 Task: Explore Airbnb accommodation in Samborondón, Ecuador from 6th December, 2023 to 15th December, 2023 for 6 adults.6 bedrooms having 6 beds and 6 bathrooms. Property type can be house. Amenities needed are: wifi, TV, free parkinig on premises, gym, breakfast. Booking option can be shelf check-in. Look for 3 properties as per requirement.
Action: Mouse moved to (575, 81)
Screenshot: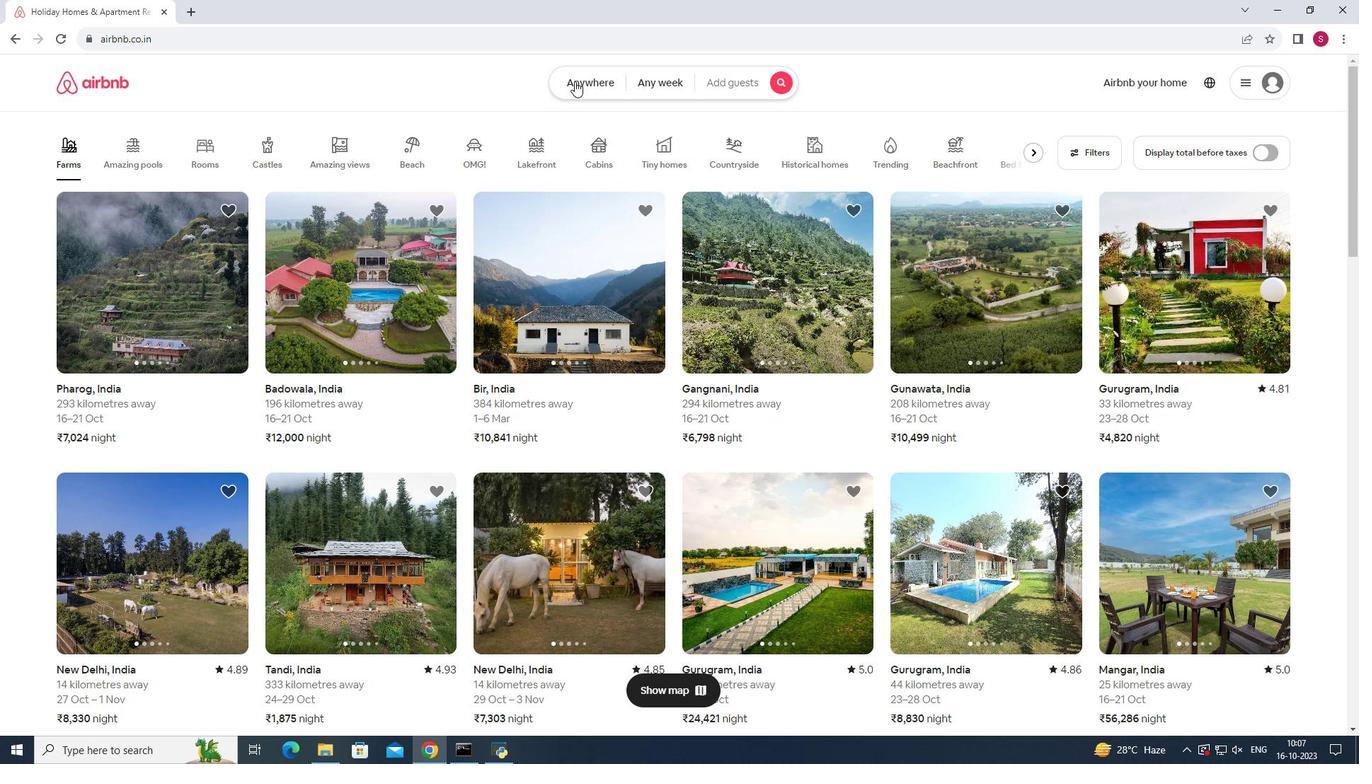 
Action: Mouse pressed left at (575, 81)
Screenshot: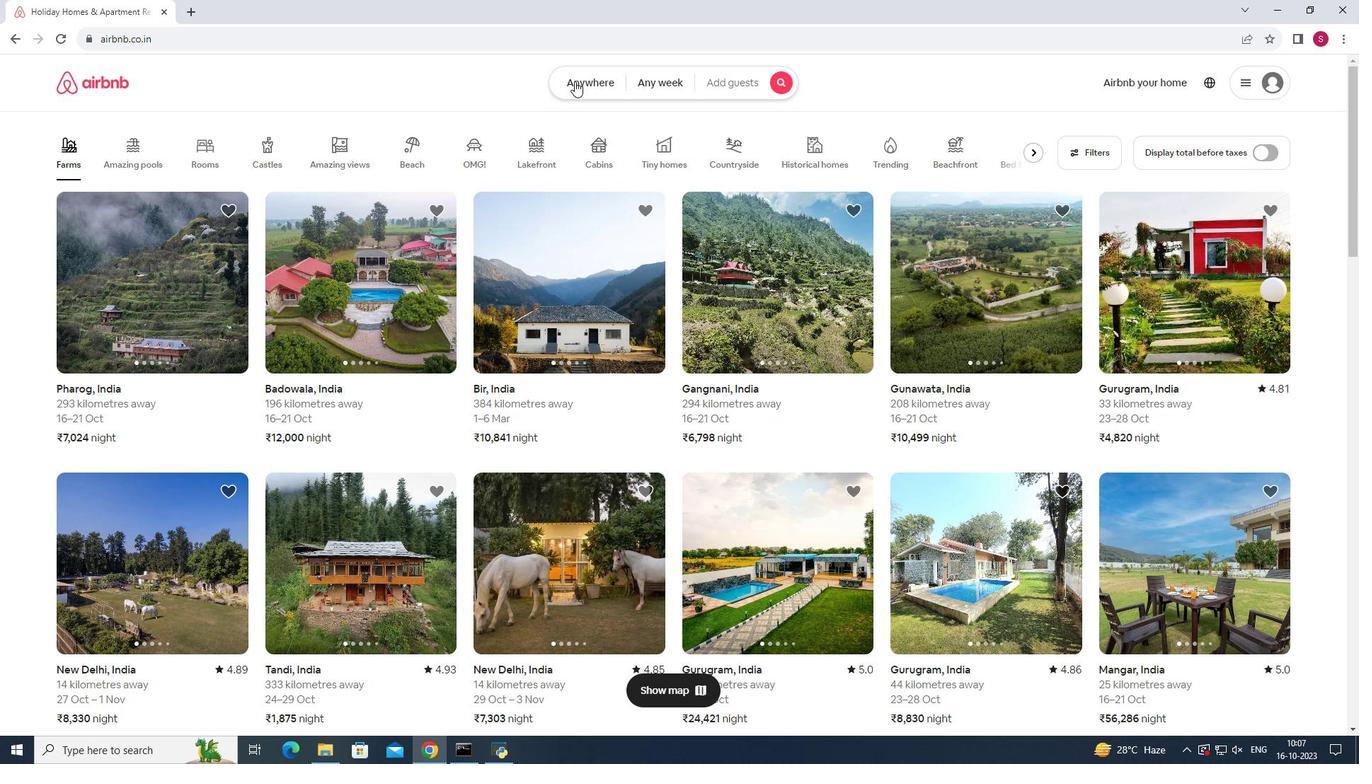 
Action: Mouse moved to (495, 135)
Screenshot: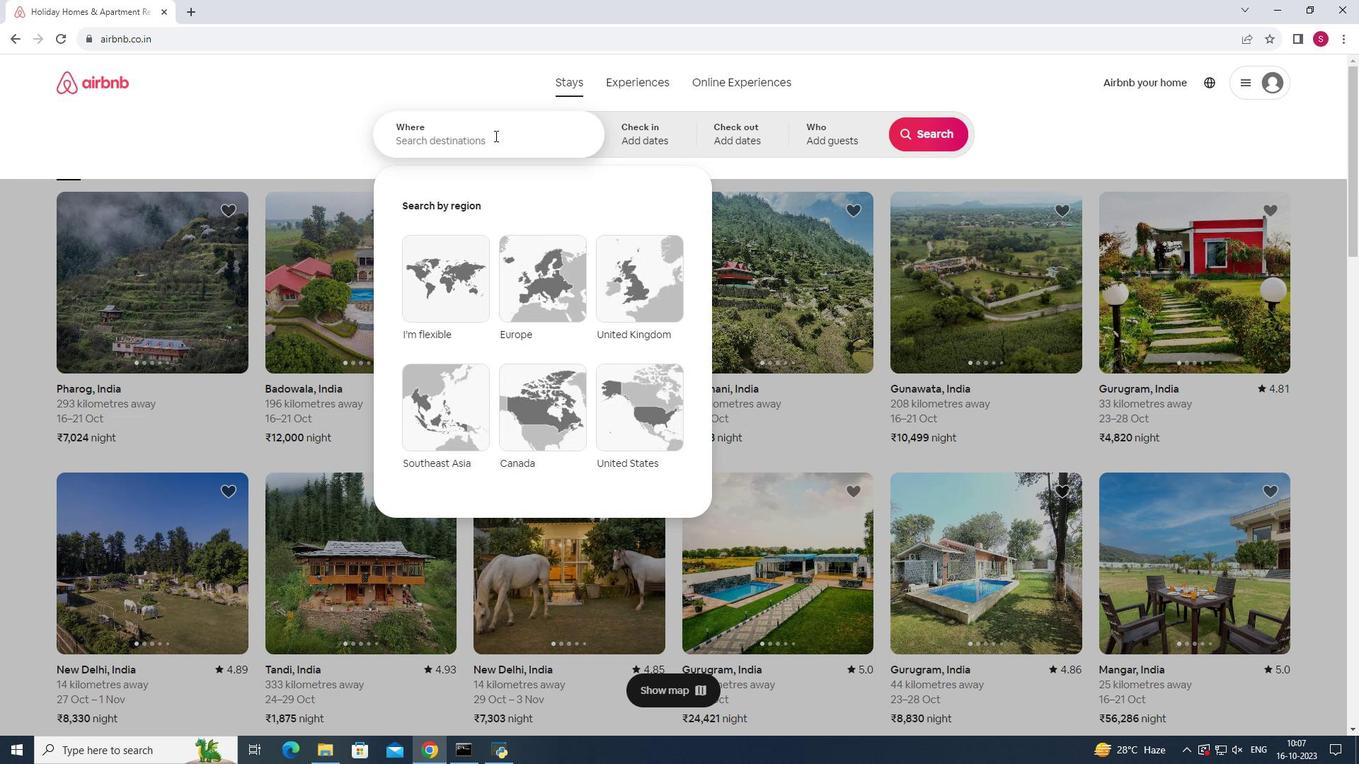 
Action: Mouse pressed left at (495, 135)
Screenshot: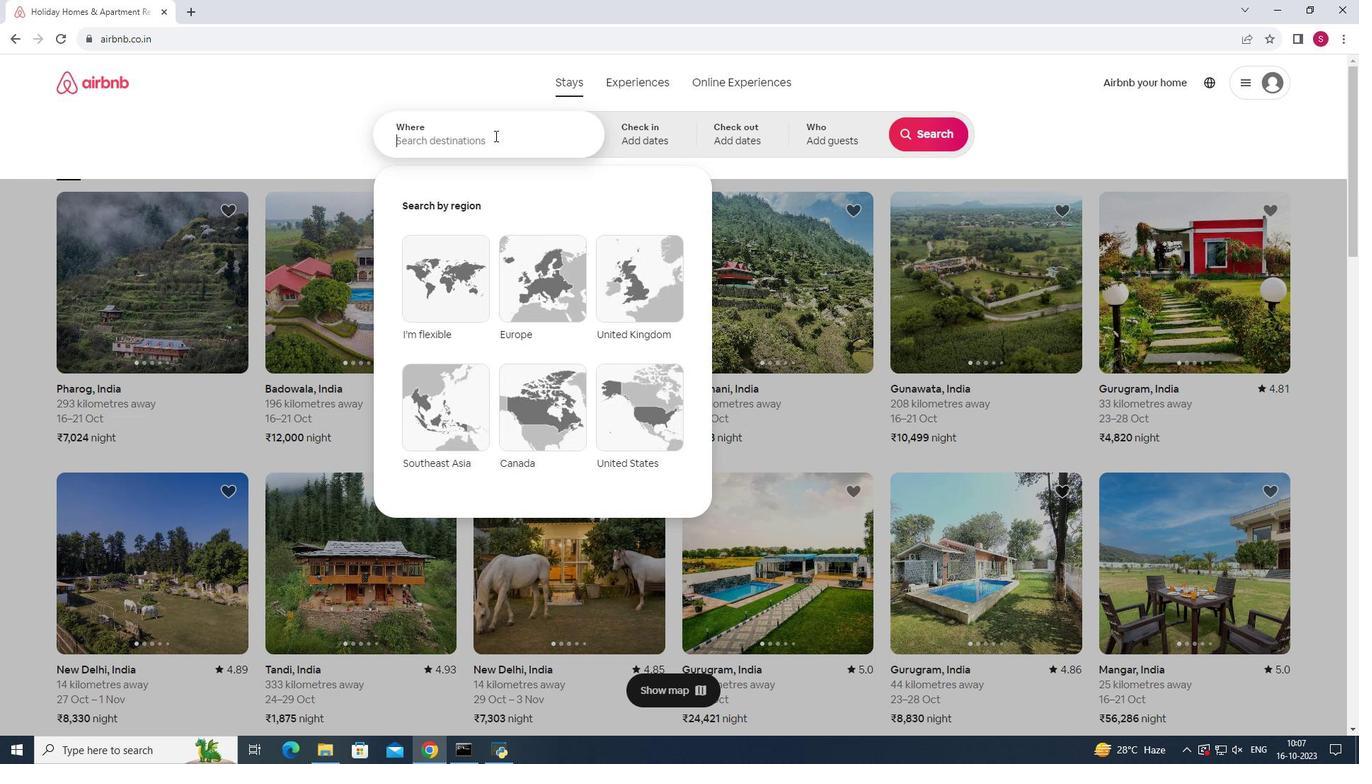
Action: Mouse moved to (494, 136)
Screenshot: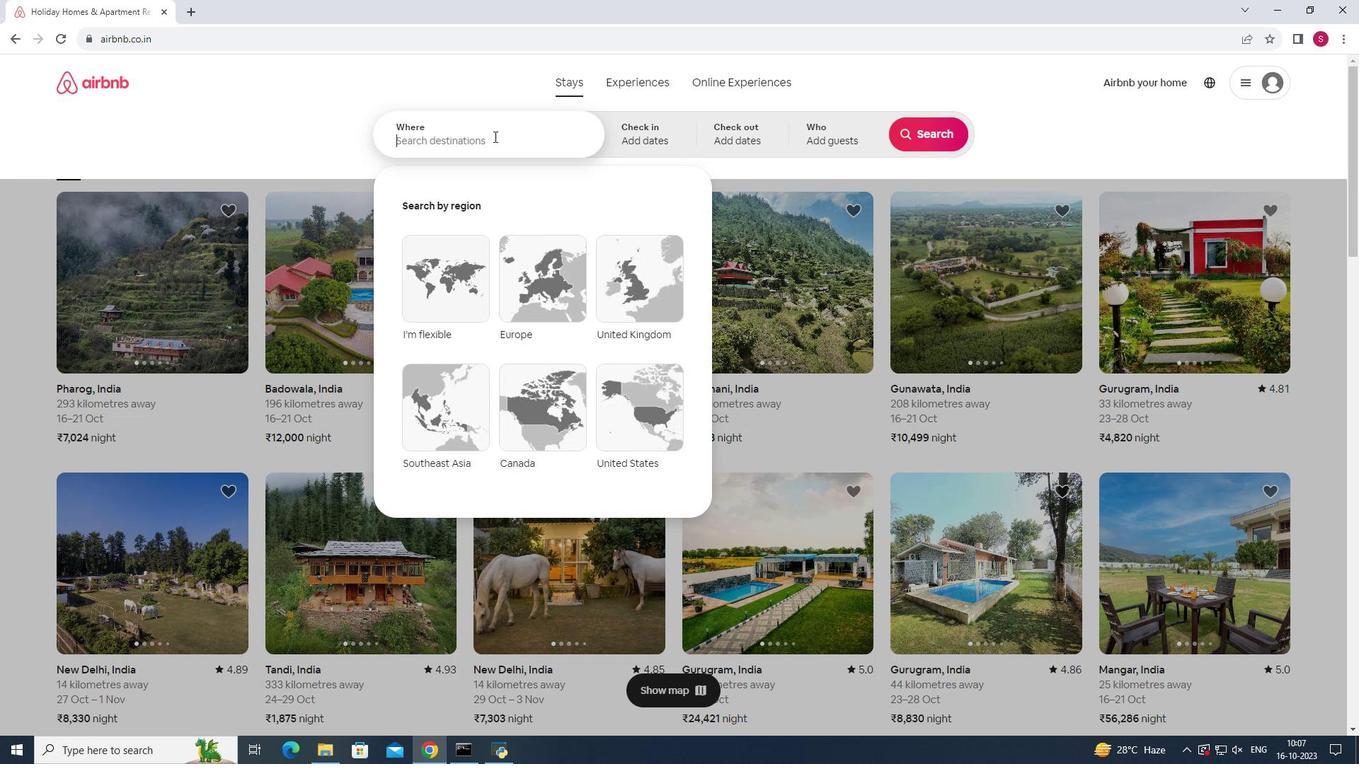 
Action: Key pressed <Key.shift>Samborondon,<Key.space><Key.shift>Ecuador
Screenshot: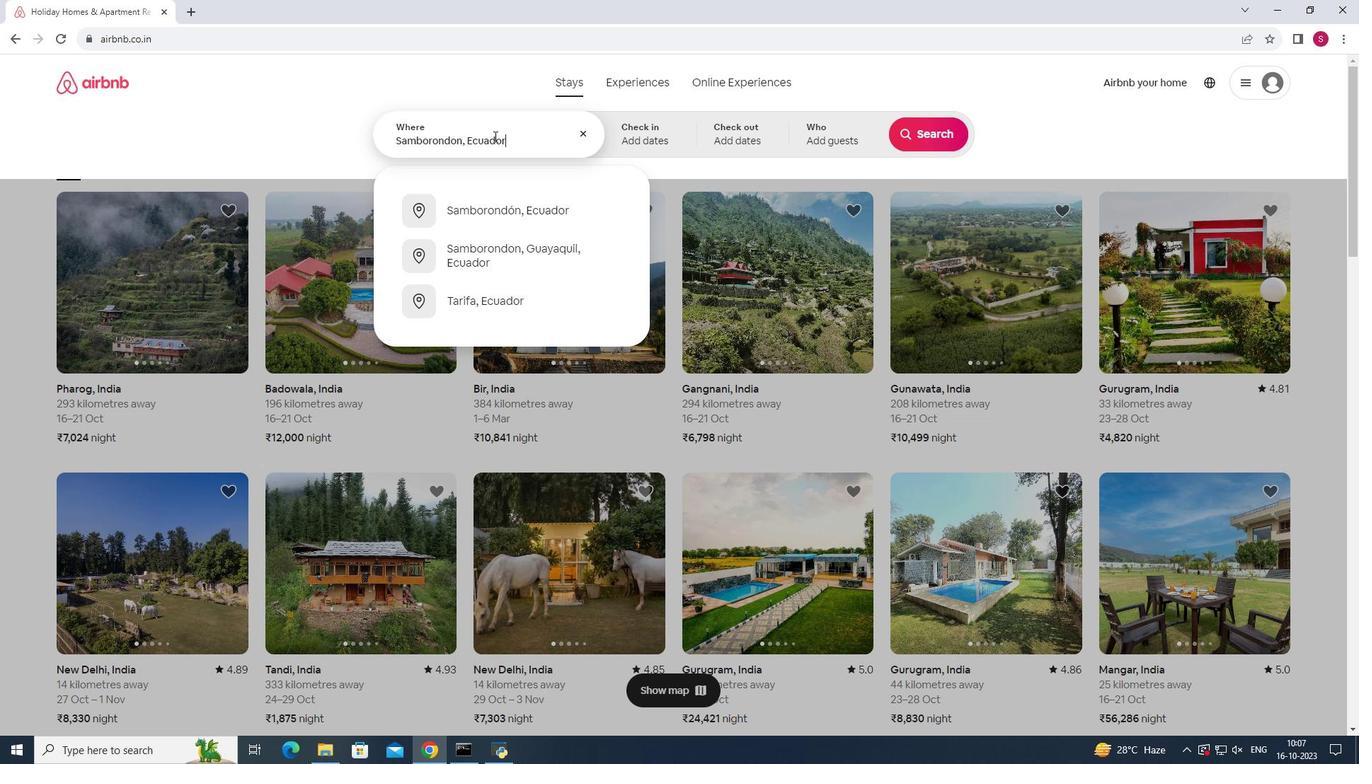 
Action: Mouse moved to (529, 205)
Screenshot: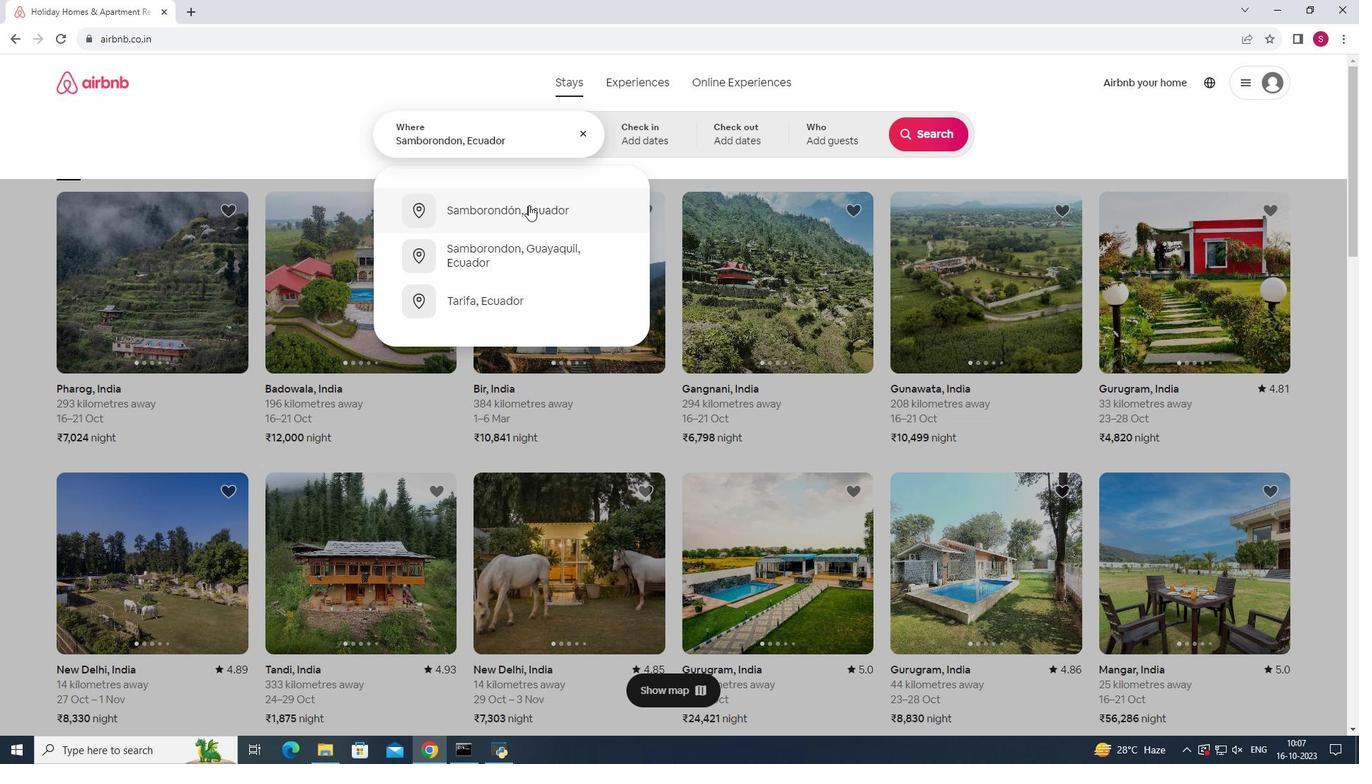
Action: Mouse pressed left at (529, 205)
Screenshot: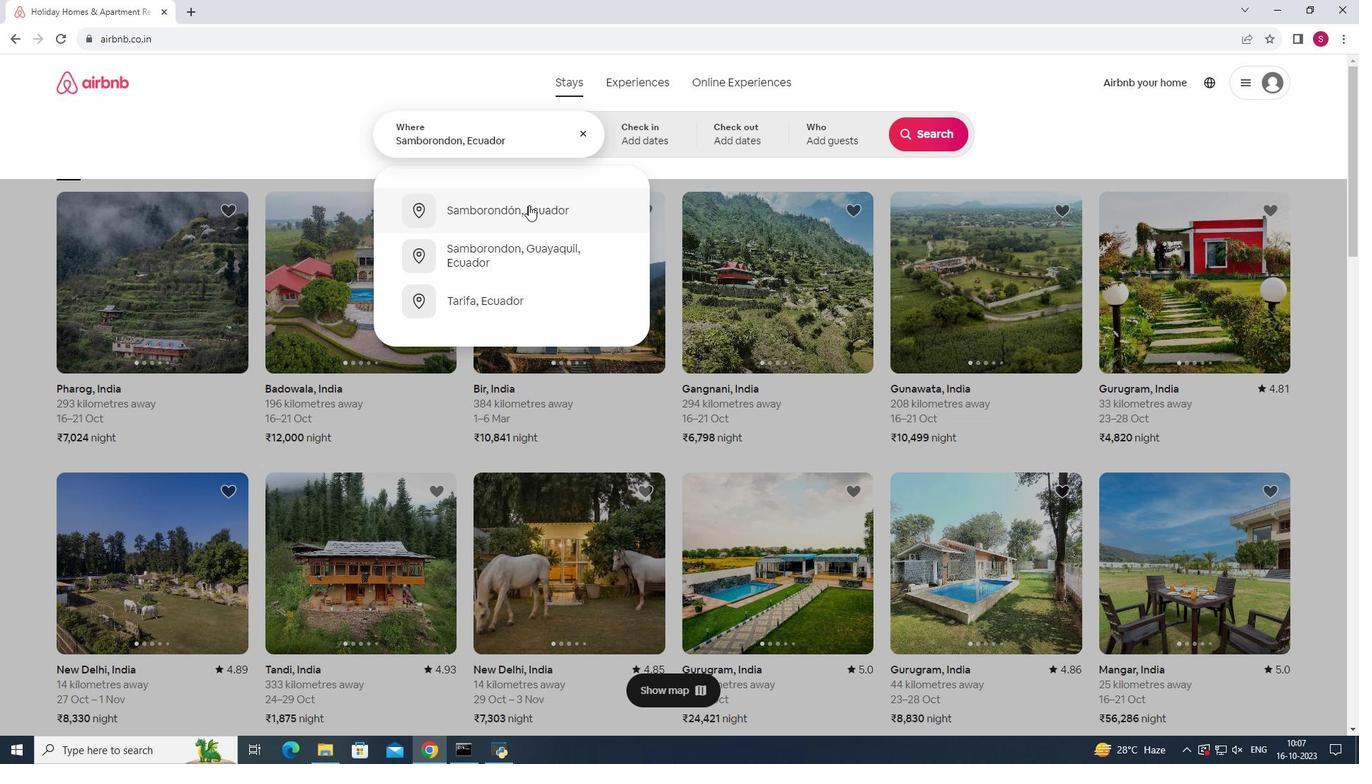 
Action: Mouse moved to (921, 247)
Screenshot: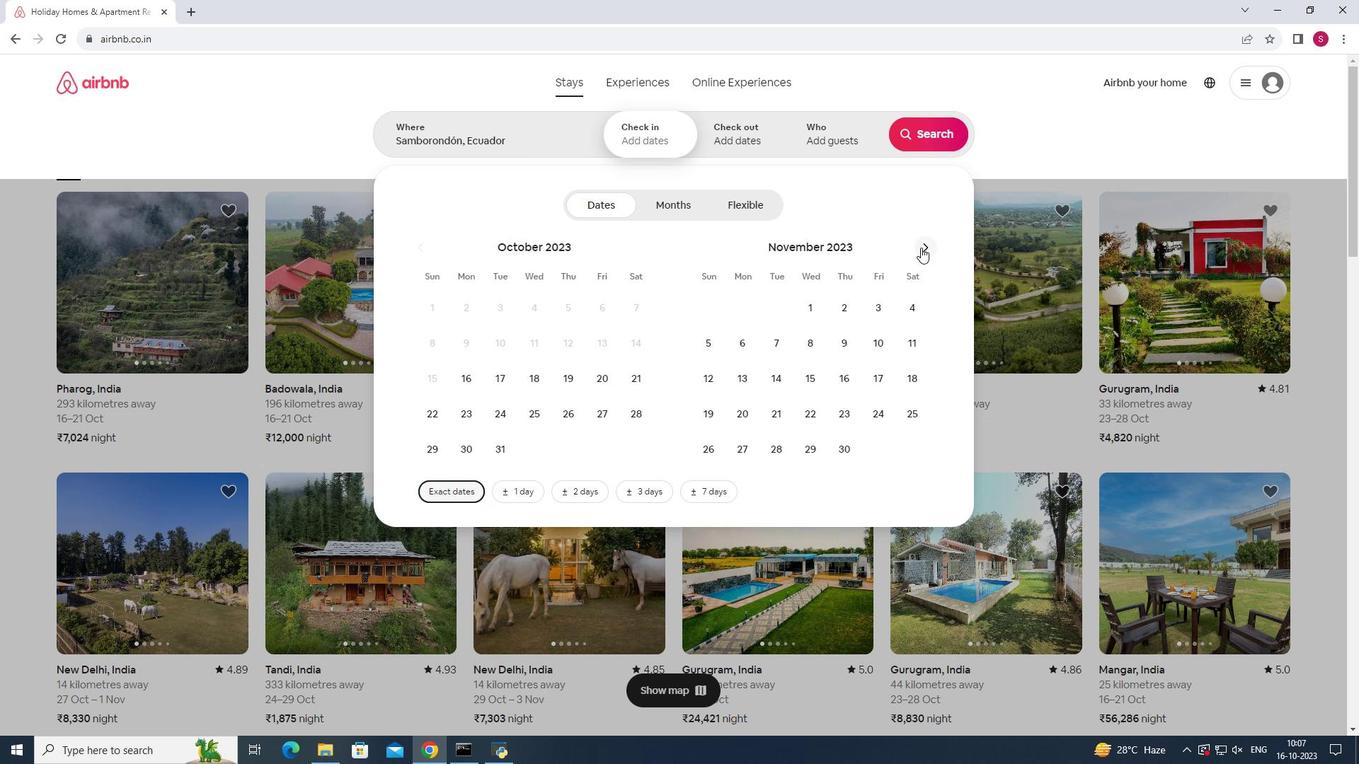 
Action: Mouse pressed left at (921, 247)
Screenshot: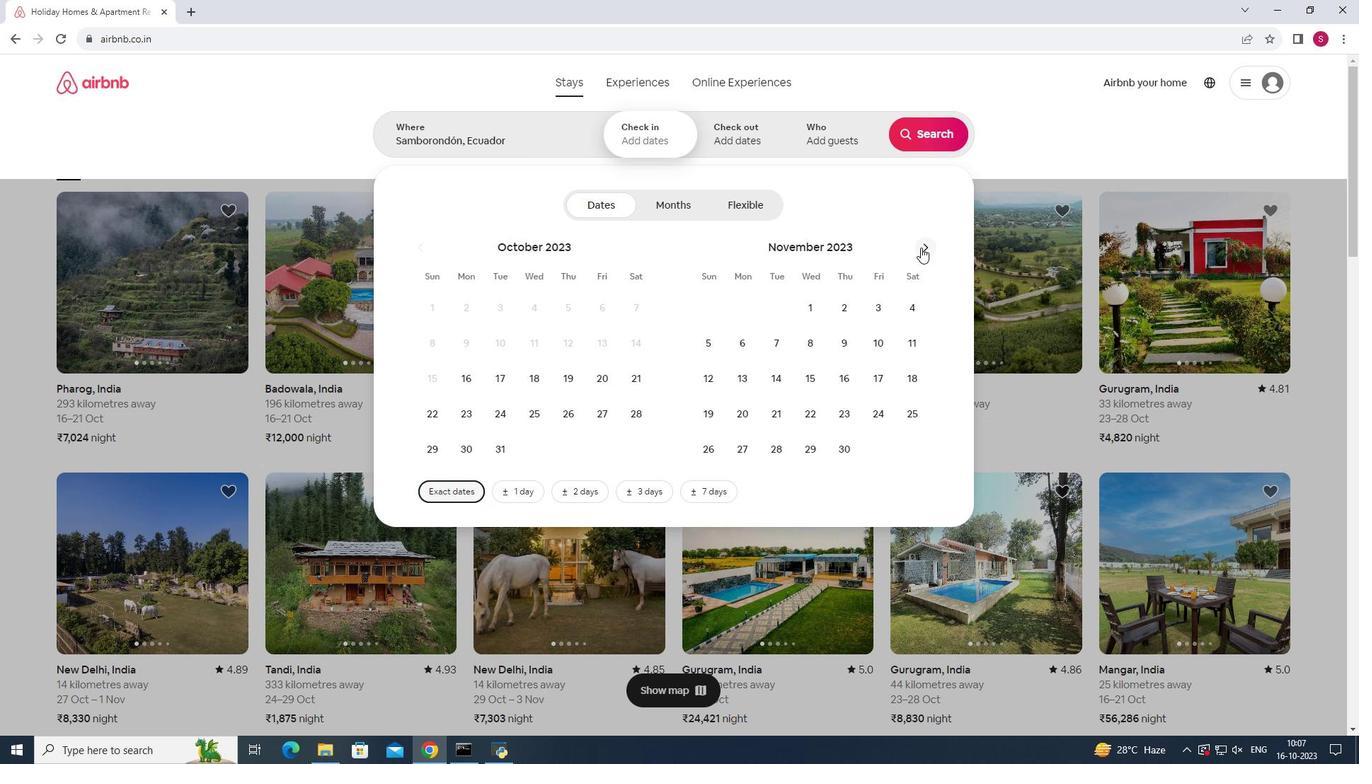 
Action: Mouse moved to (818, 339)
Screenshot: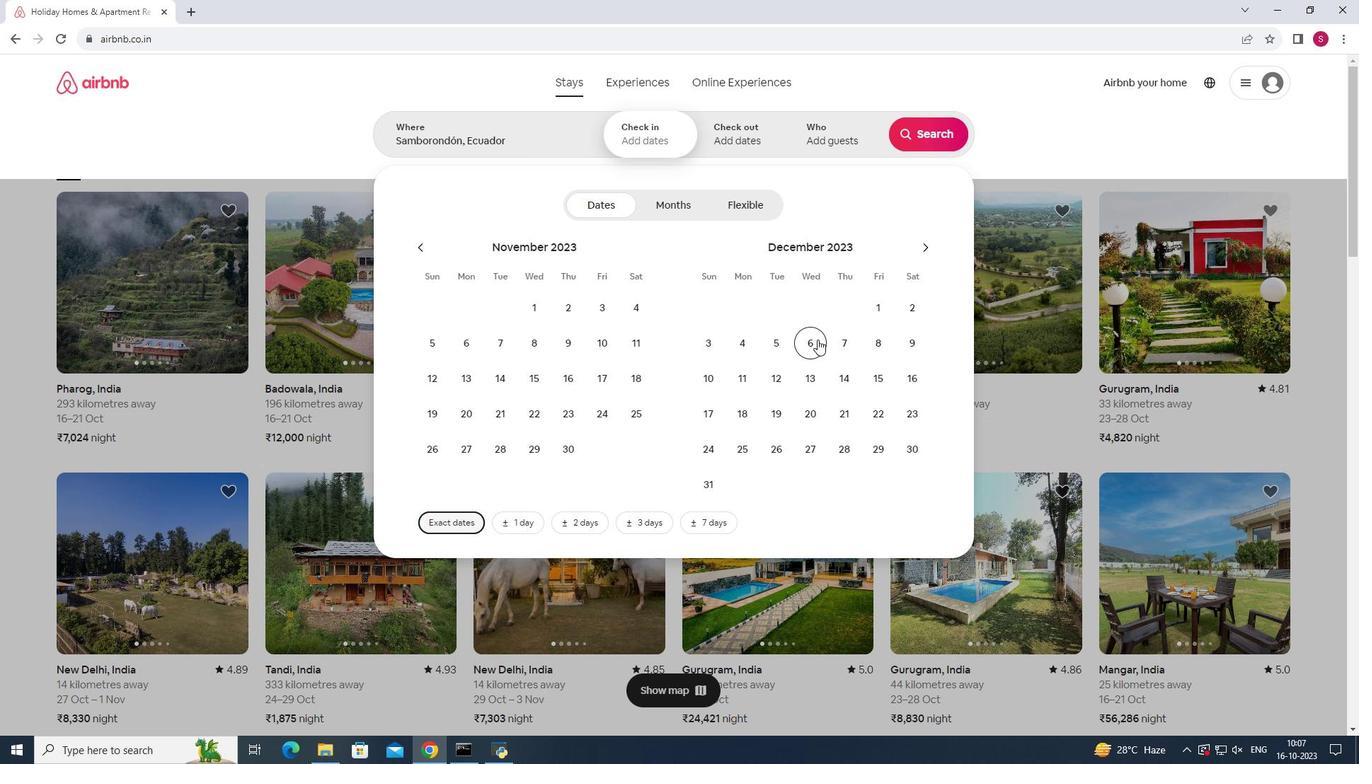 
Action: Mouse pressed left at (818, 339)
Screenshot: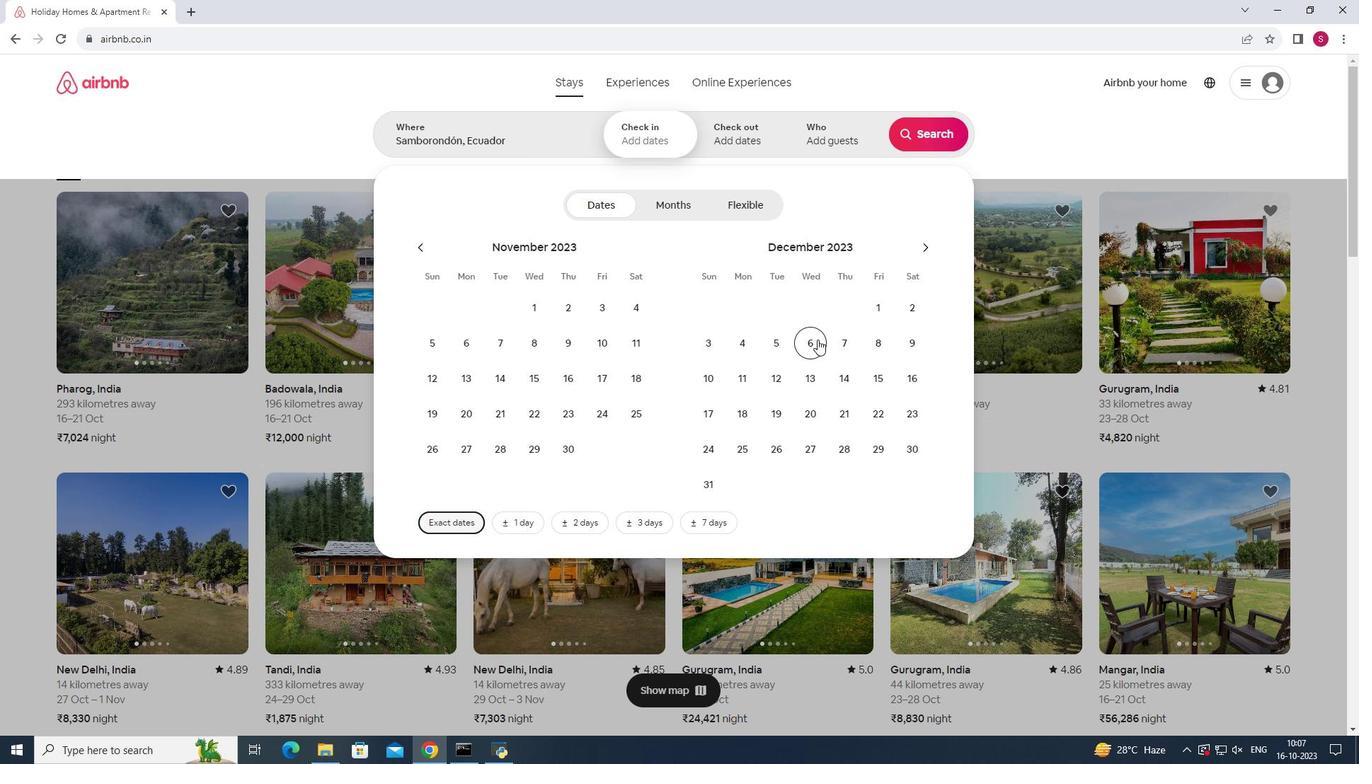
Action: Mouse moved to (876, 382)
Screenshot: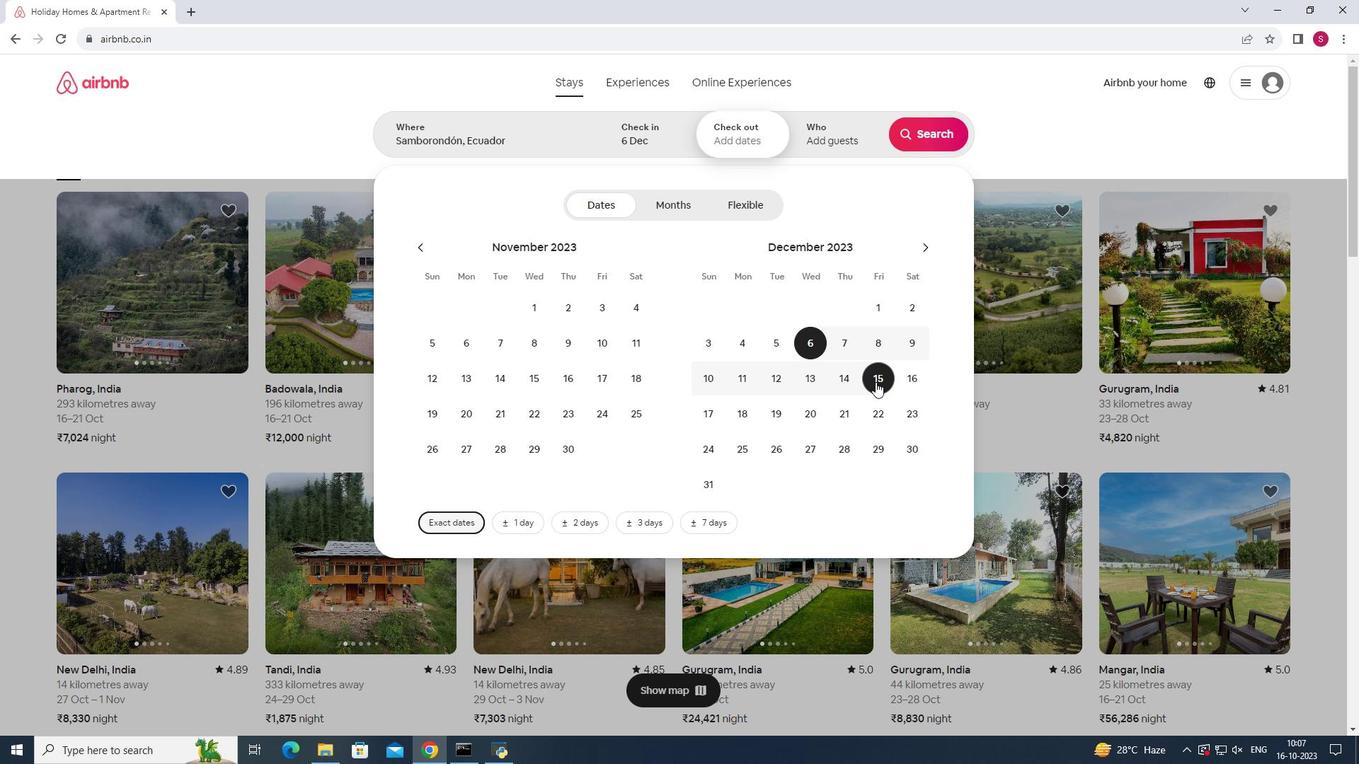 
Action: Mouse pressed left at (876, 382)
Screenshot: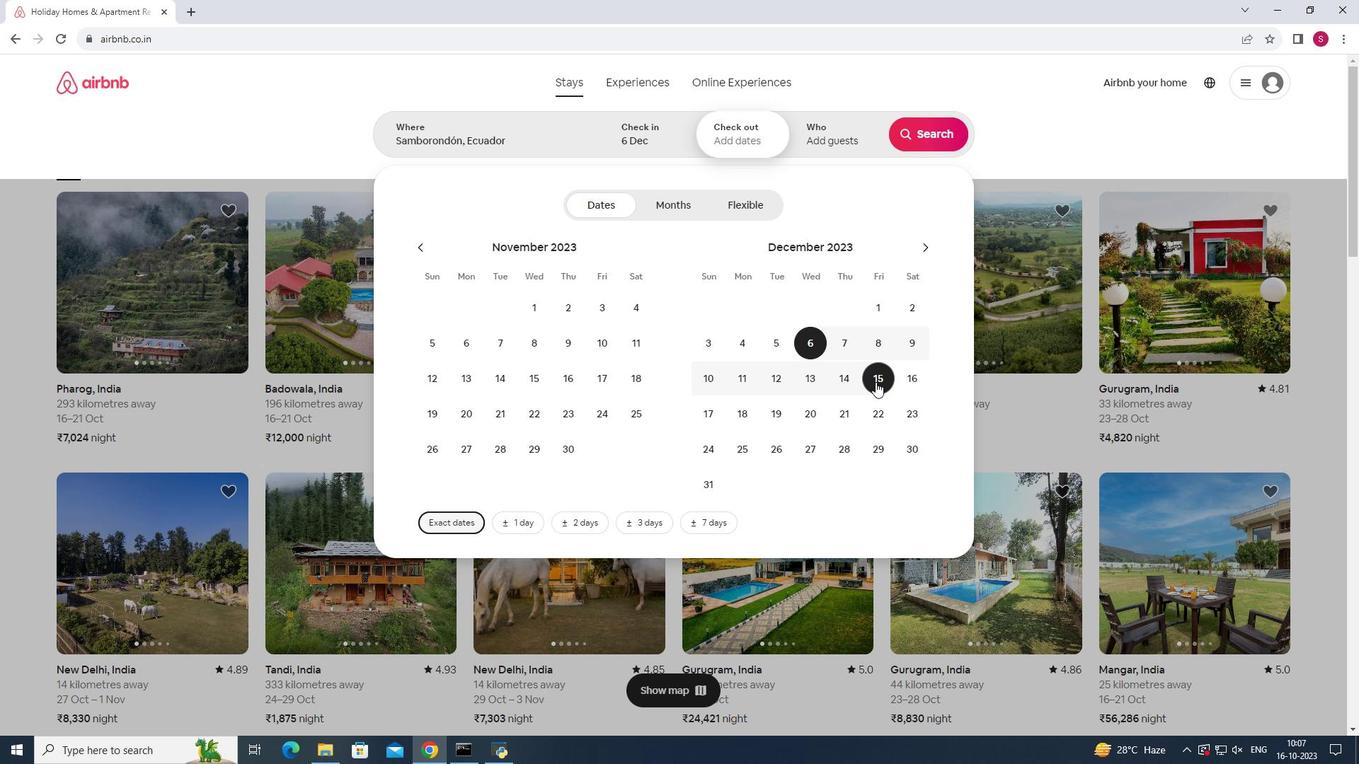 
Action: Mouse moved to (842, 126)
Screenshot: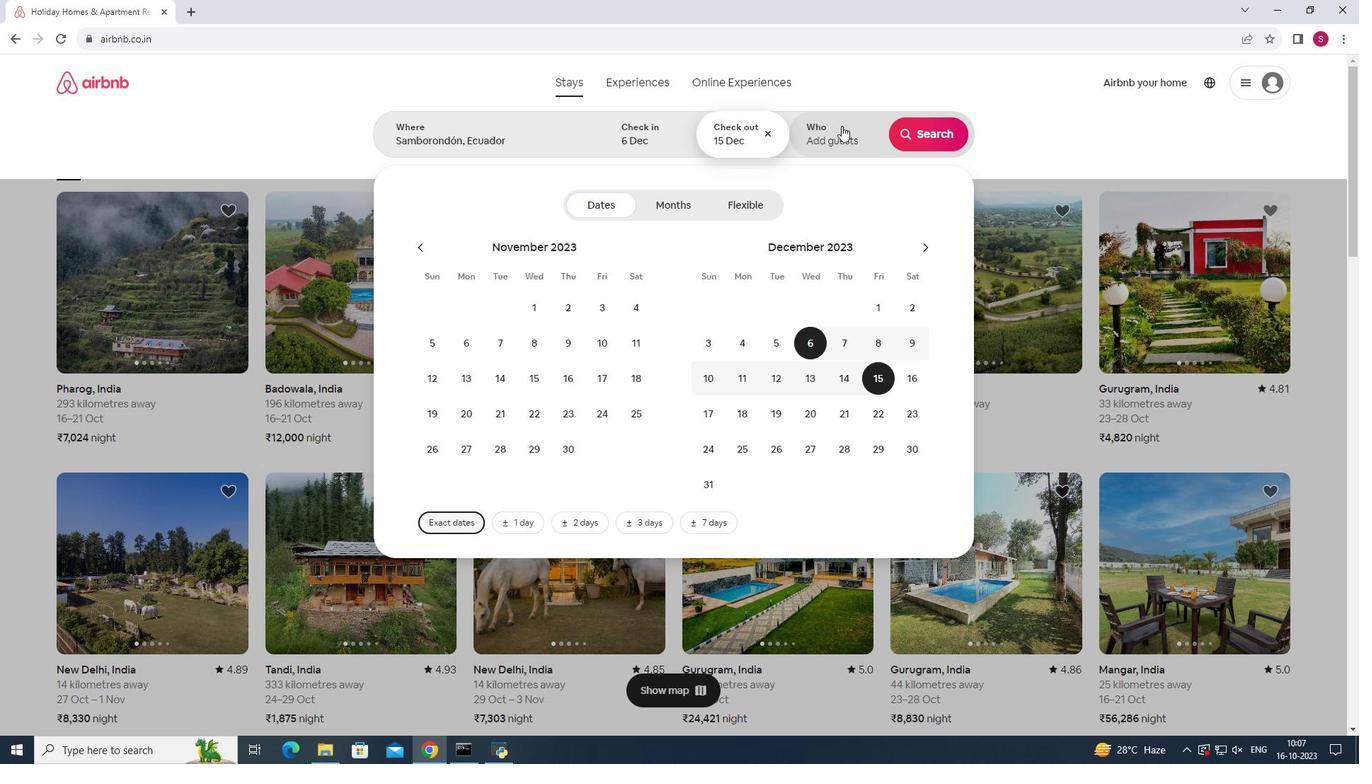 
Action: Mouse pressed left at (842, 126)
Screenshot: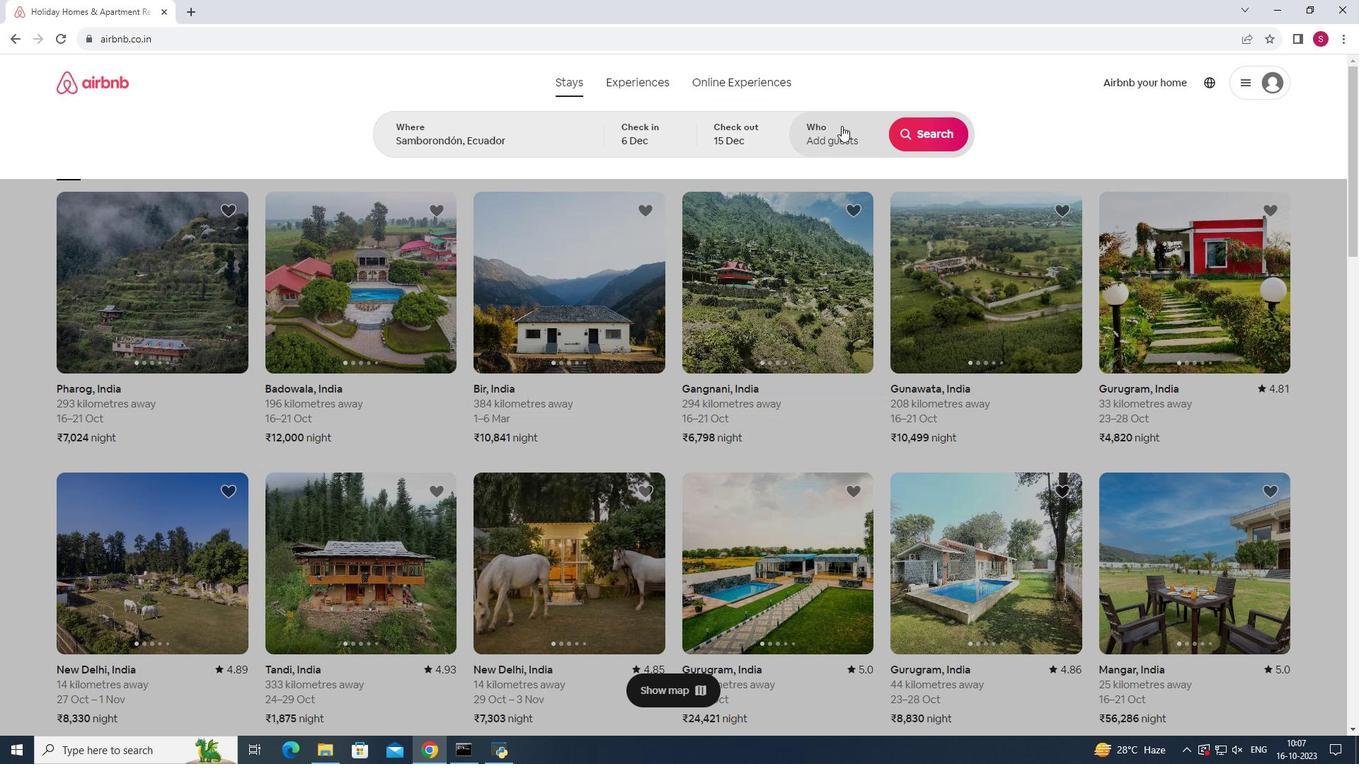 
Action: Mouse moved to (929, 208)
Screenshot: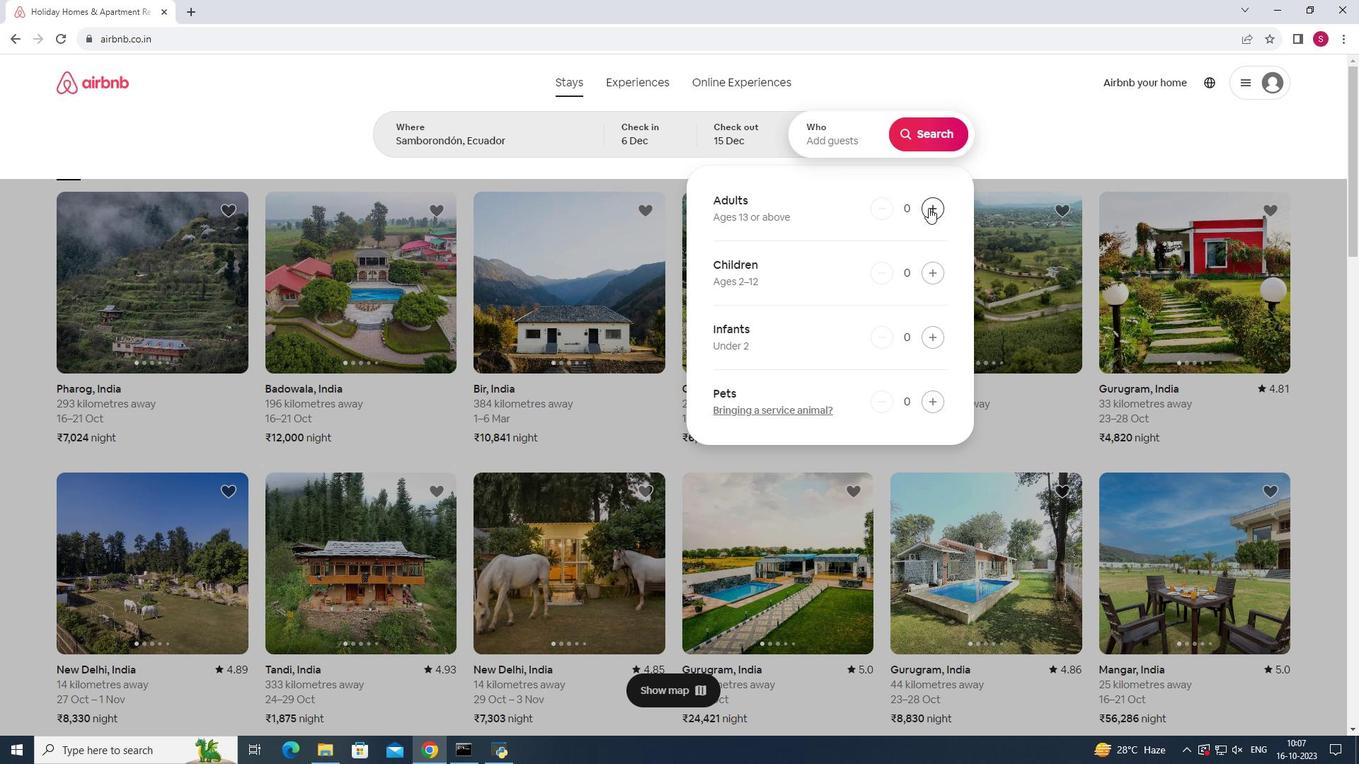 
Action: Mouse pressed left at (929, 208)
Screenshot: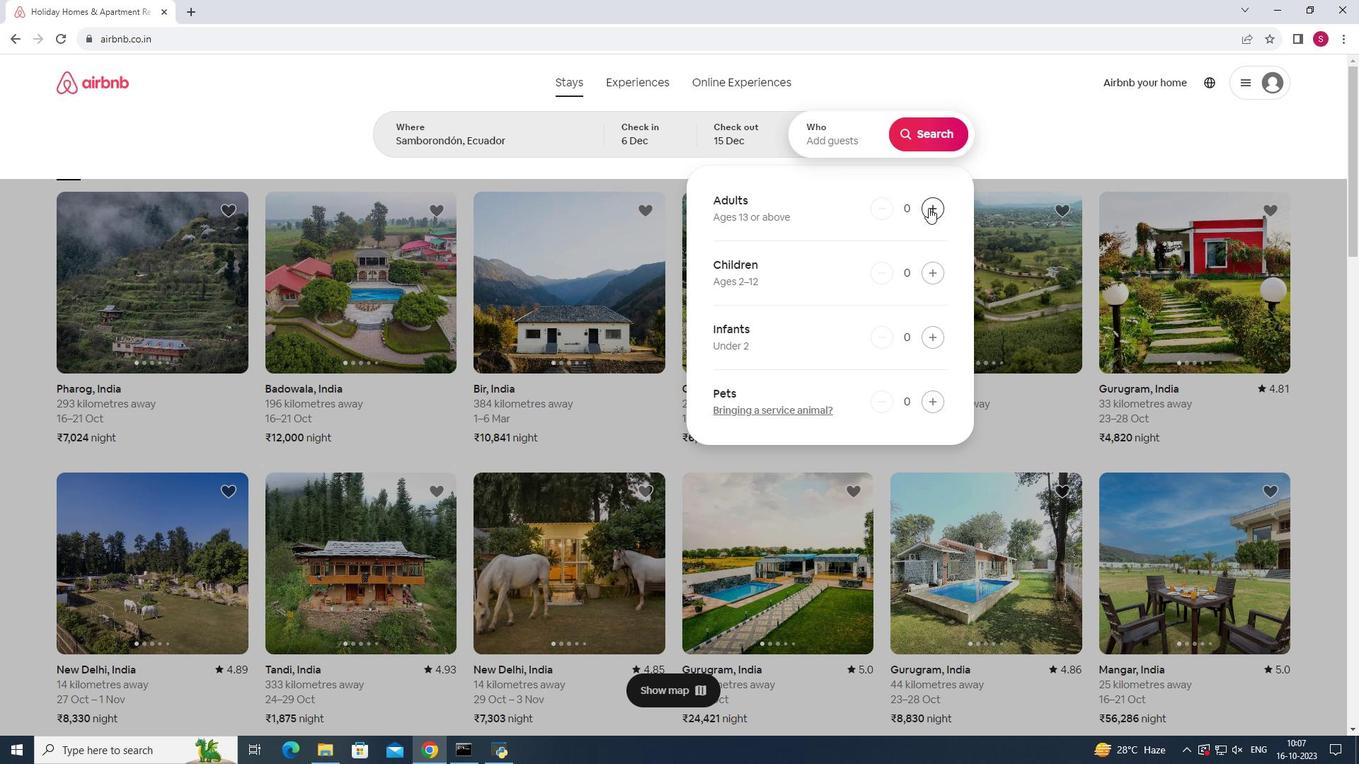 
Action: Mouse moved to (936, 213)
Screenshot: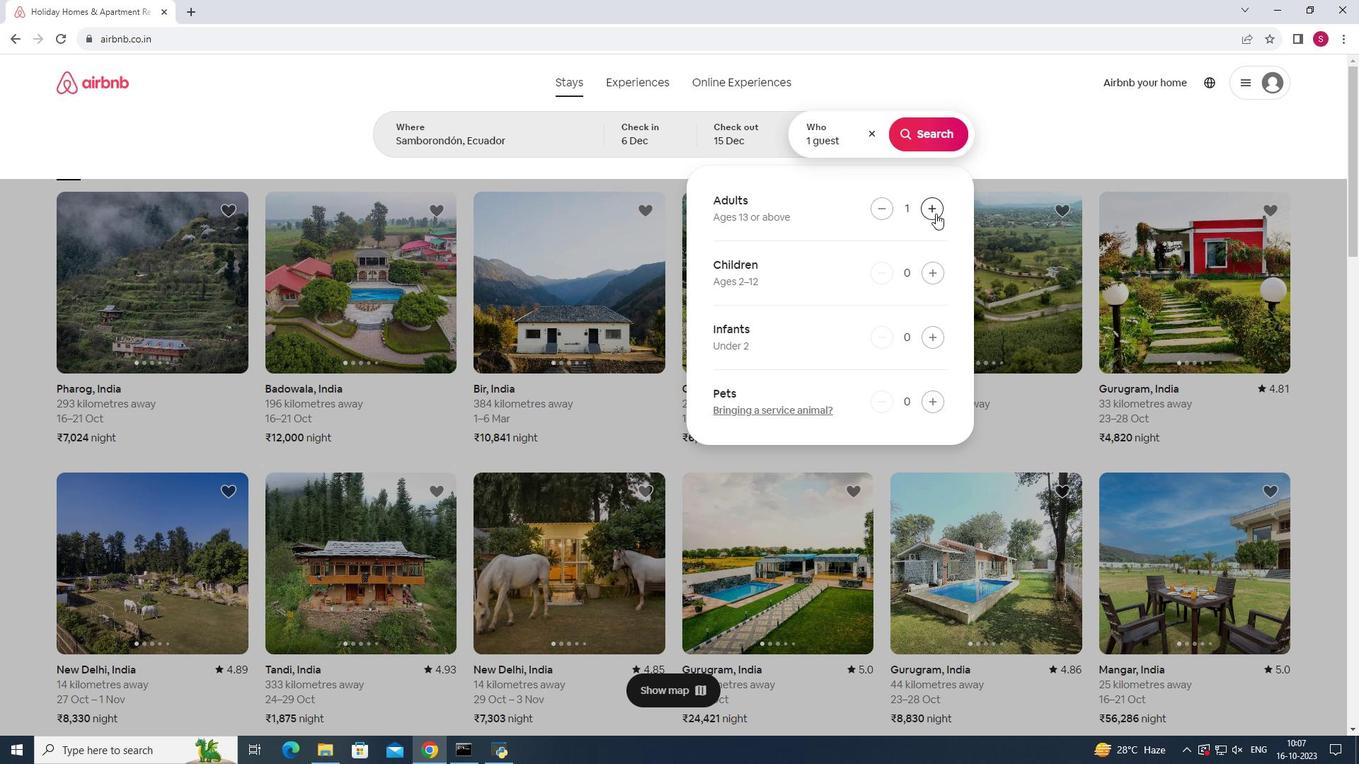 
Action: Mouse pressed left at (936, 213)
Screenshot: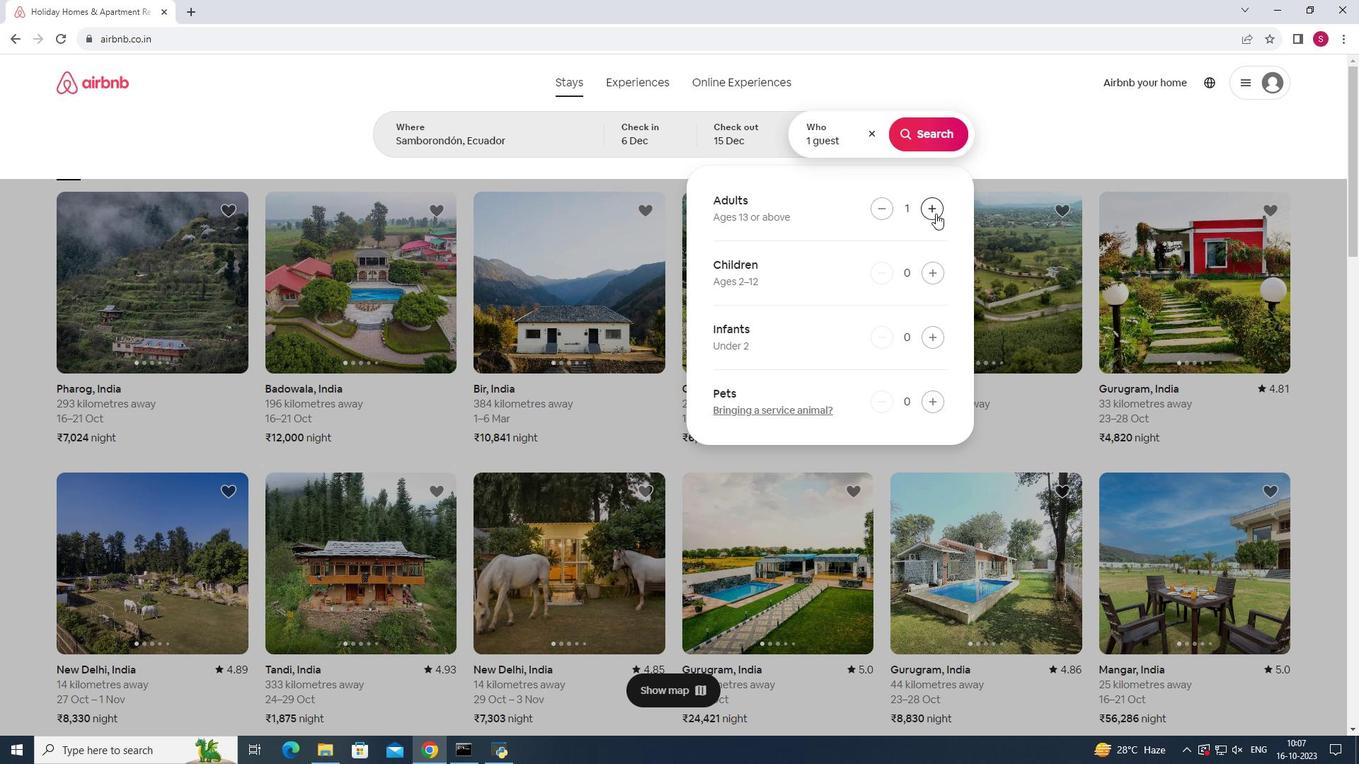
Action: Mouse pressed left at (936, 213)
Screenshot: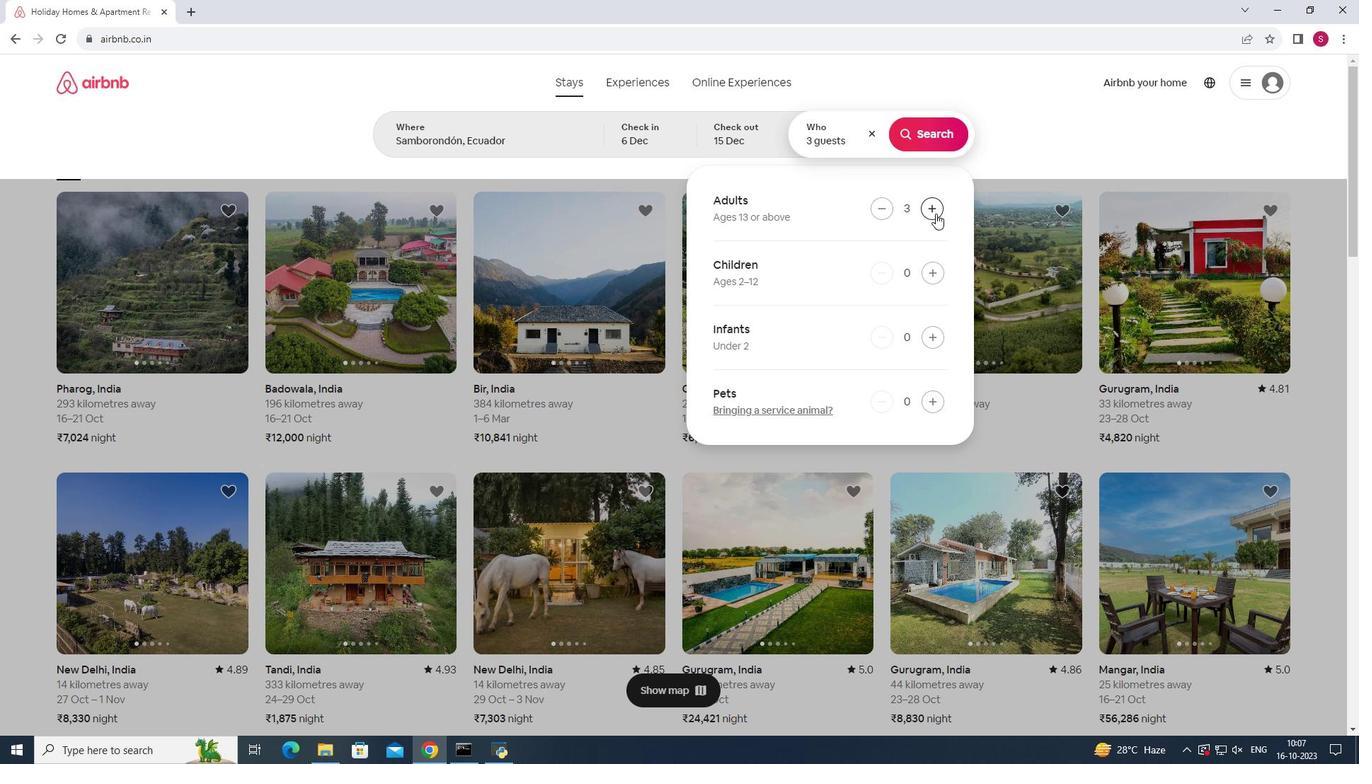 
Action: Mouse pressed left at (936, 213)
Screenshot: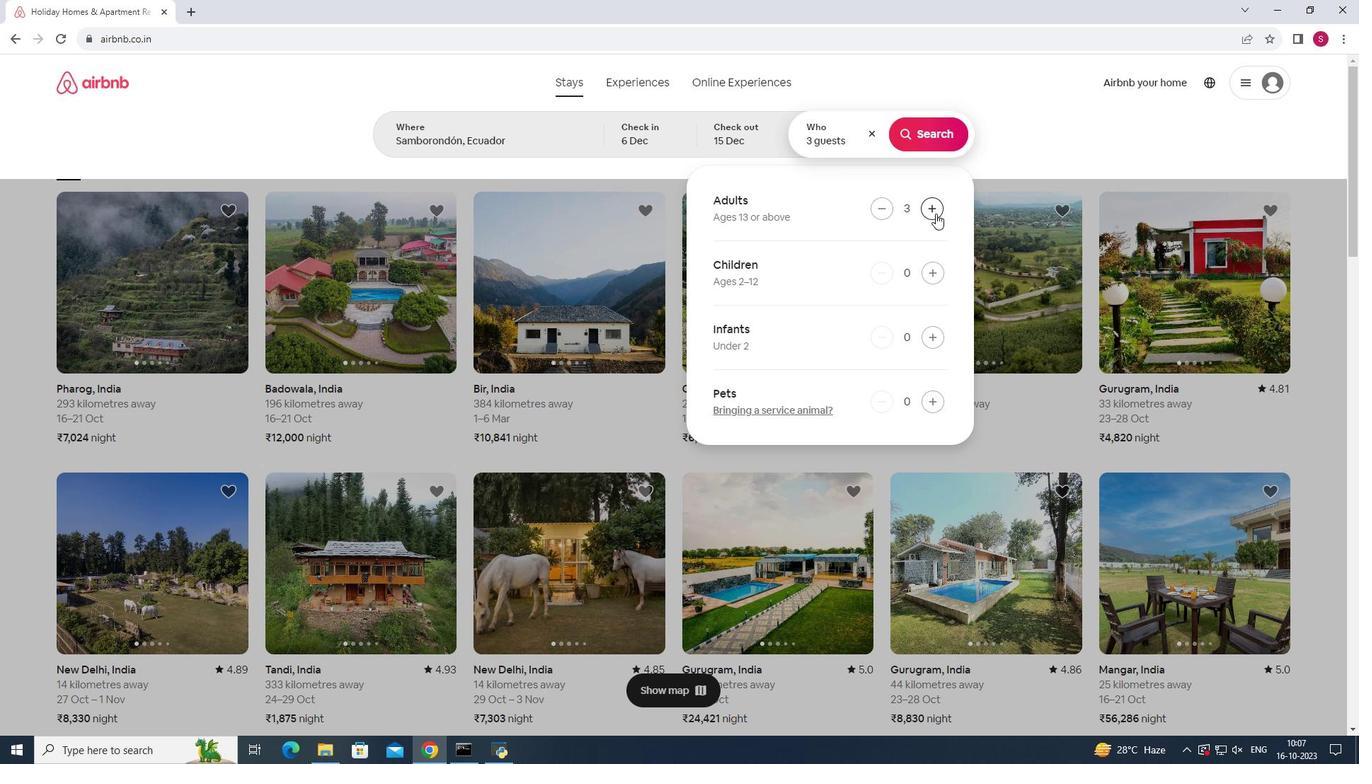 
Action: Mouse pressed left at (936, 213)
Screenshot: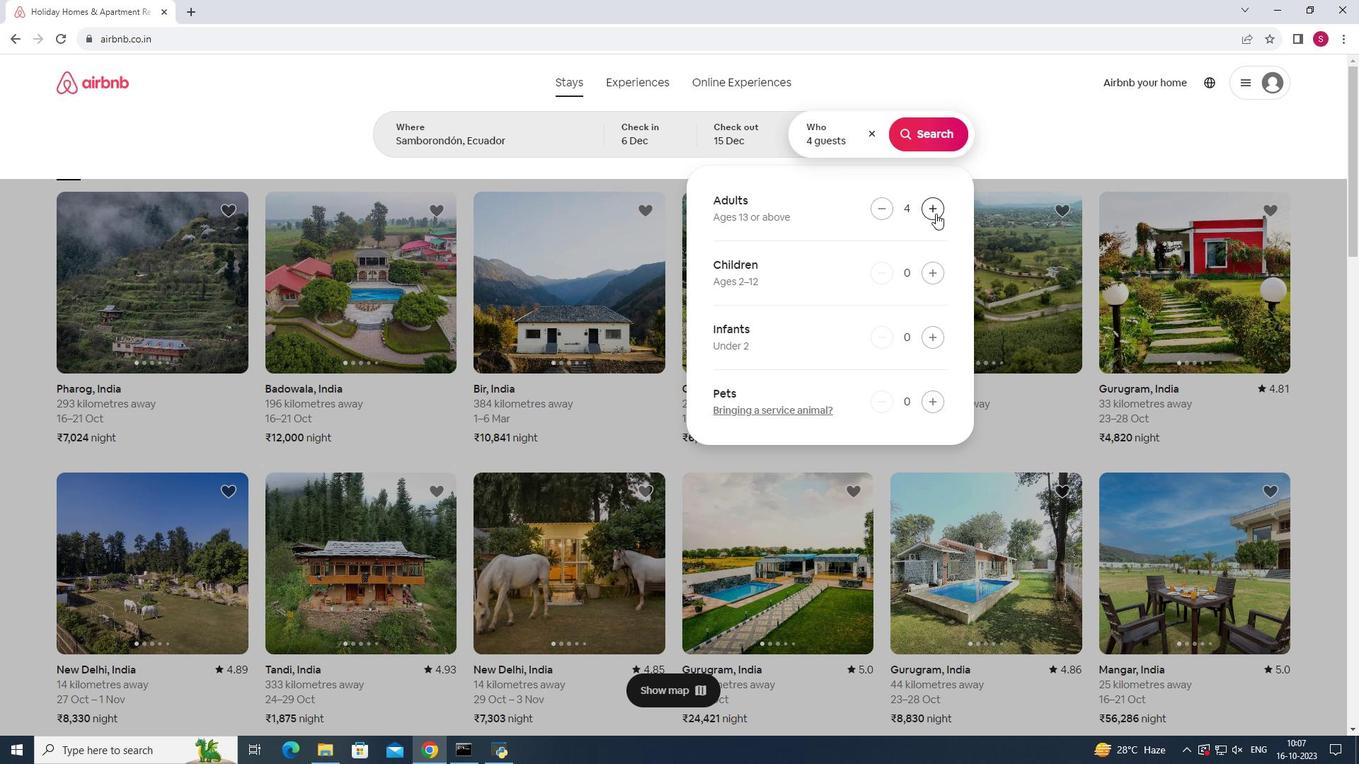 
Action: Mouse pressed left at (936, 213)
Screenshot: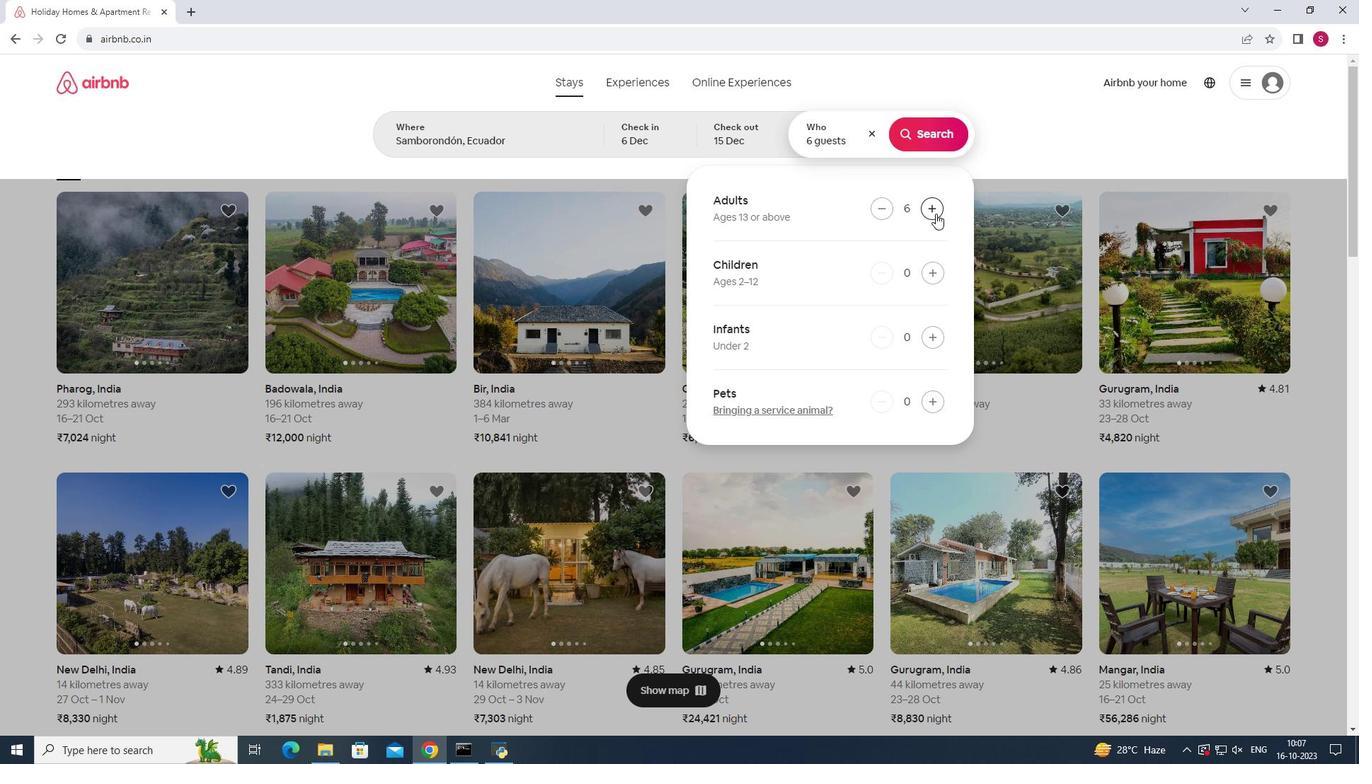 
Action: Mouse moved to (927, 133)
Screenshot: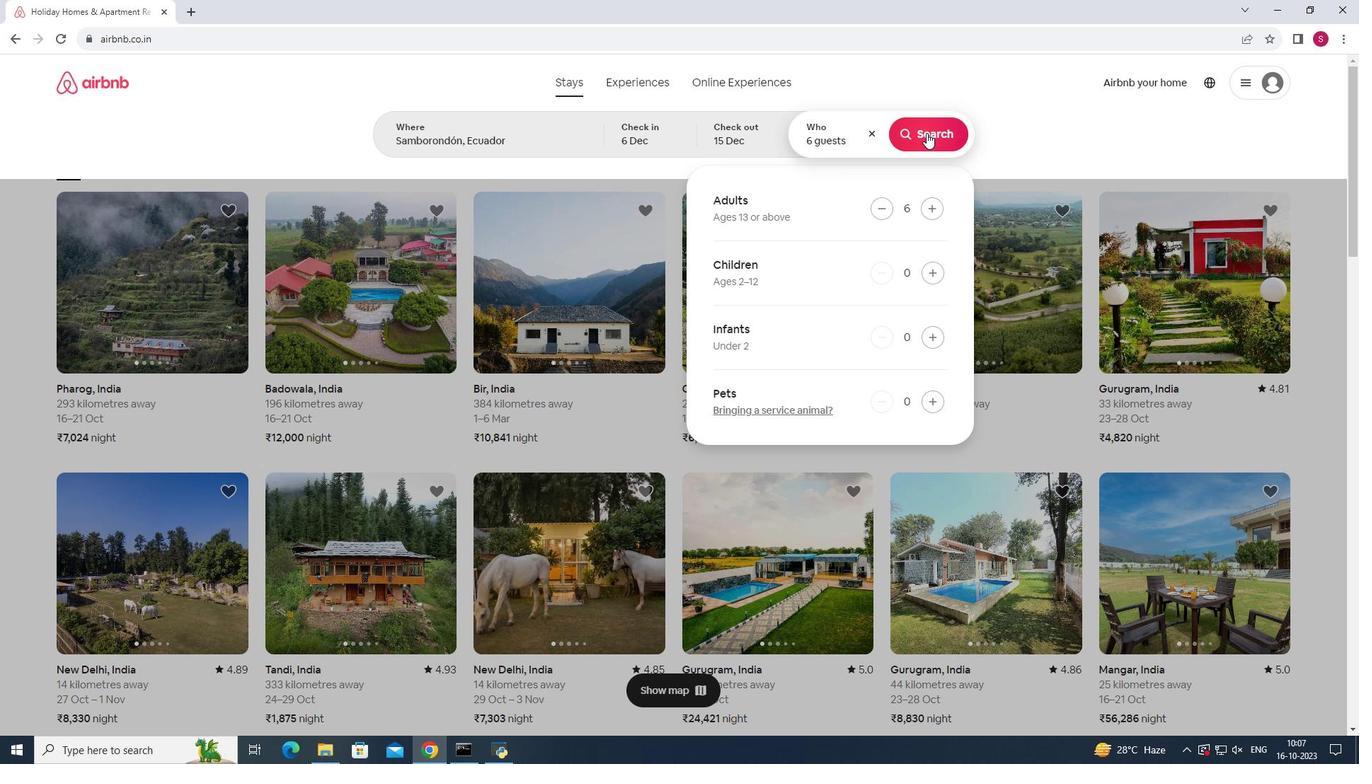 
Action: Mouse pressed left at (927, 133)
Screenshot: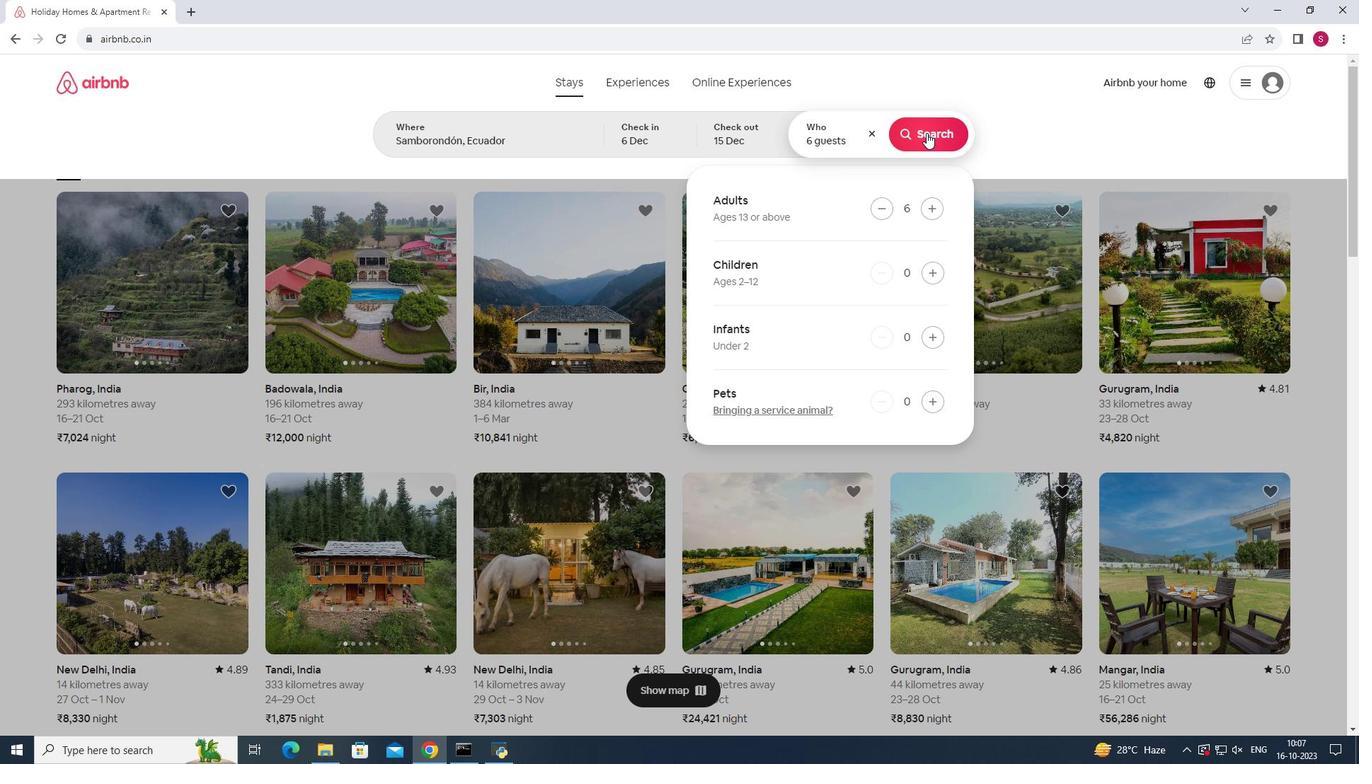 
Action: Mouse moved to (1131, 135)
Screenshot: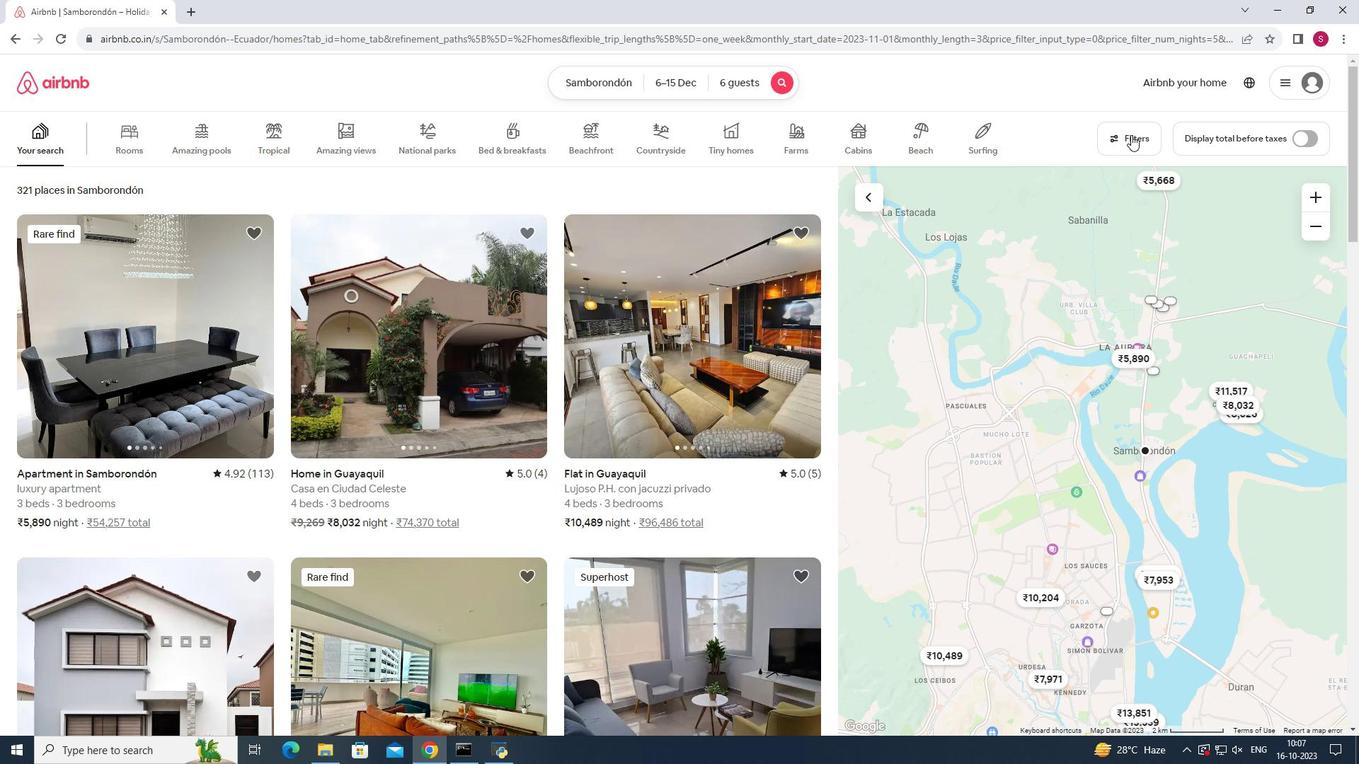 
Action: Mouse pressed left at (1131, 135)
Screenshot: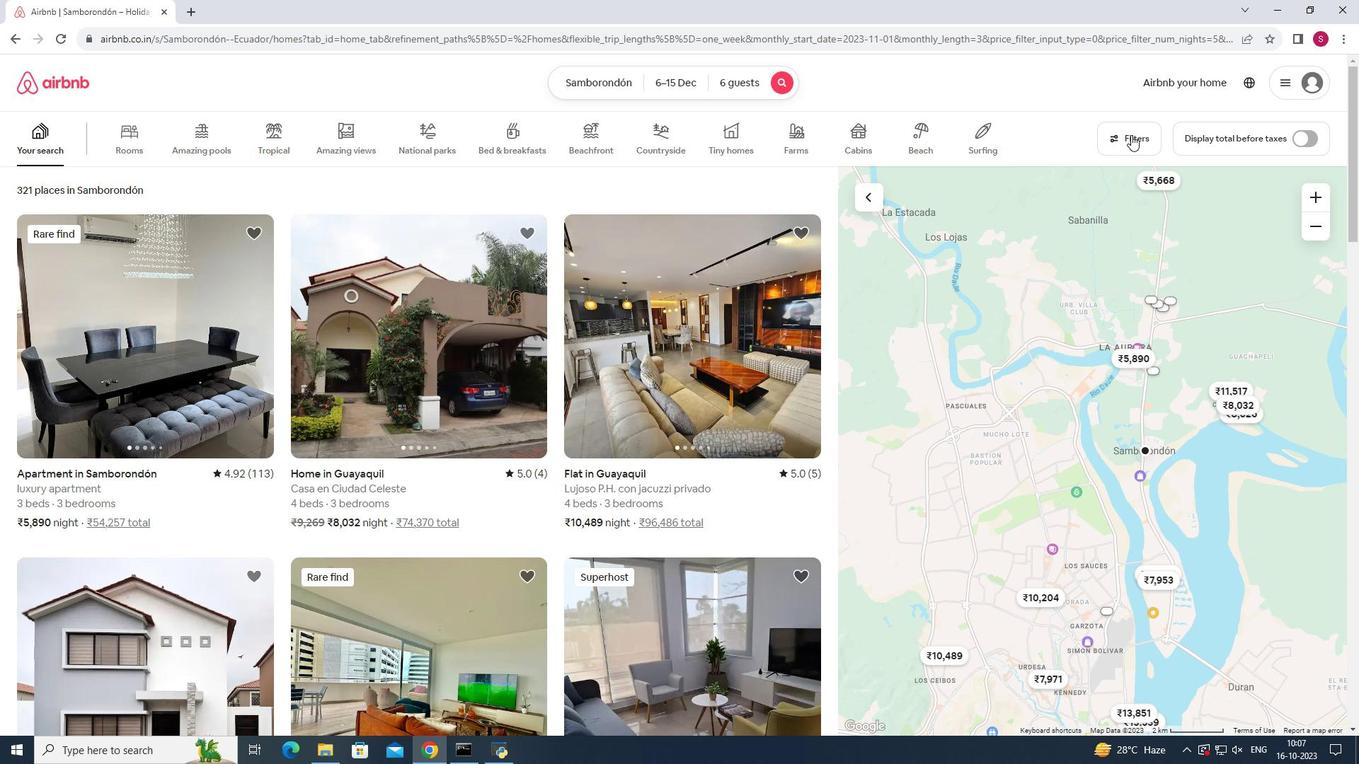 
Action: Mouse moved to (602, 381)
Screenshot: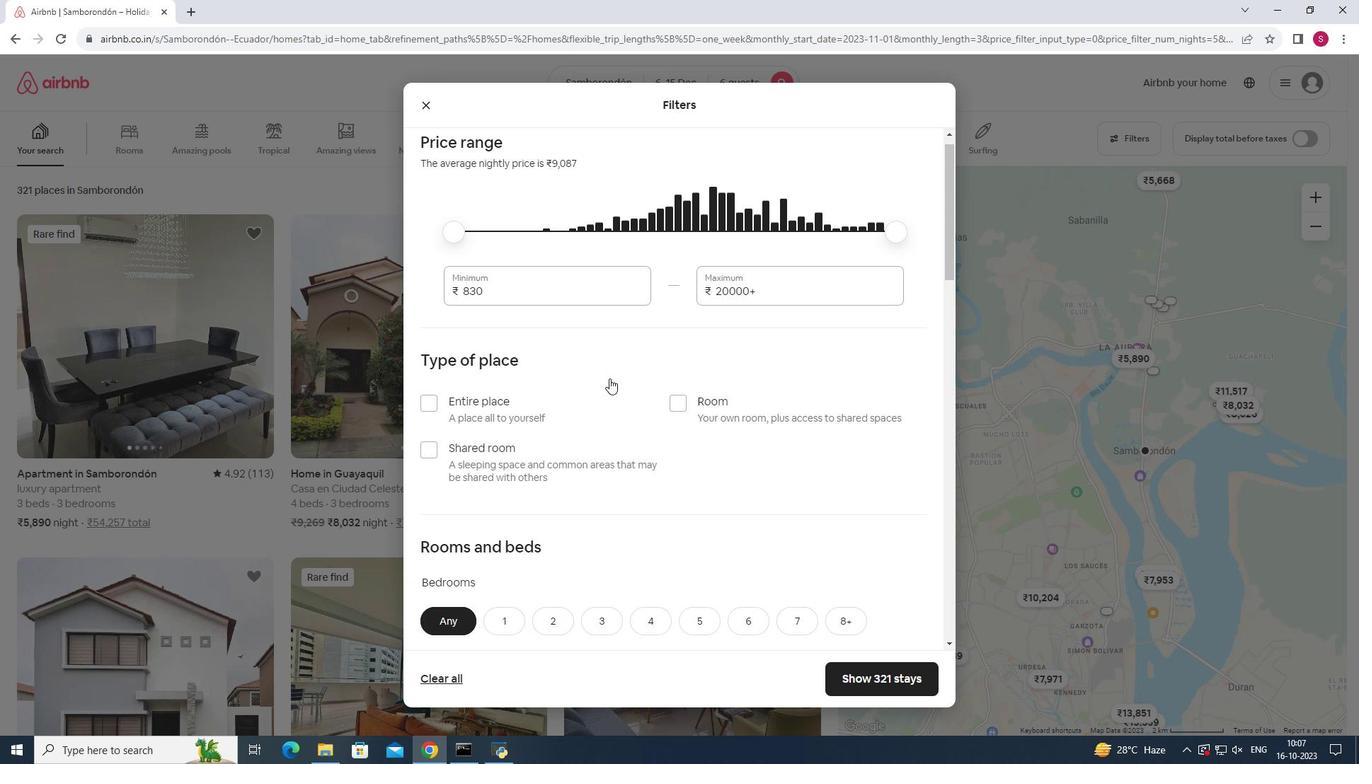 
Action: Mouse scrolled (602, 381) with delta (0, 0)
Screenshot: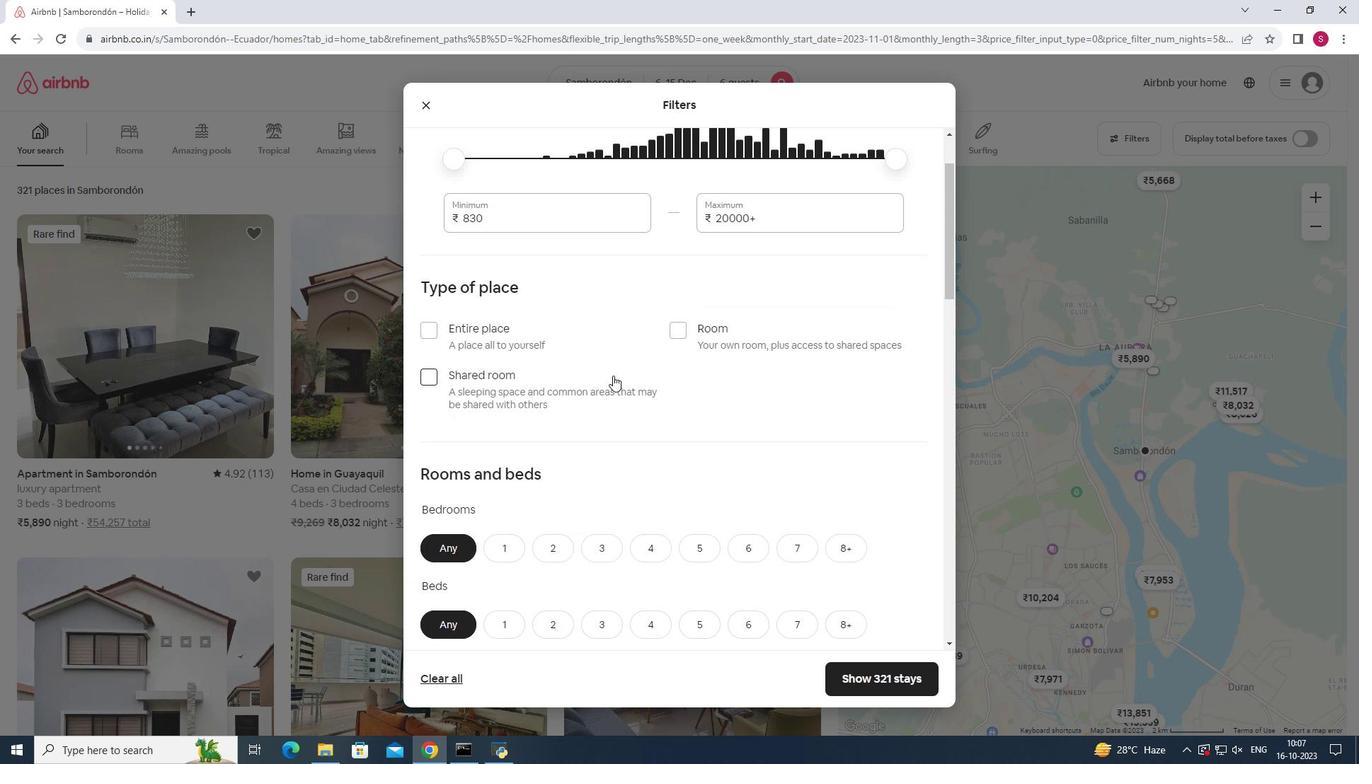 
Action: Mouse moved to (604, 381)
Screenshot: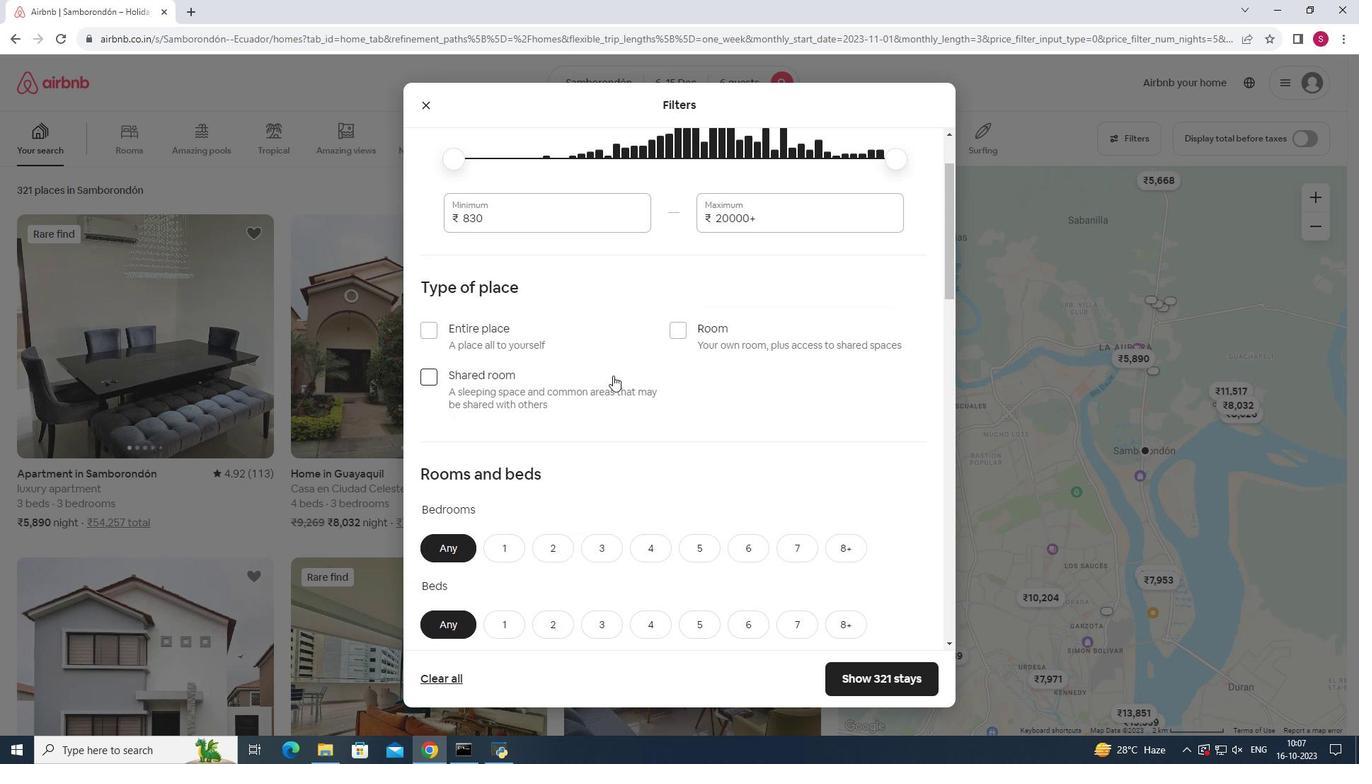 
Action: Mouse scrolled (604, 381) with delta (0, 0)
Screenshot: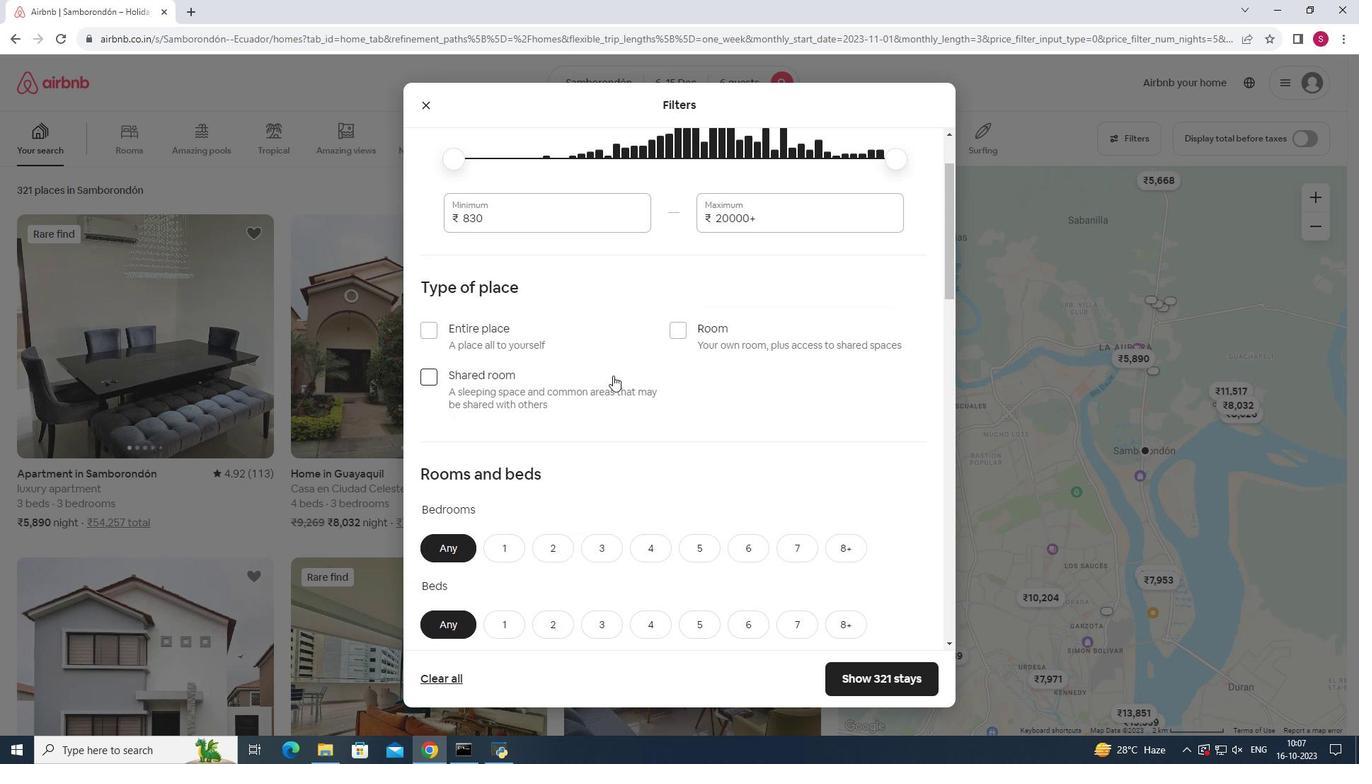 
Action: Mouse moved to (607, 381)
Screenshot: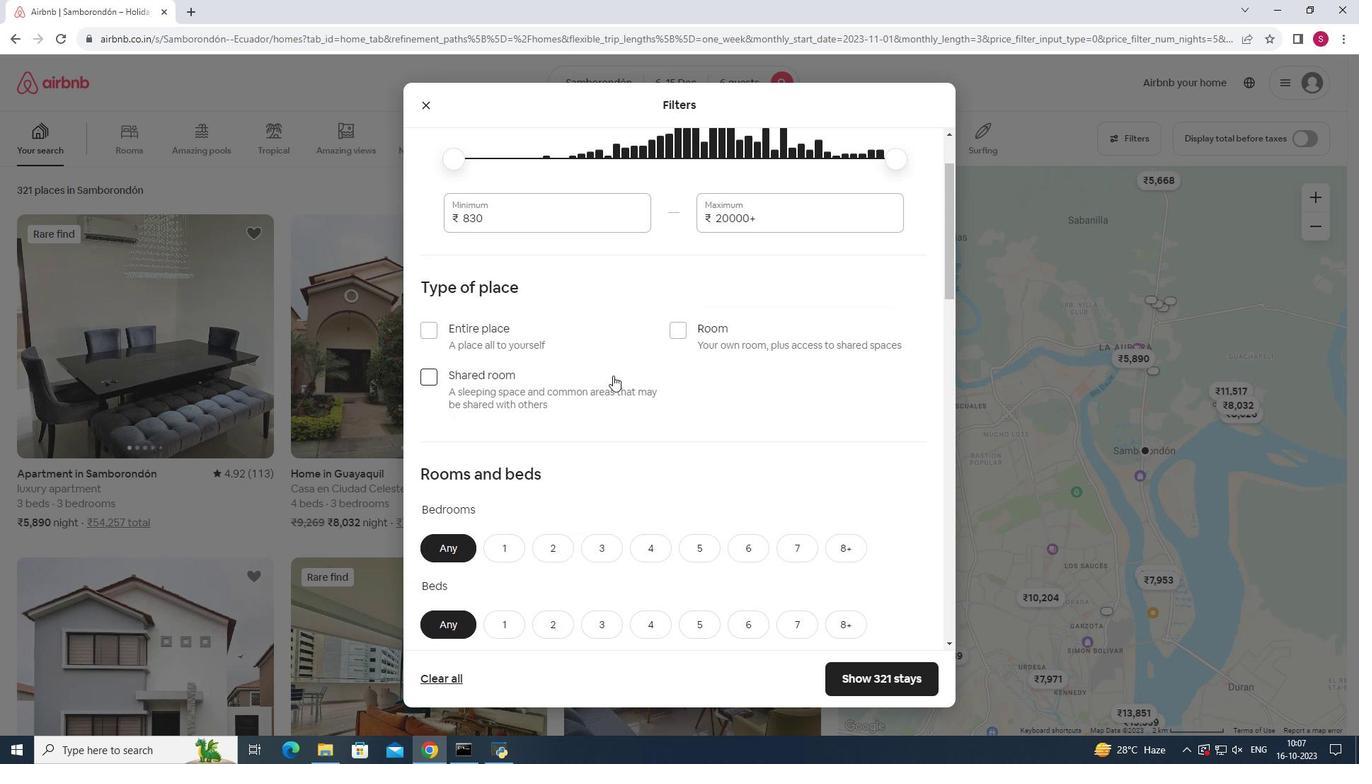 
Action: Mouse scrolled (607, 380) with delta (0, 0)
Screenshot: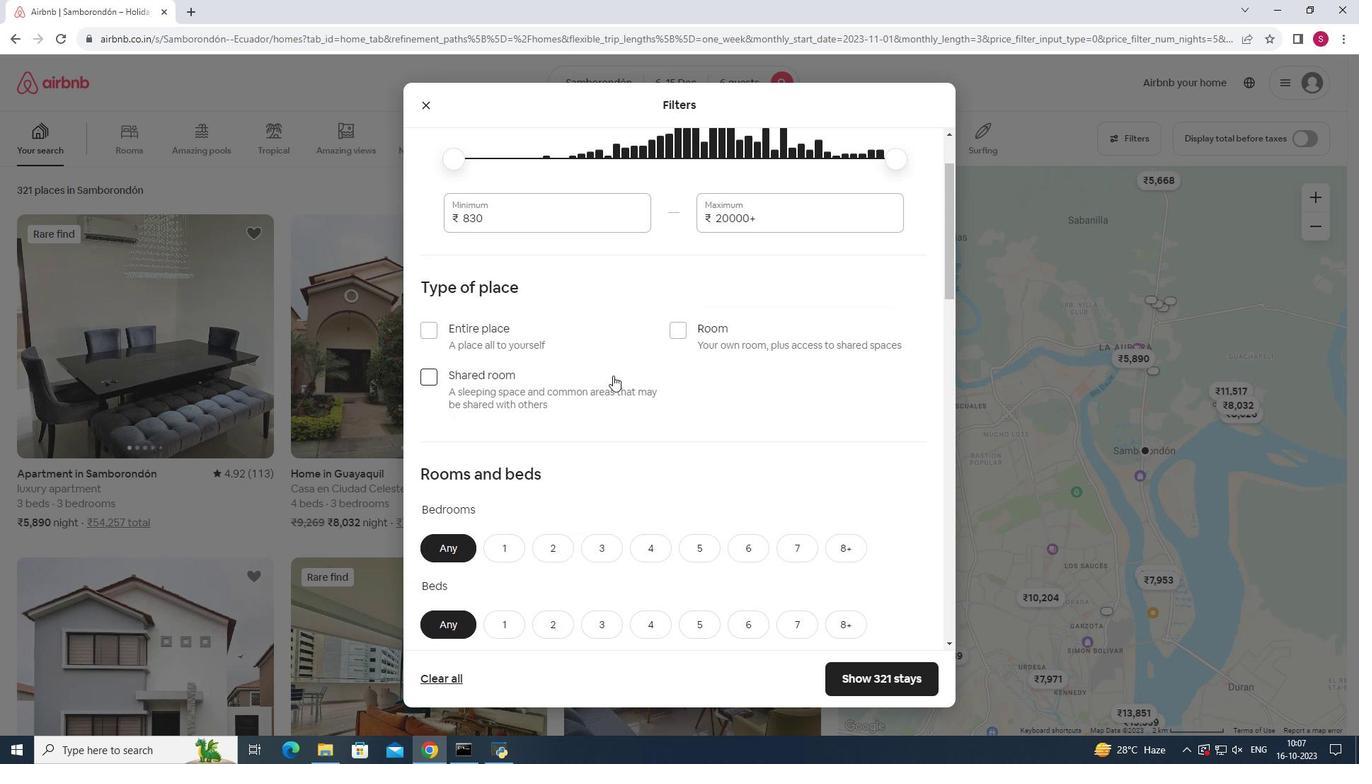 
Action: Mouse moved to (609, 378)
Screenshot: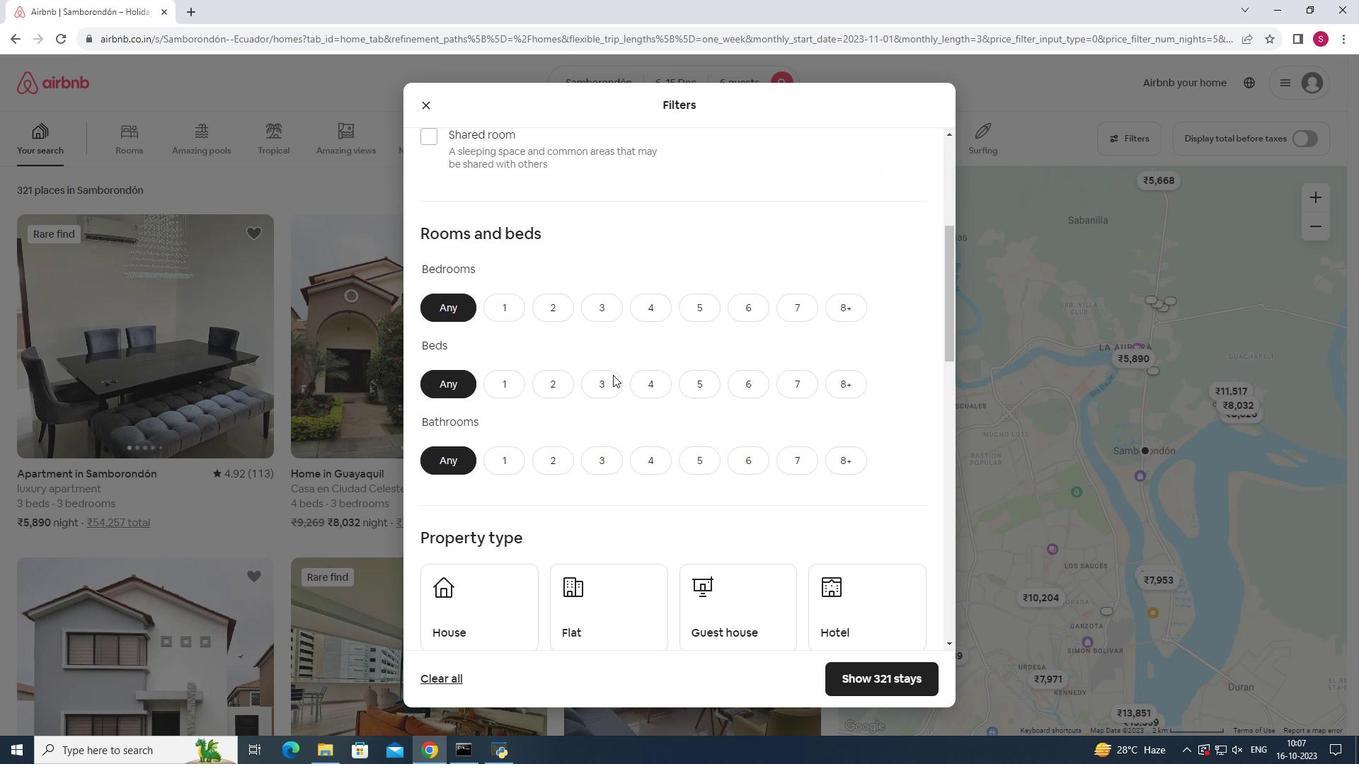
Action: Mouse scrolled (609, 378) with delta (0, 0)
Screenshot: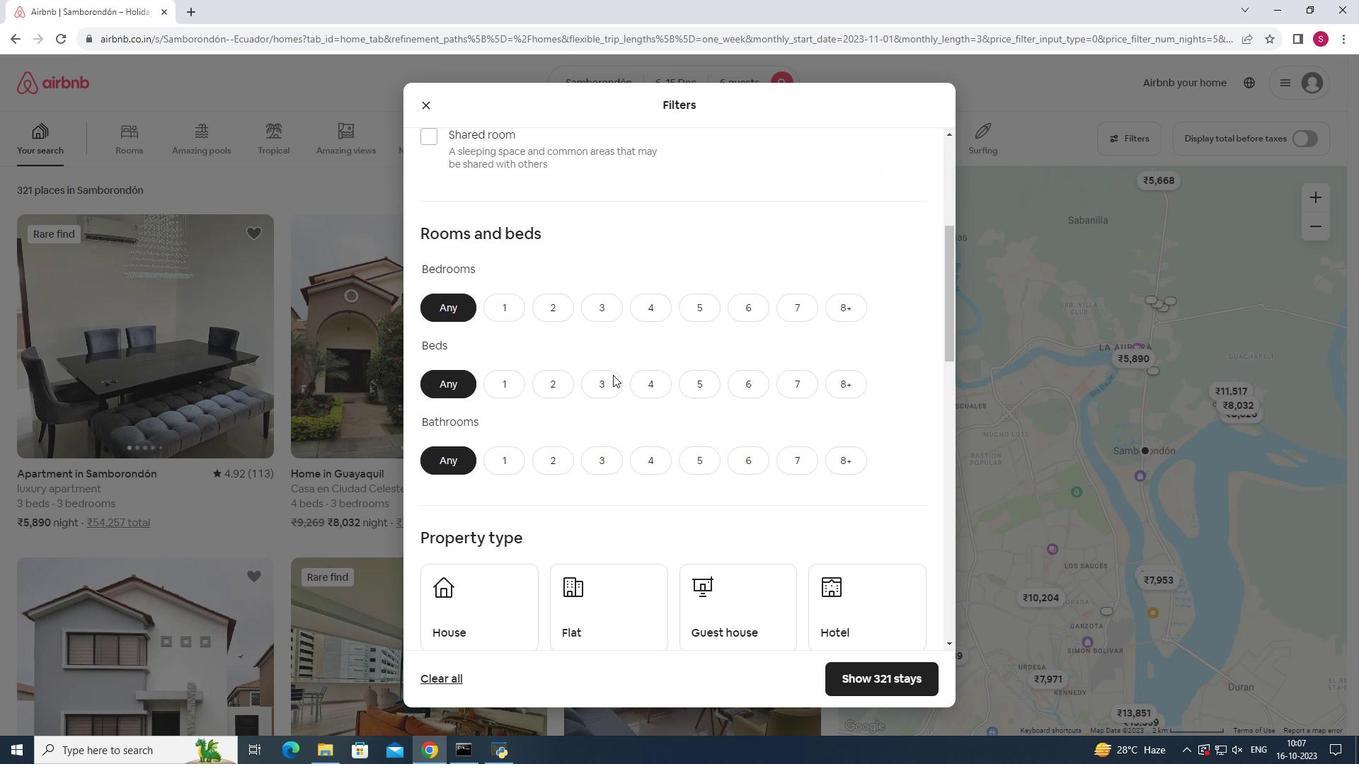 
Action: Mouse moved to (613, 376)
Screenshot: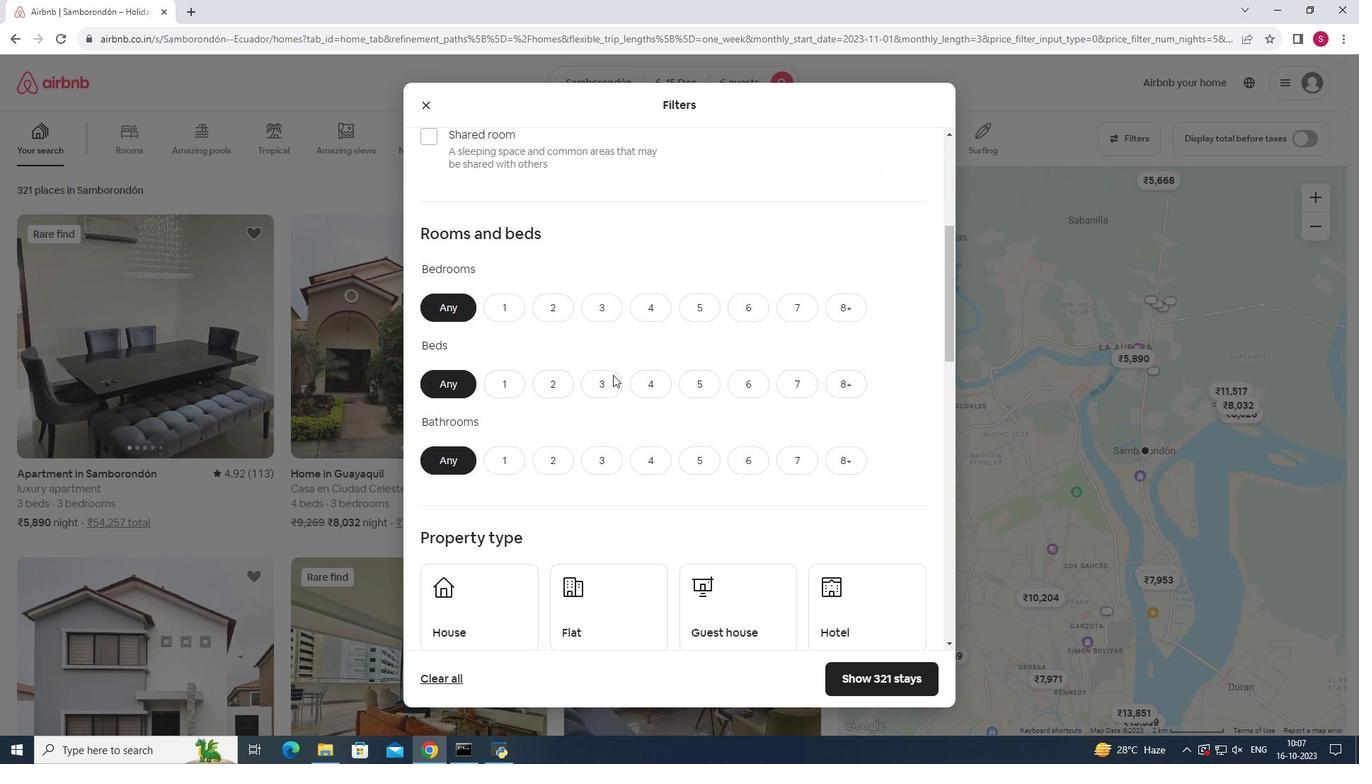 
Action: Mouse scrolled (613, 376) with delta (0, 0)
Screenshot: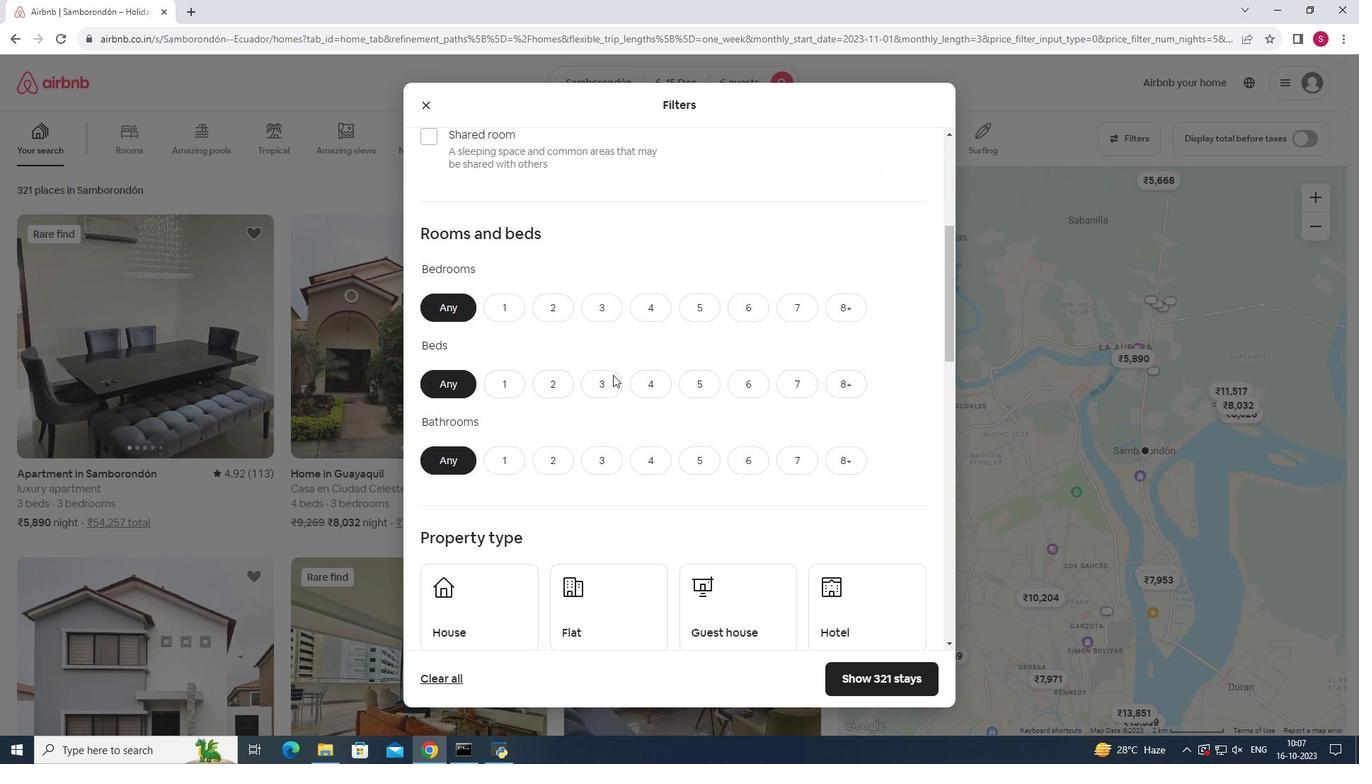
Action: Mouse moved to (750, 288)
Screenshot: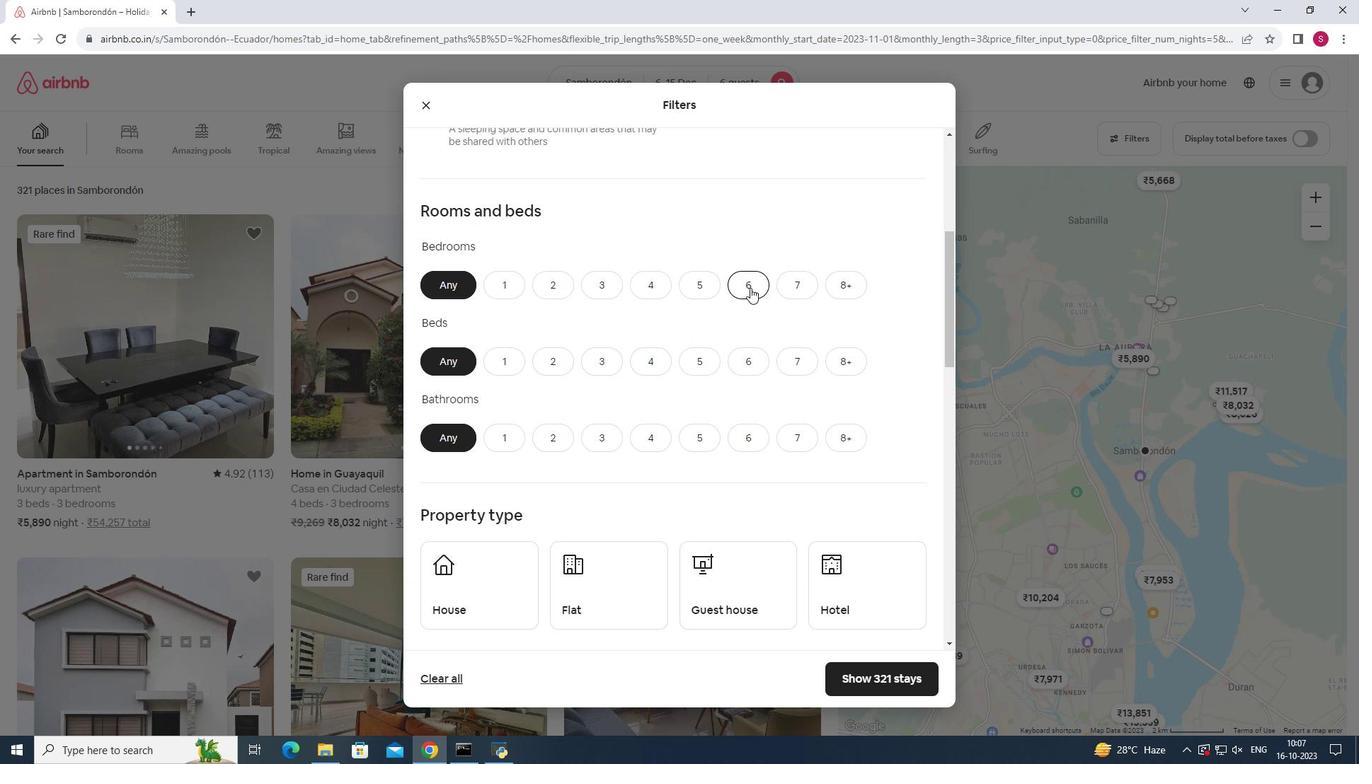 
Action: Mouse pressed left at (750, 288)
Screenshot: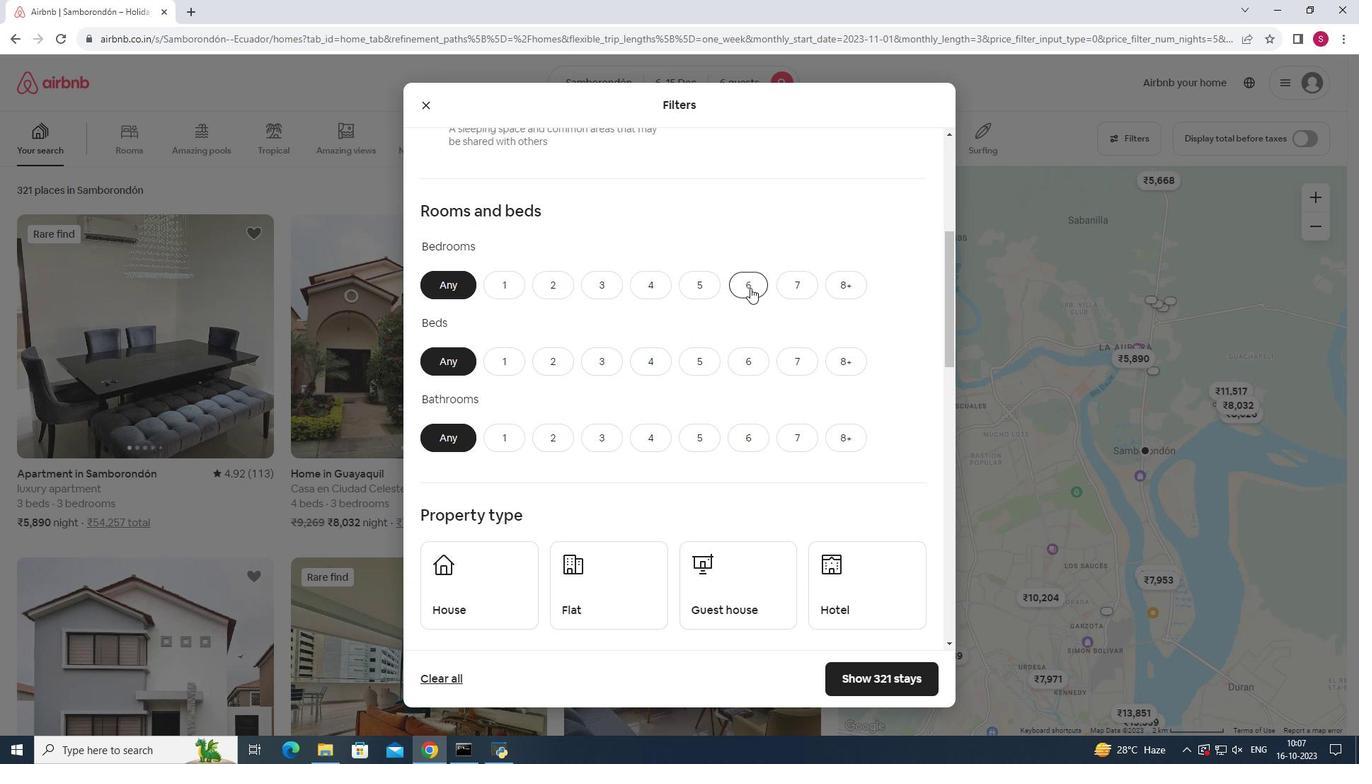 
Action: Mouse moved to (743, 365)
Screenshot: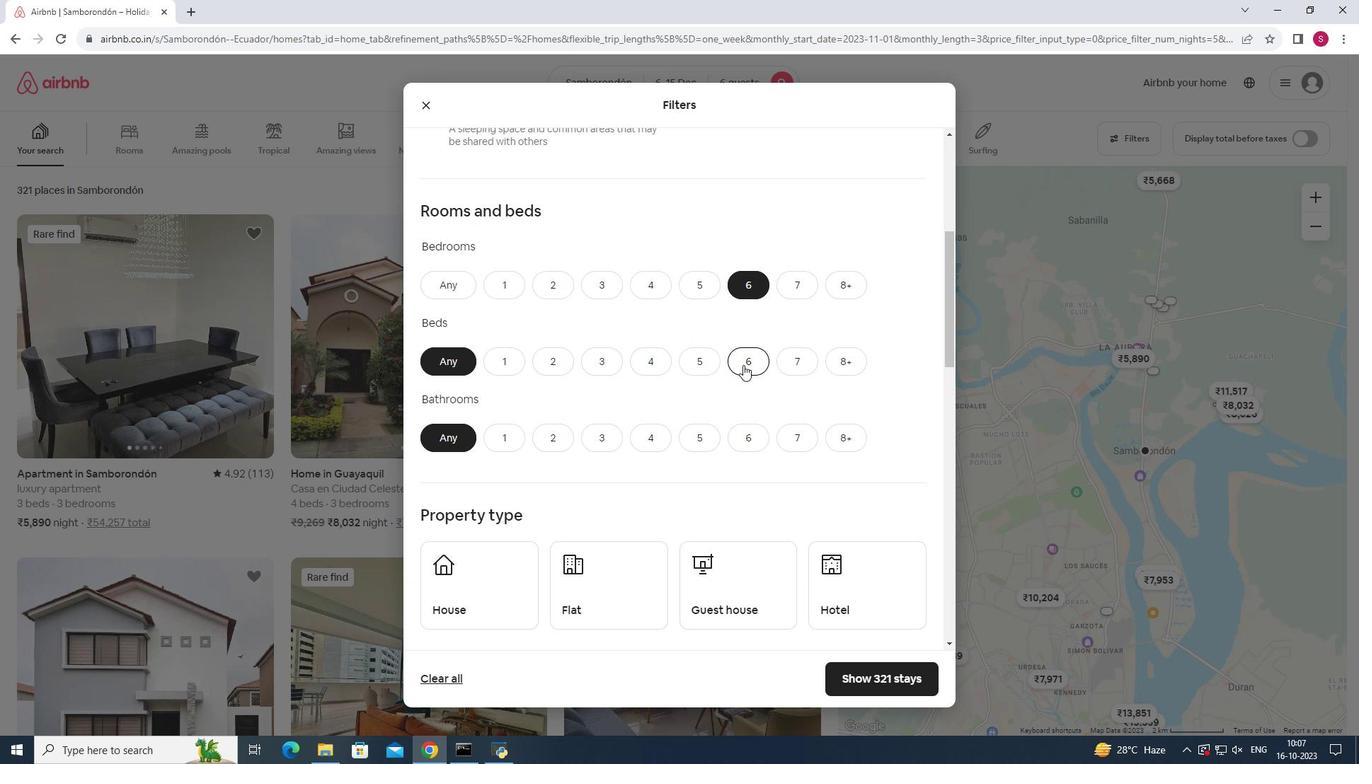 
Action: Mouse pressed left at (743, 365)
Screenshot: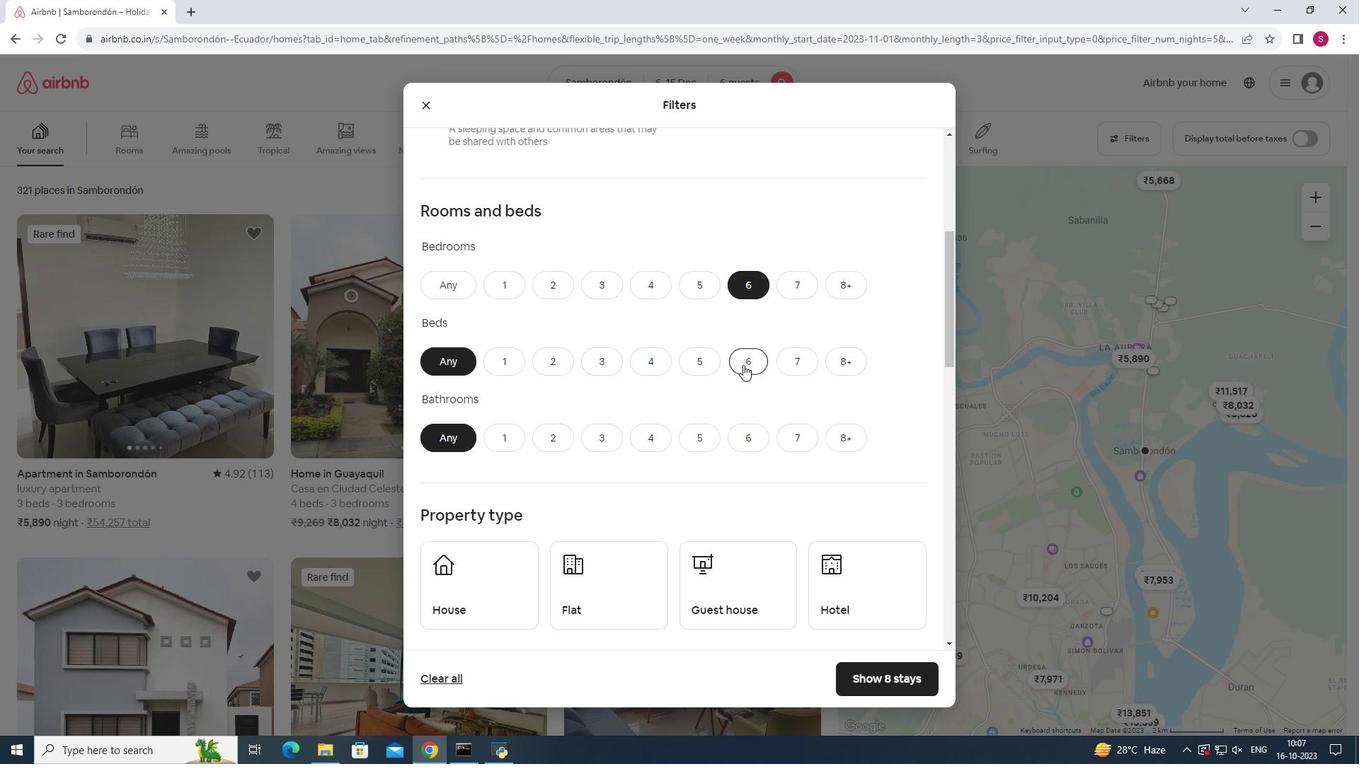 
Action: Mouse moved to (752, 435)
Screenshot: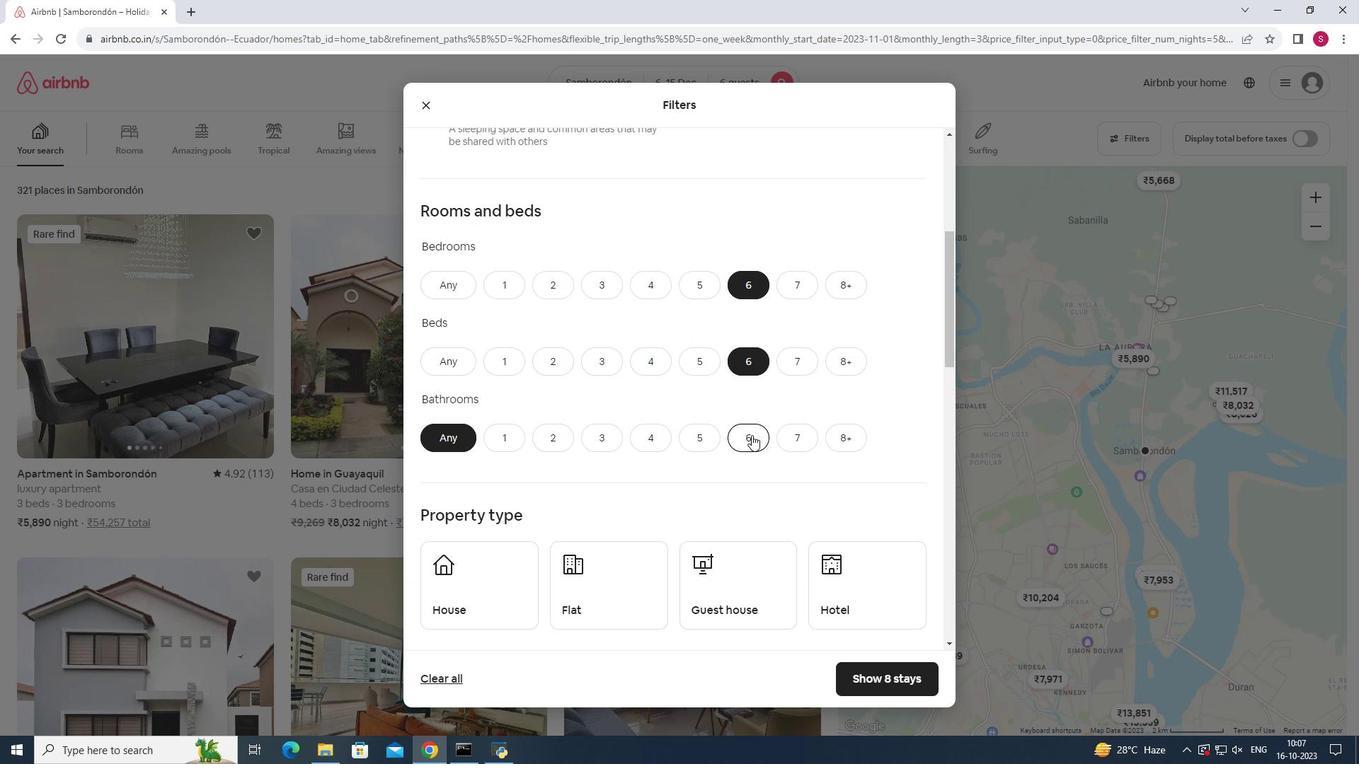 
Action: Mouse pressed left at (752, 435)
Screenshot: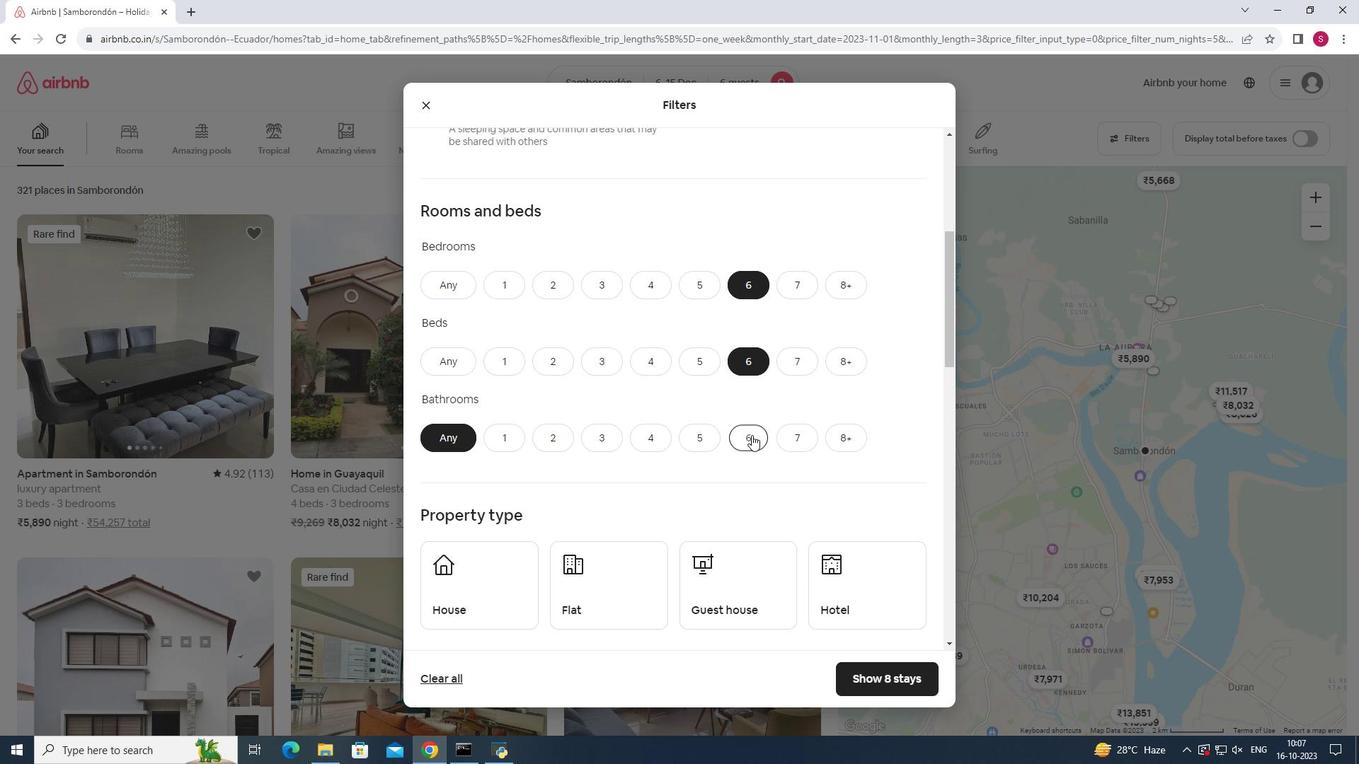 
Action: Mouse moved to (759, 410)
Screenshot: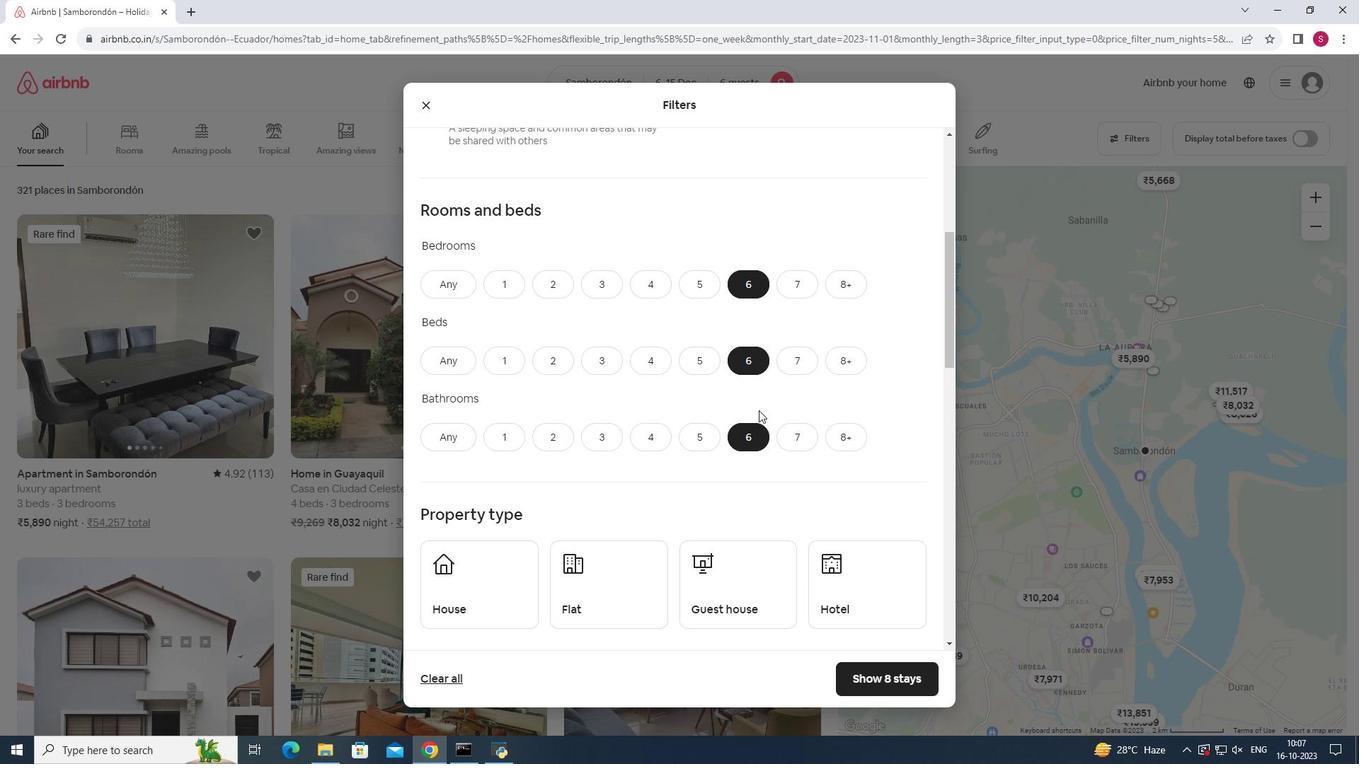 
Action: Mouse scrolled (759, 410) with delta (0, 0)
Screenshot: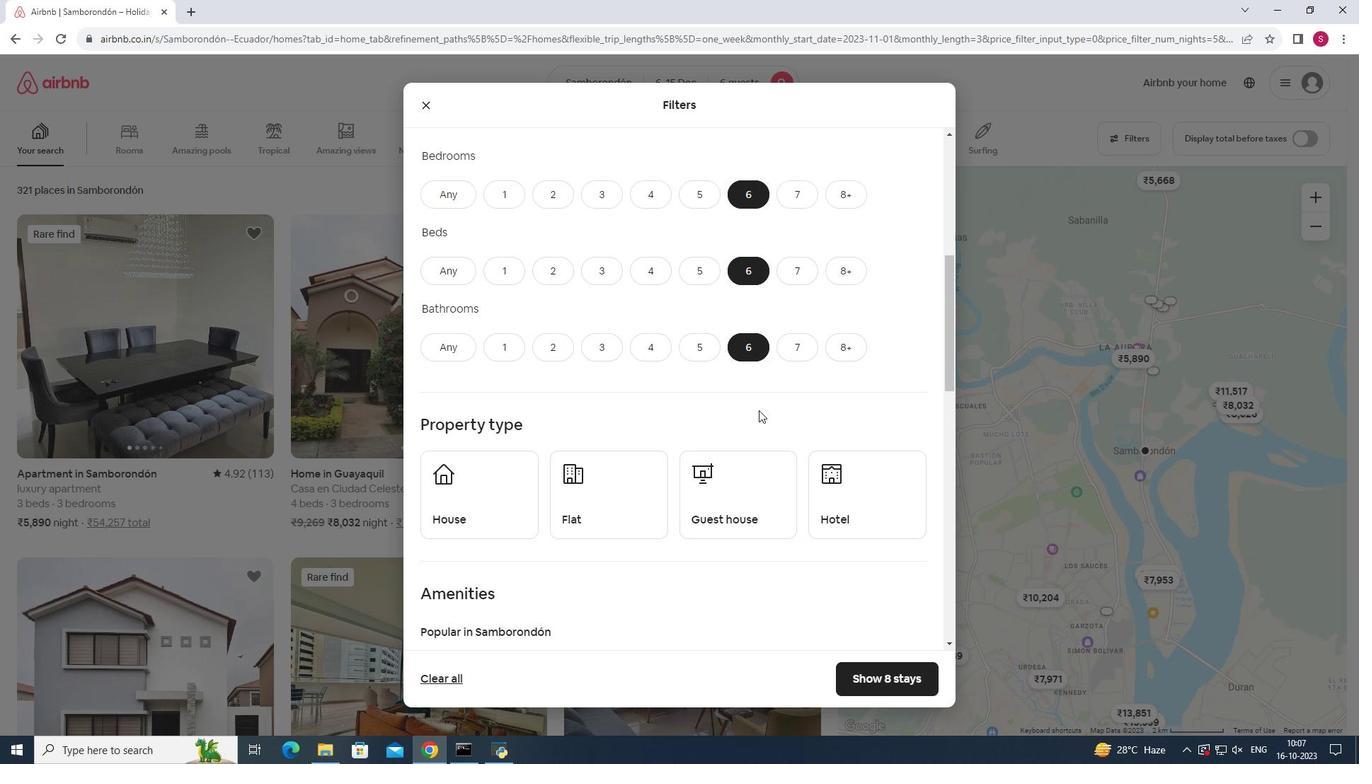 
Action: Mouse scrolled (759, 410) with delta (0, 0)
Screenshot: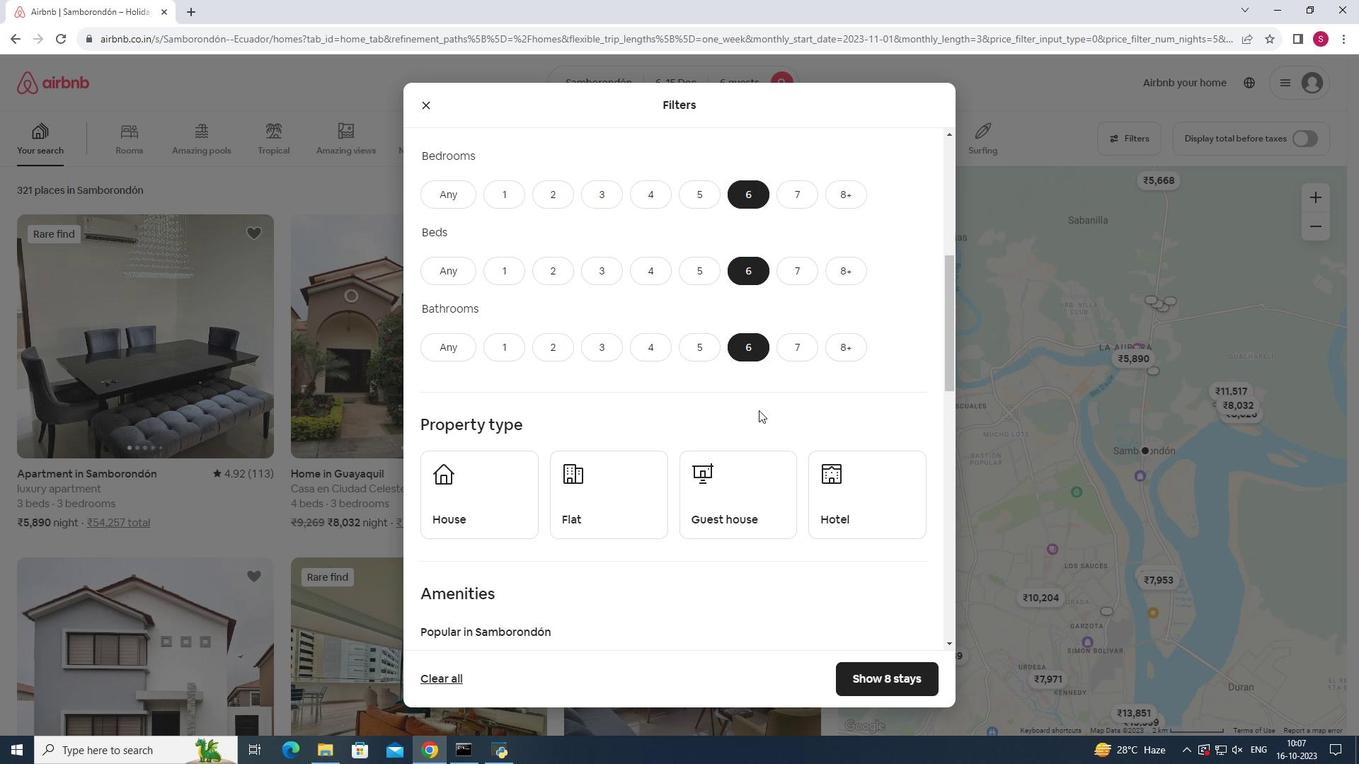 
Action: Mouse scrolled (759, 410) with delta (0, 0)
Screenshot: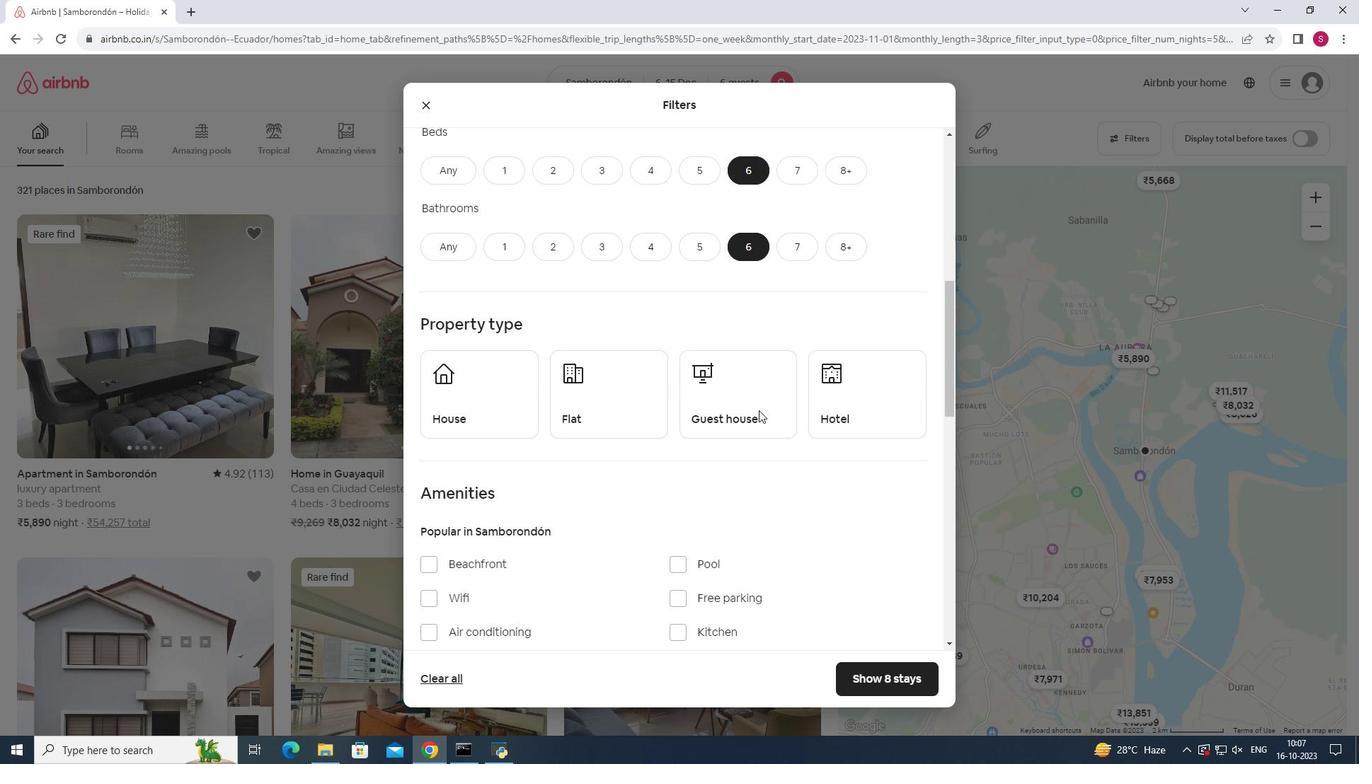 
Action: Mouse moved to (452, 375)
Screenshot: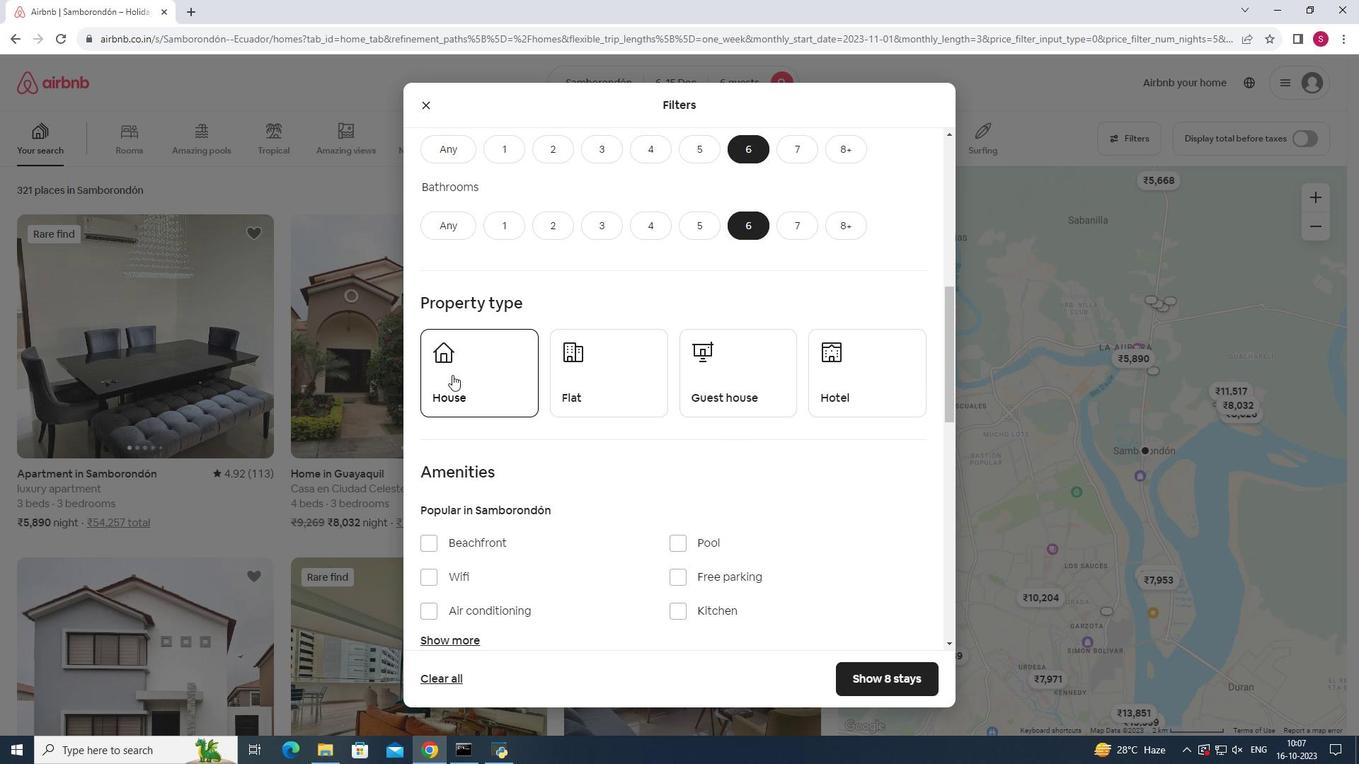 
Action: Mouse pressed left at (452, 375)
Screenshot: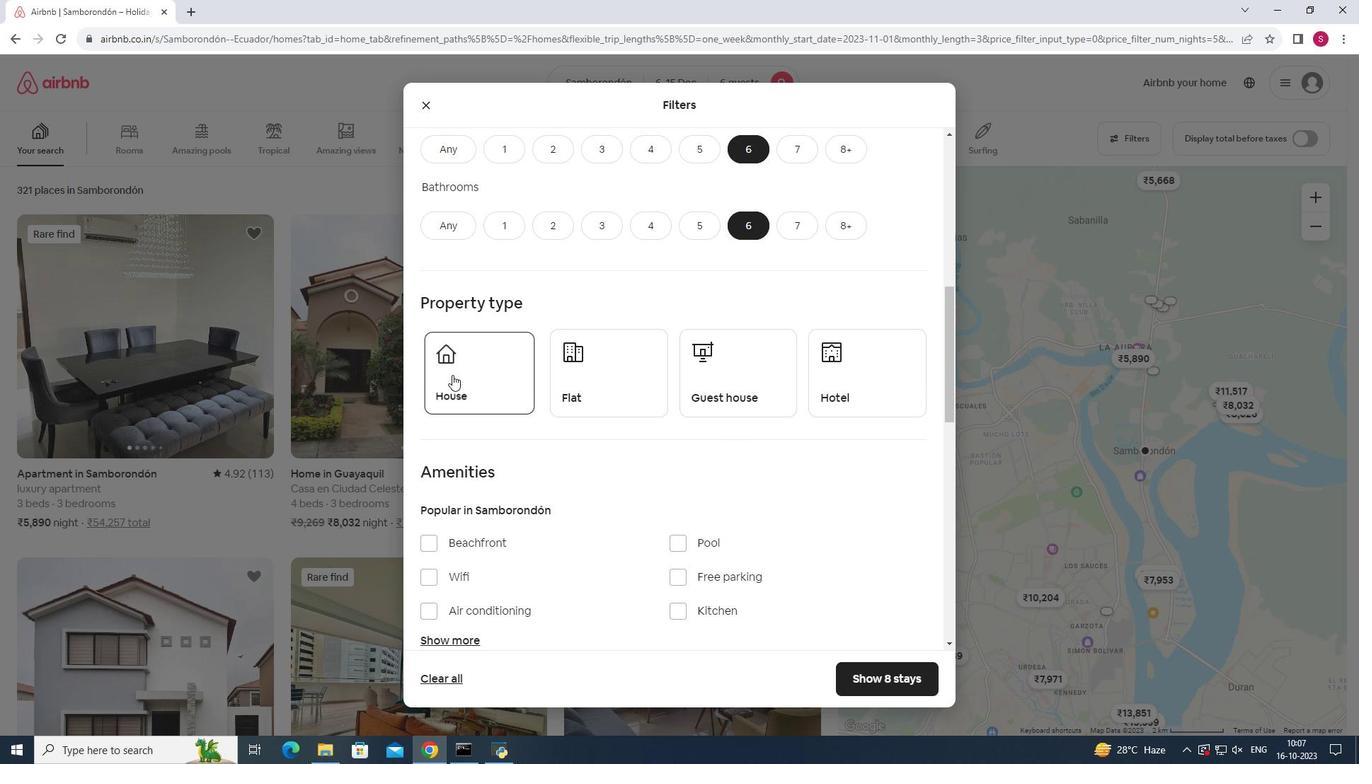 
Action: Mouse moved to (590, 390)
Screenshot: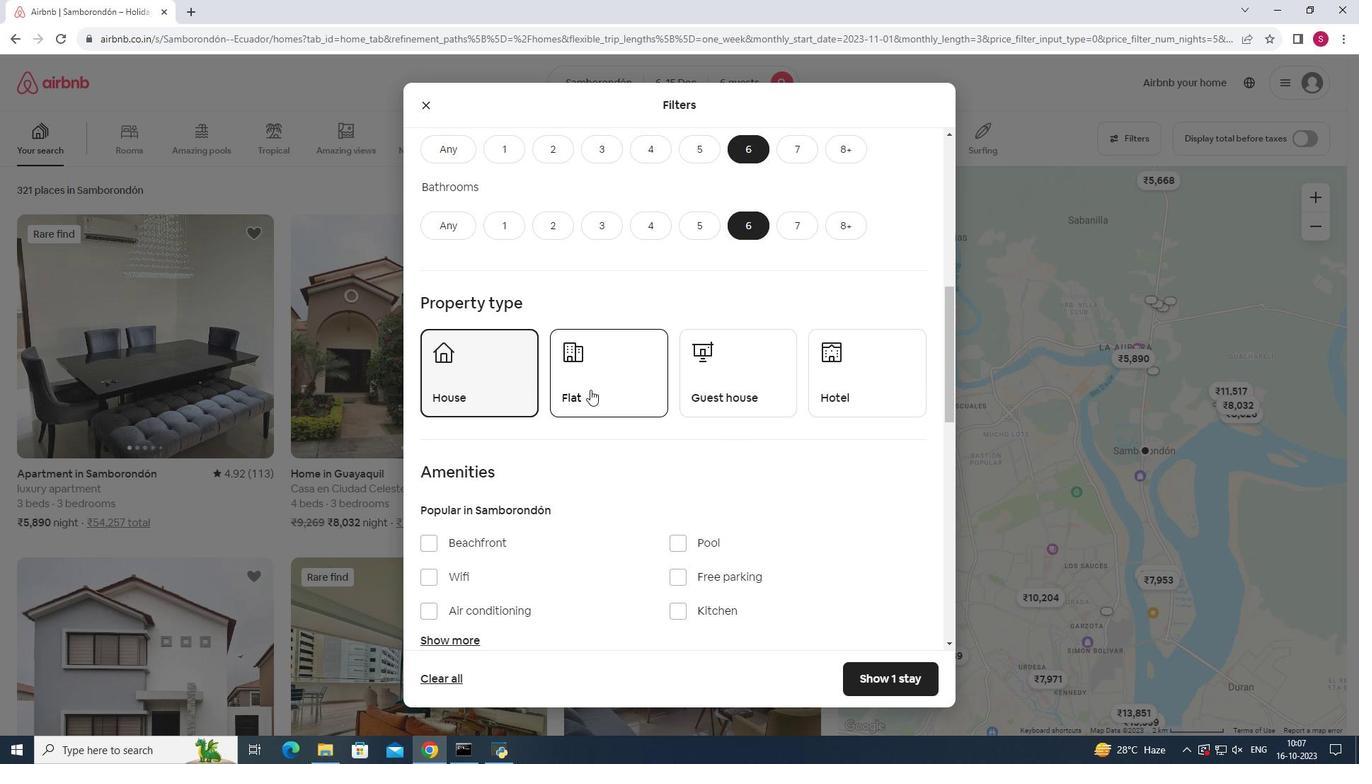 
Action: Mouse scrolled (590, 389) with delta (0, 0)
Screenshot: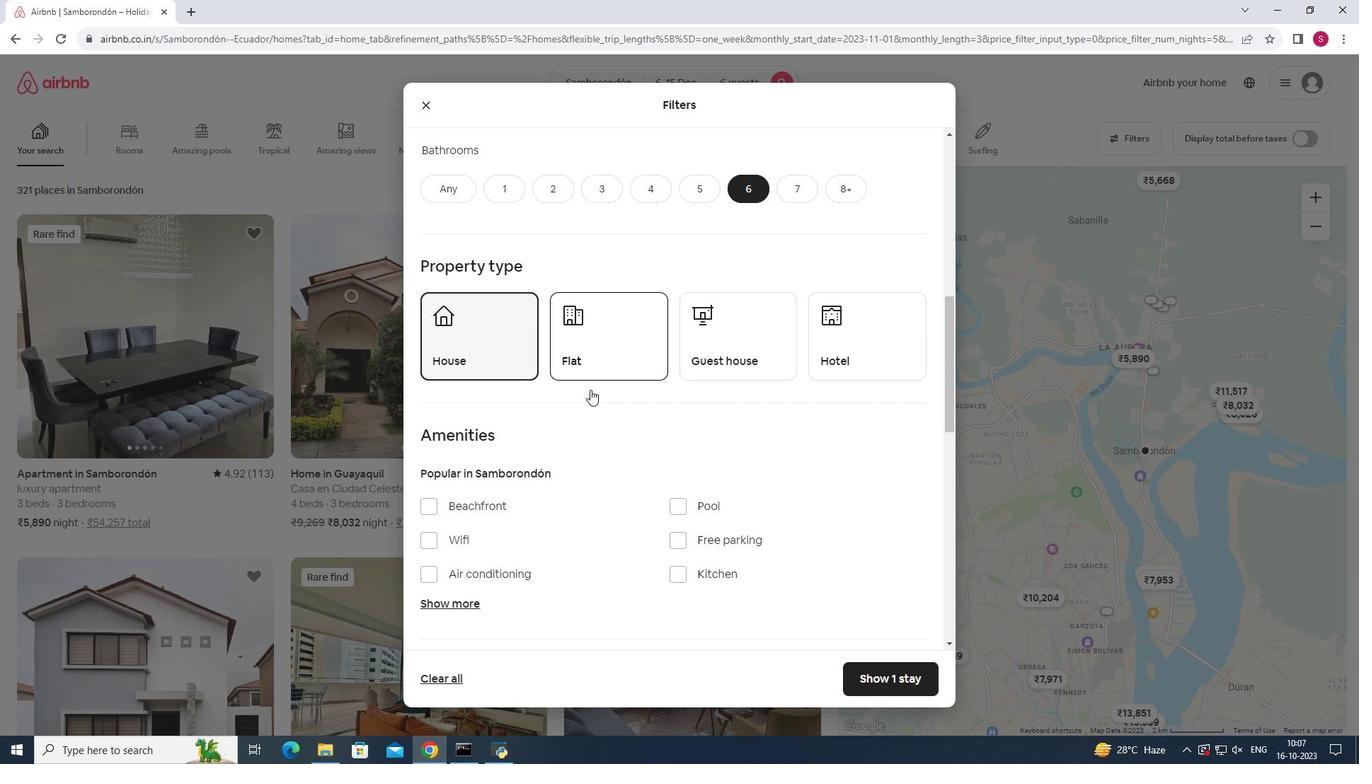 
Action: Mouse scrolled (590, 389) with delta (0, 0)
Screenshot: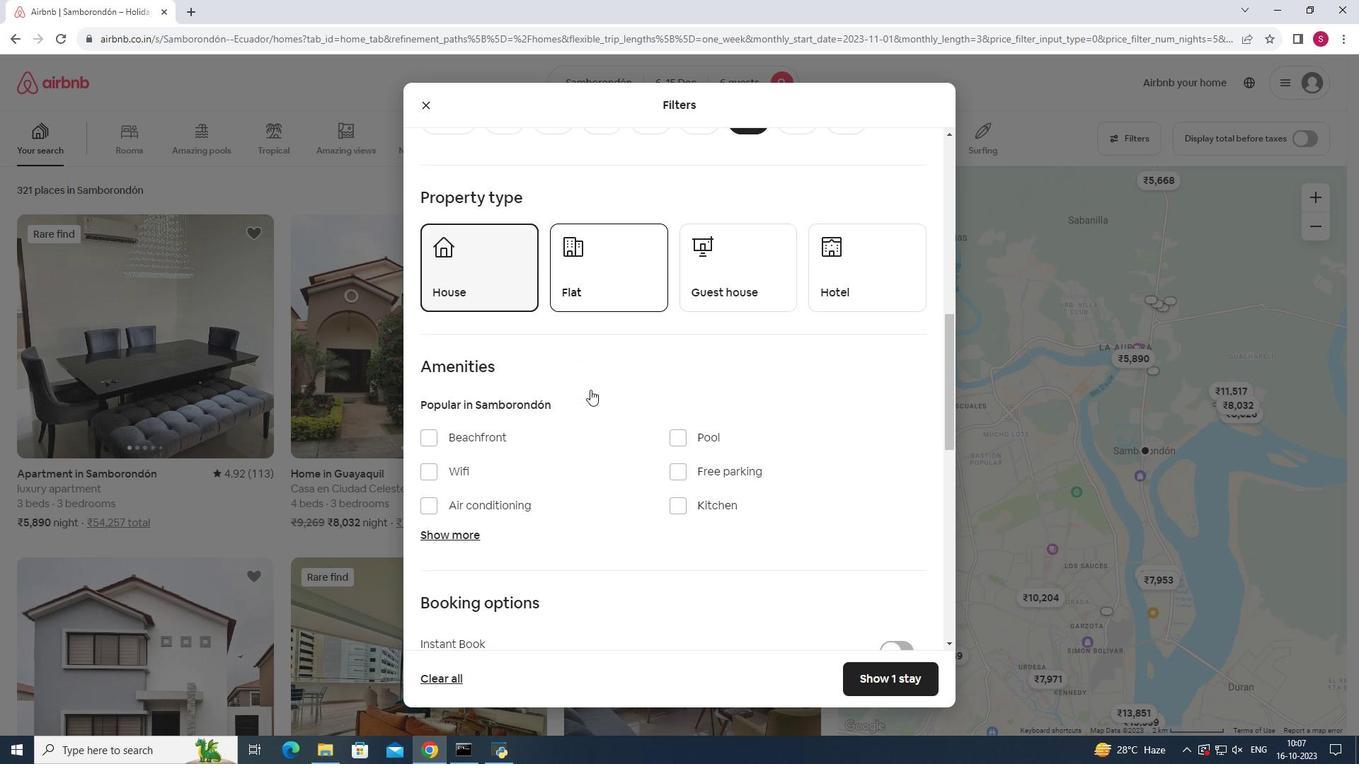 
Action: Mouse scrolled (590, 389) with delta (0, 0)
Screenshot: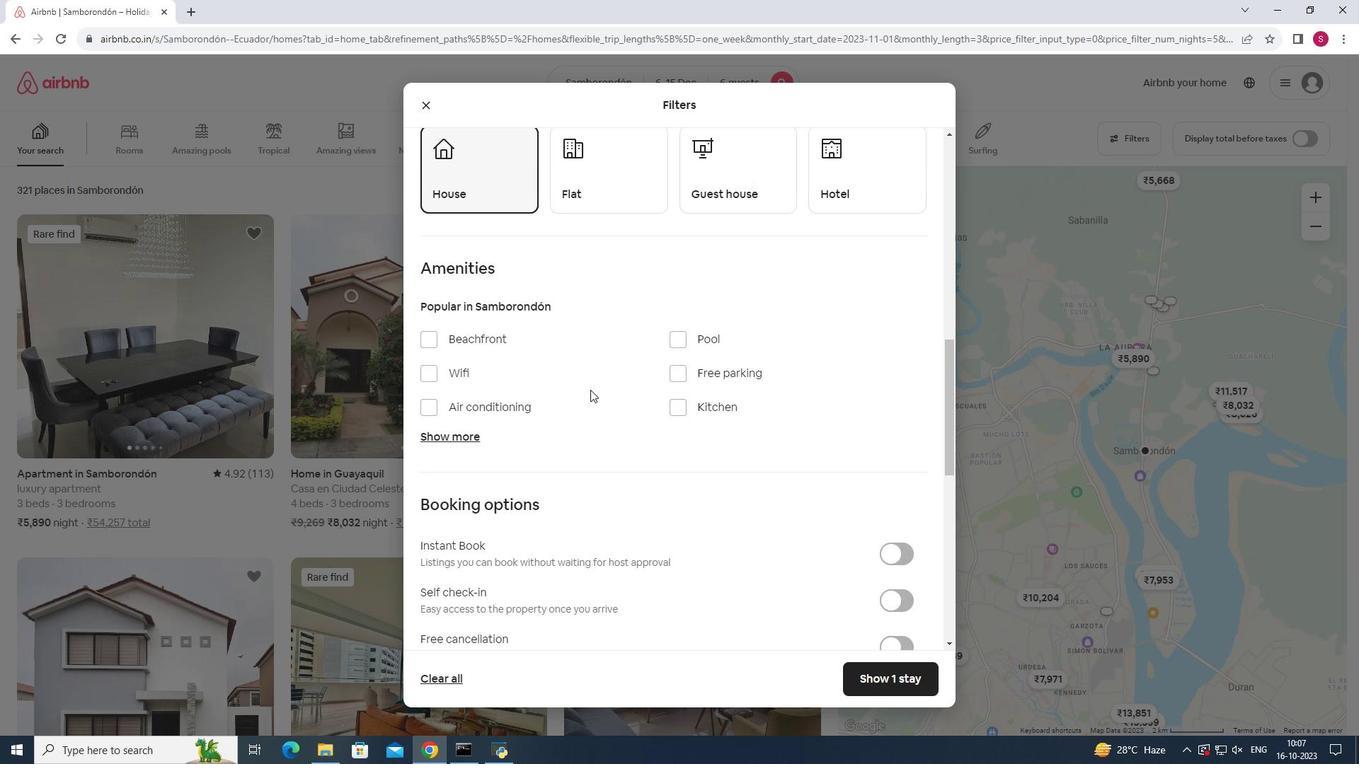 
Action: Mouse moved to (433, 369)
Screenshot: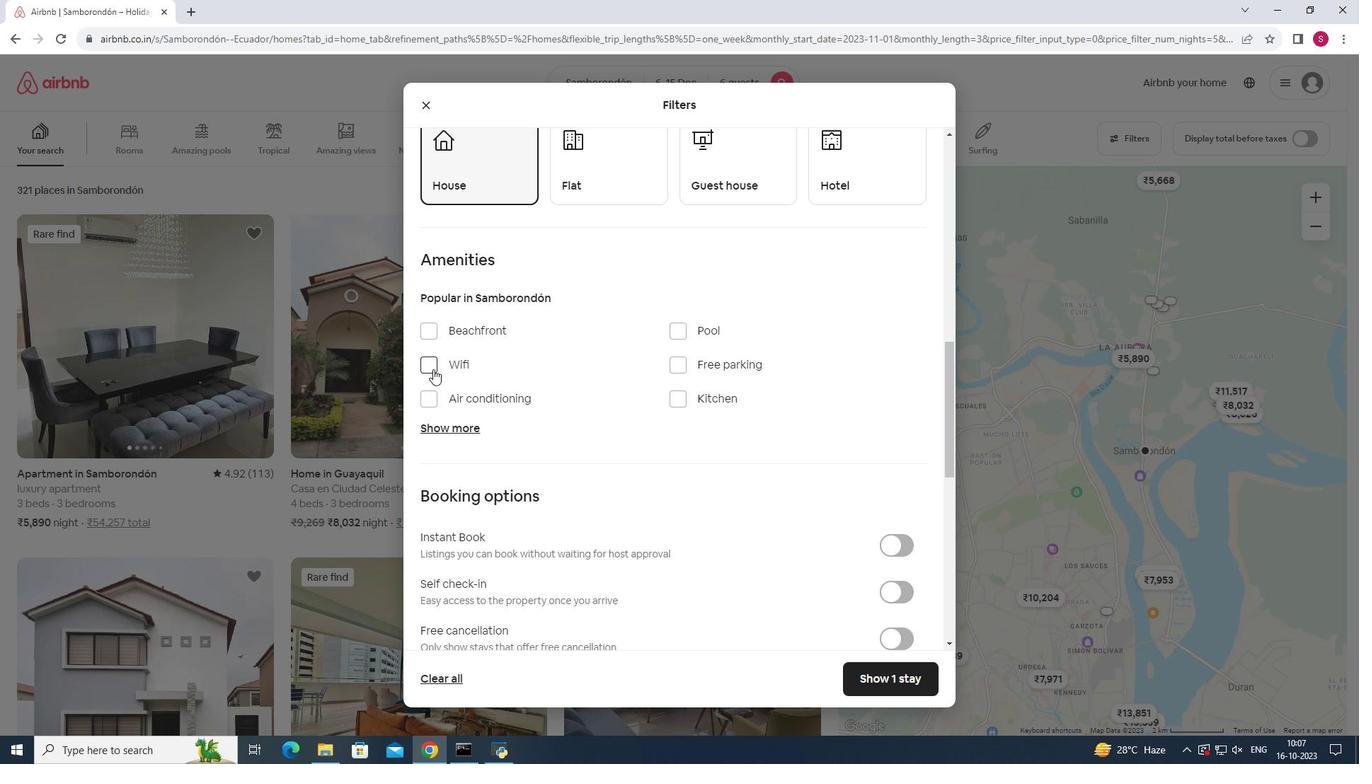 
Action: Mouse pressed left at (433, 369)
Screenshot: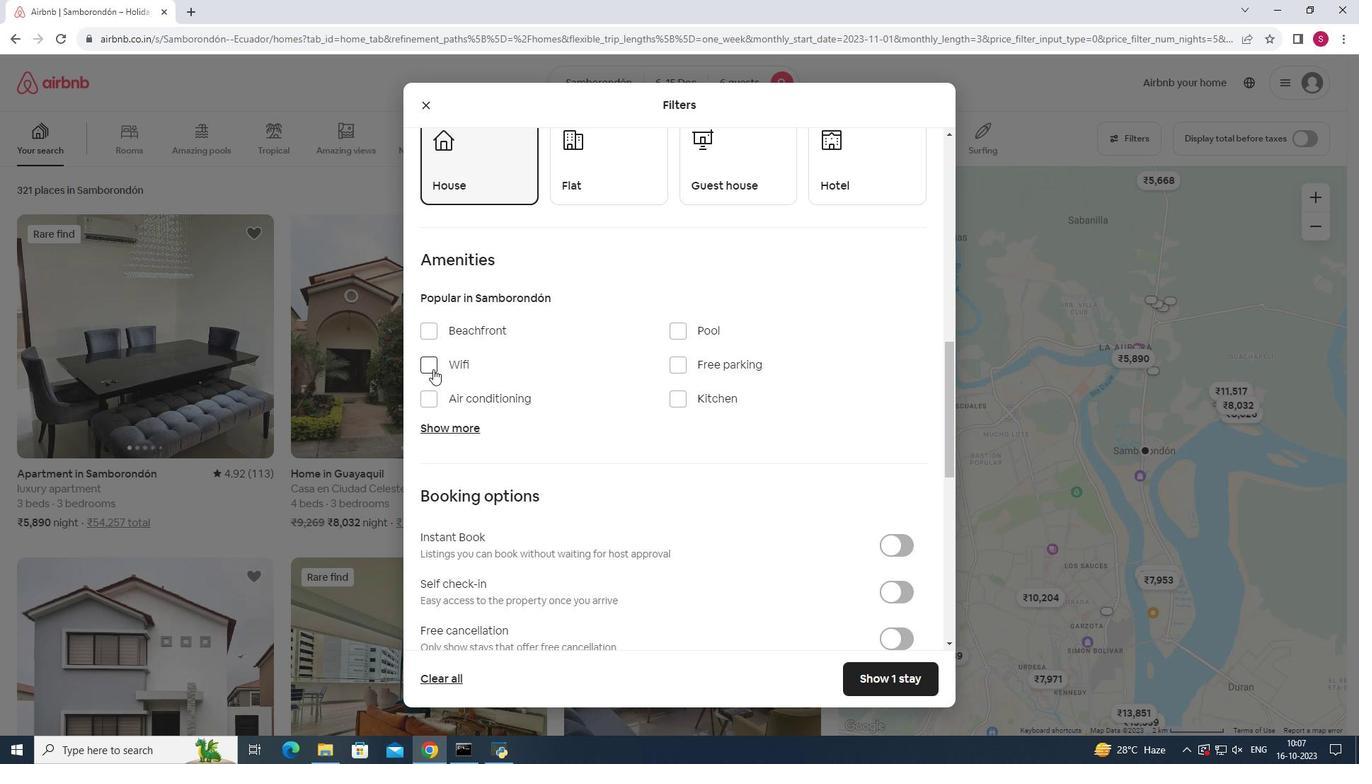 
Action: Mouse moved to (453, 429)
Screenshot: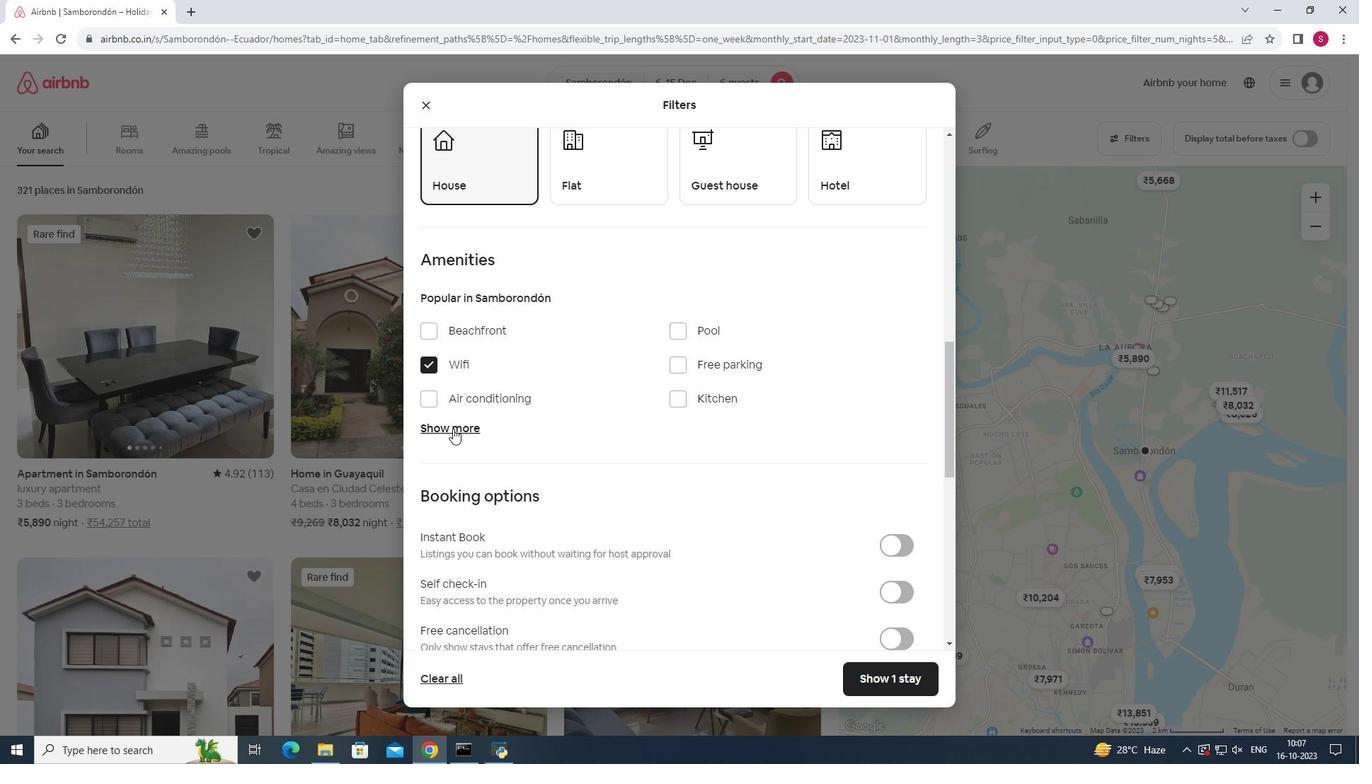 
Action: Mouse pressed left at (453, 429)
Screenshot: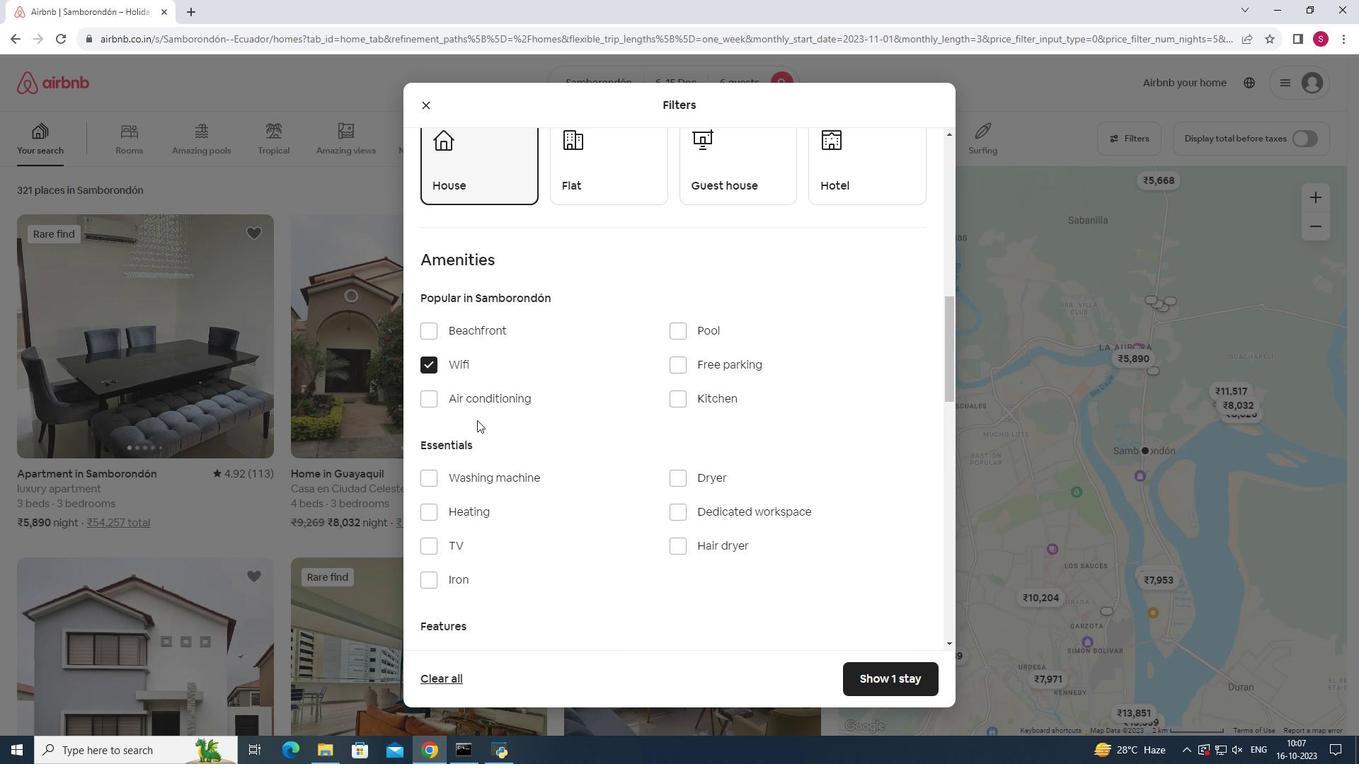 
Action: Mouse moved to (653, 341)
Screenshot: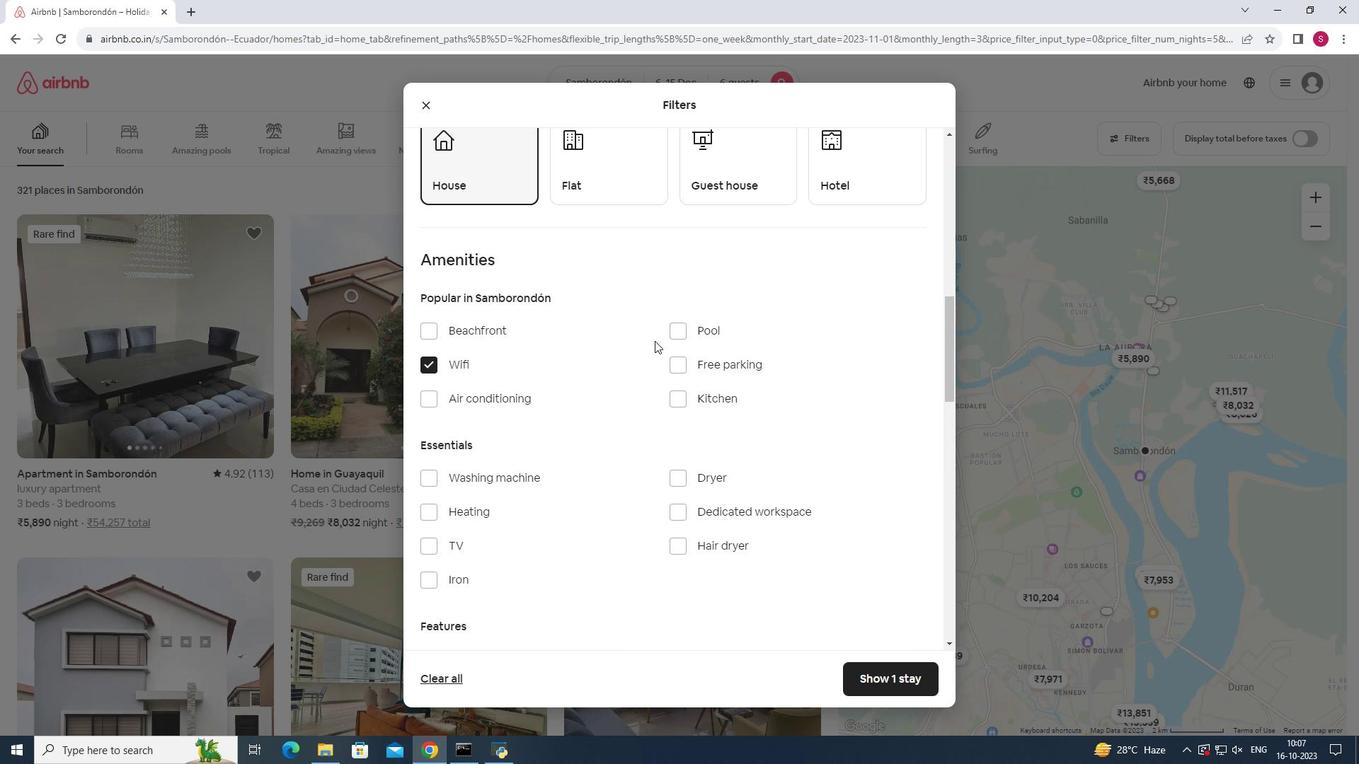 
Action: Mouse scrolled (653, 340) with delta (0, 0)
Screenshot: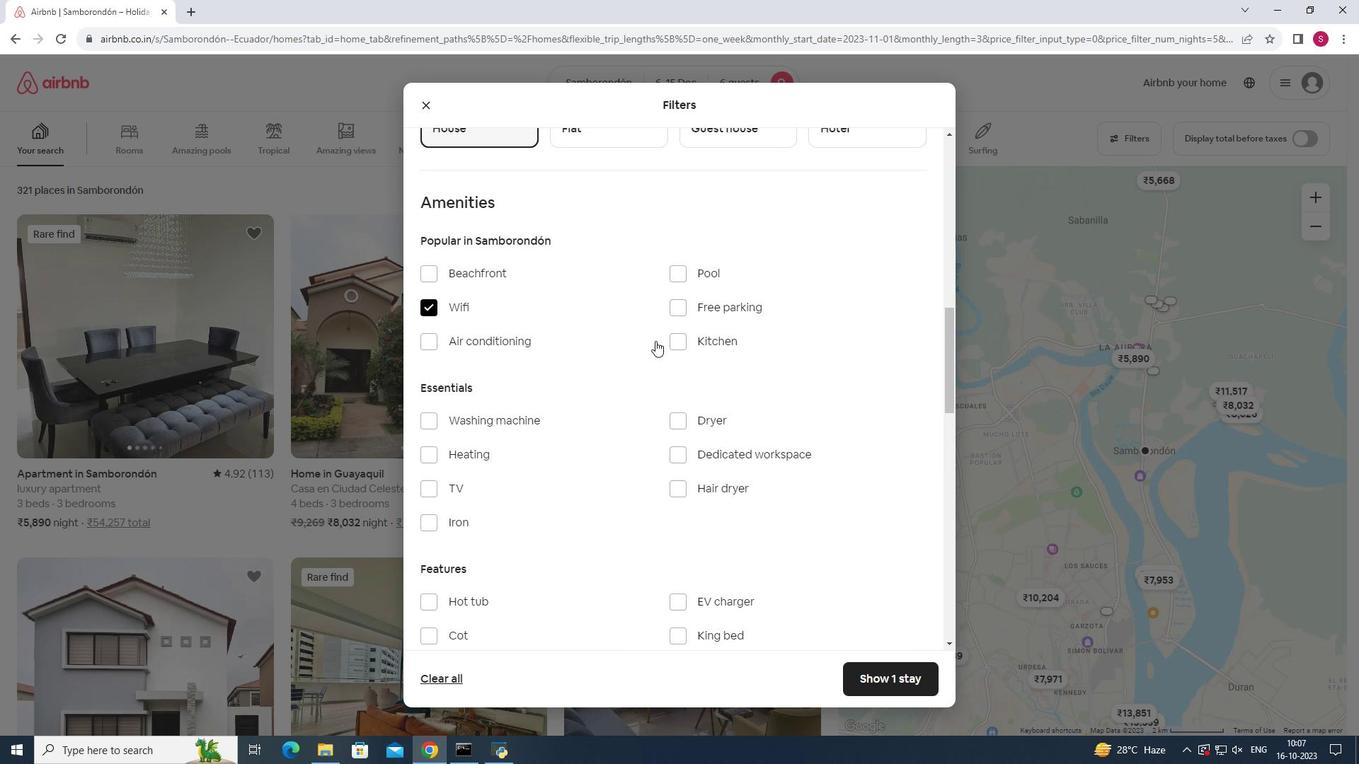 
Action: Mouse moved to (655, 341)
Screenshot: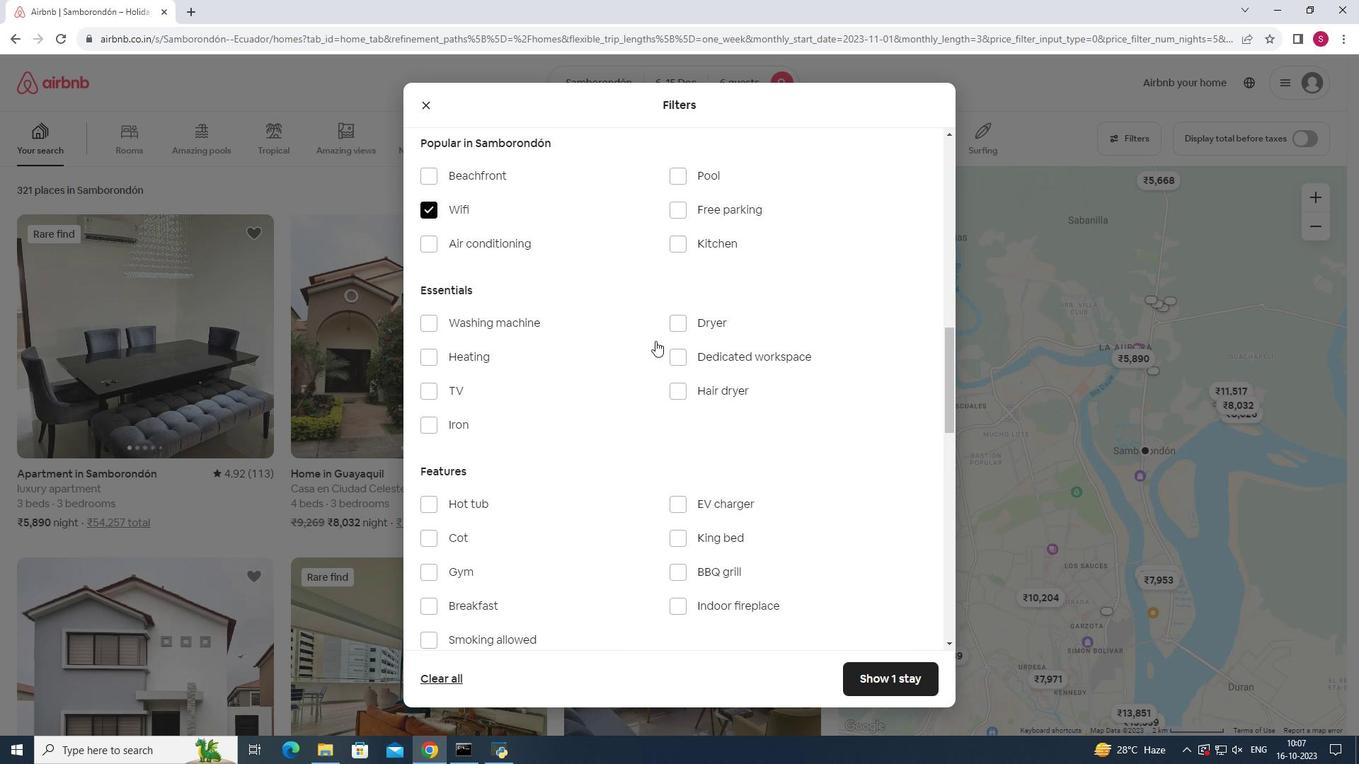 
Action: Mouse scrolled (655, 340) with delta (0, 0)
Screenshot: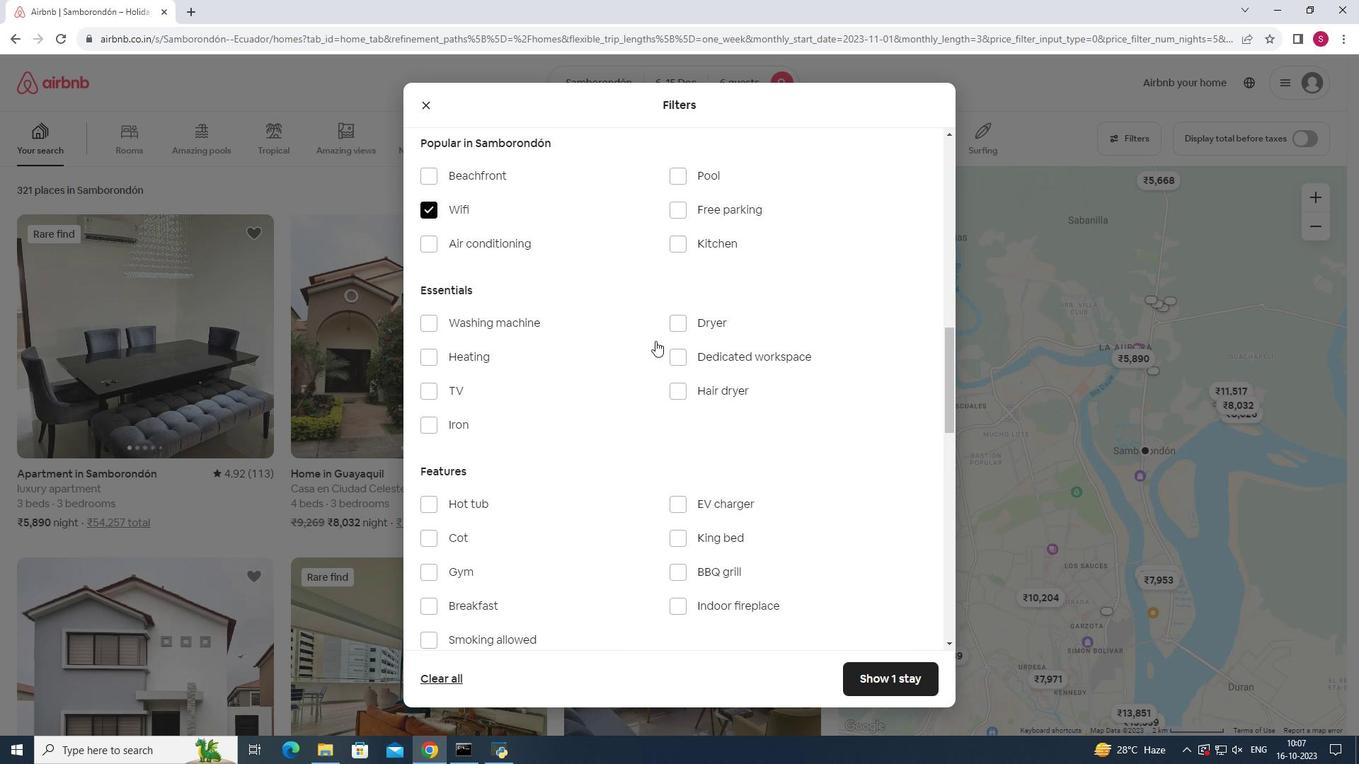 
Action: Mouse scrolled (655, 340) with delta (0, 0)
Screenshot: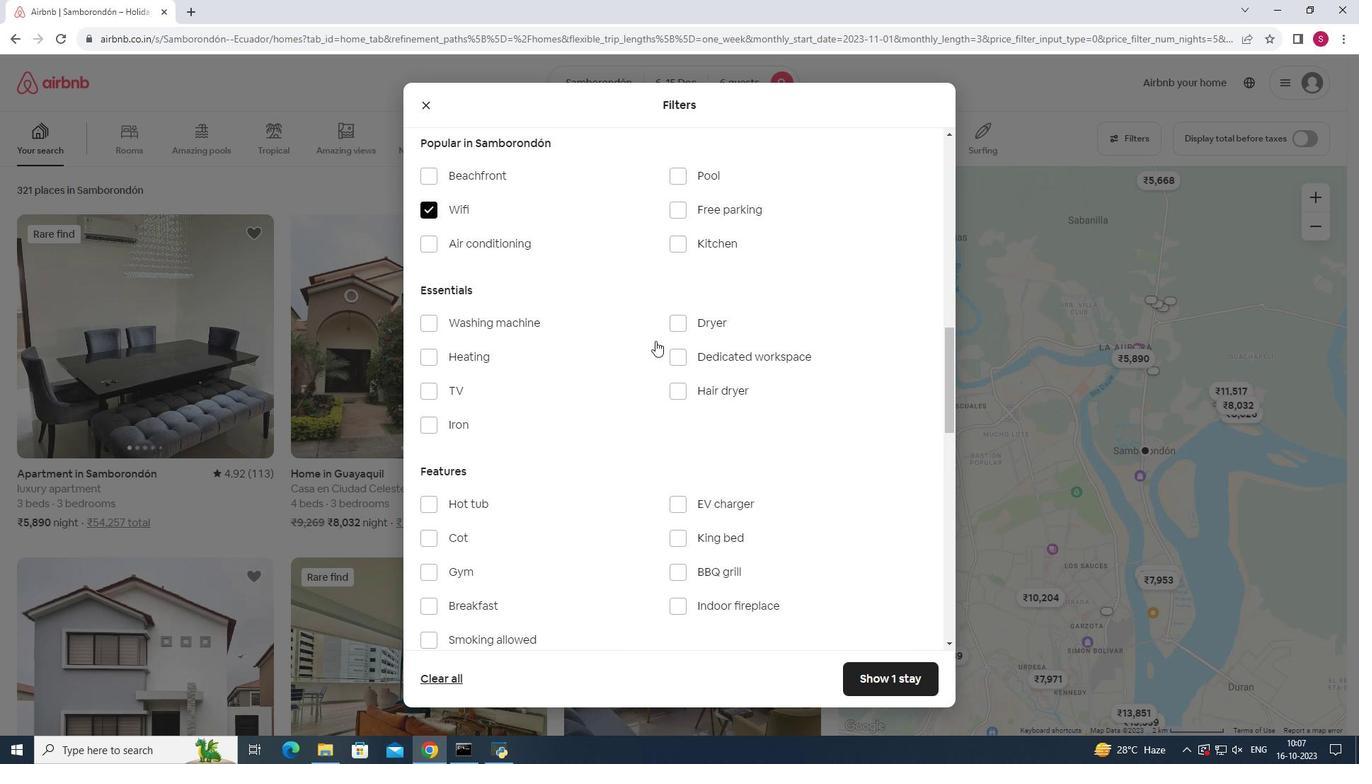 
Action: Mouse moved to (425, 334)
Screenshot: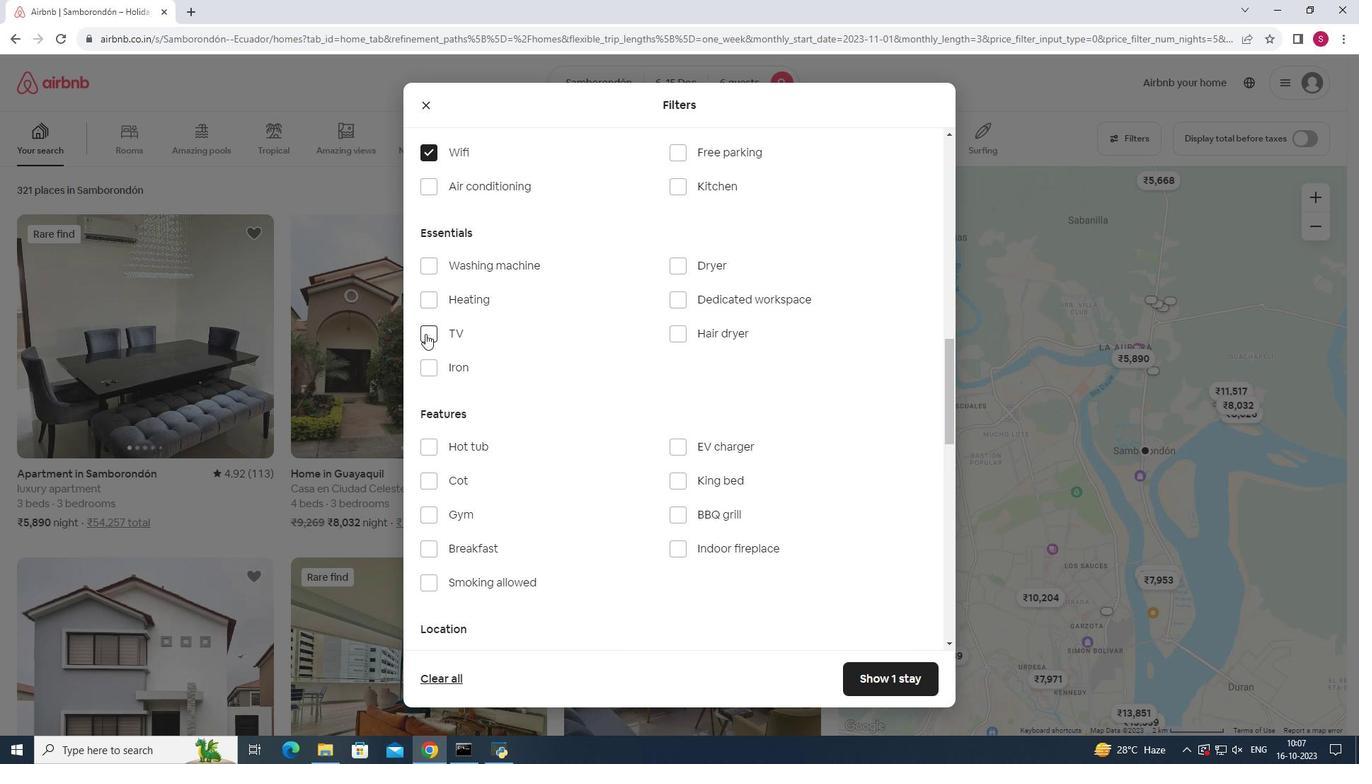 
Action: Mouse pressed left at (425, 334)
Screenshot: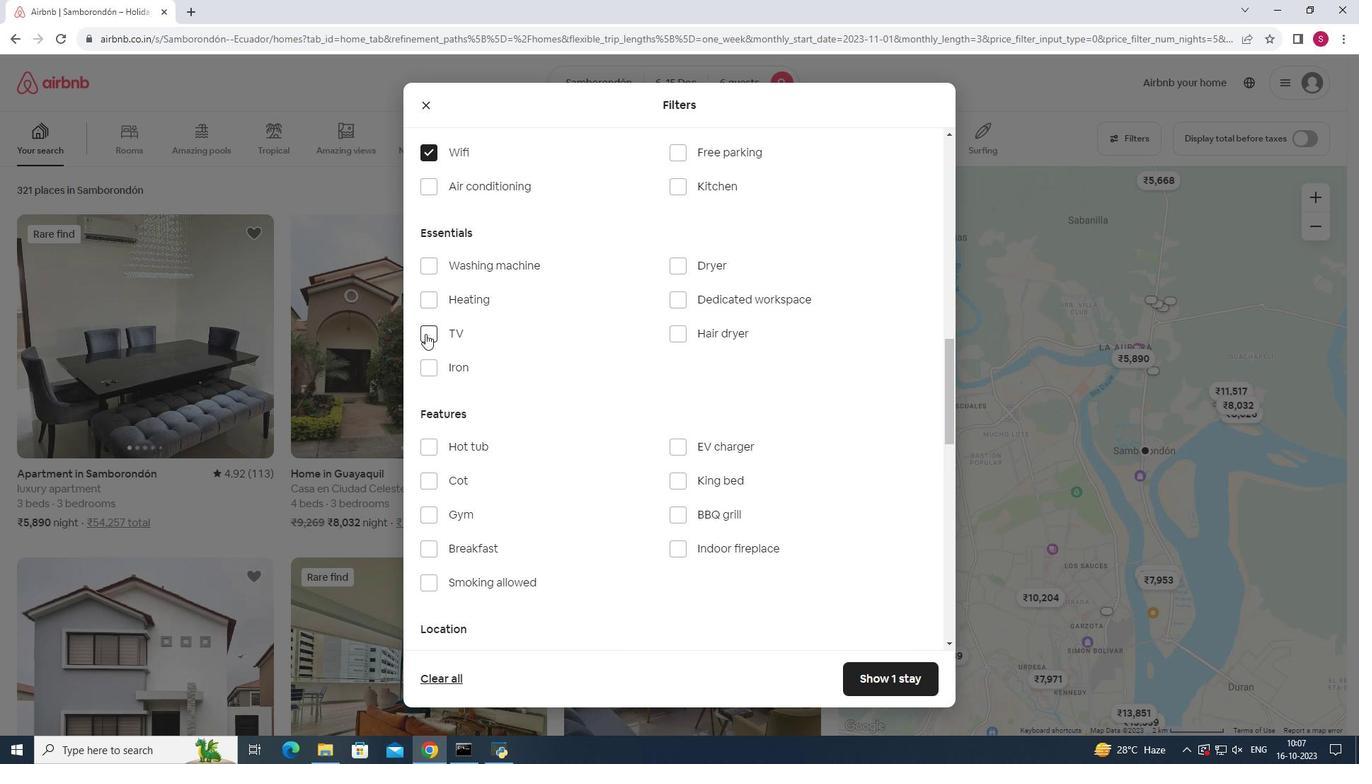 
Action: Mouse moved to (594, 339)
Screenshot: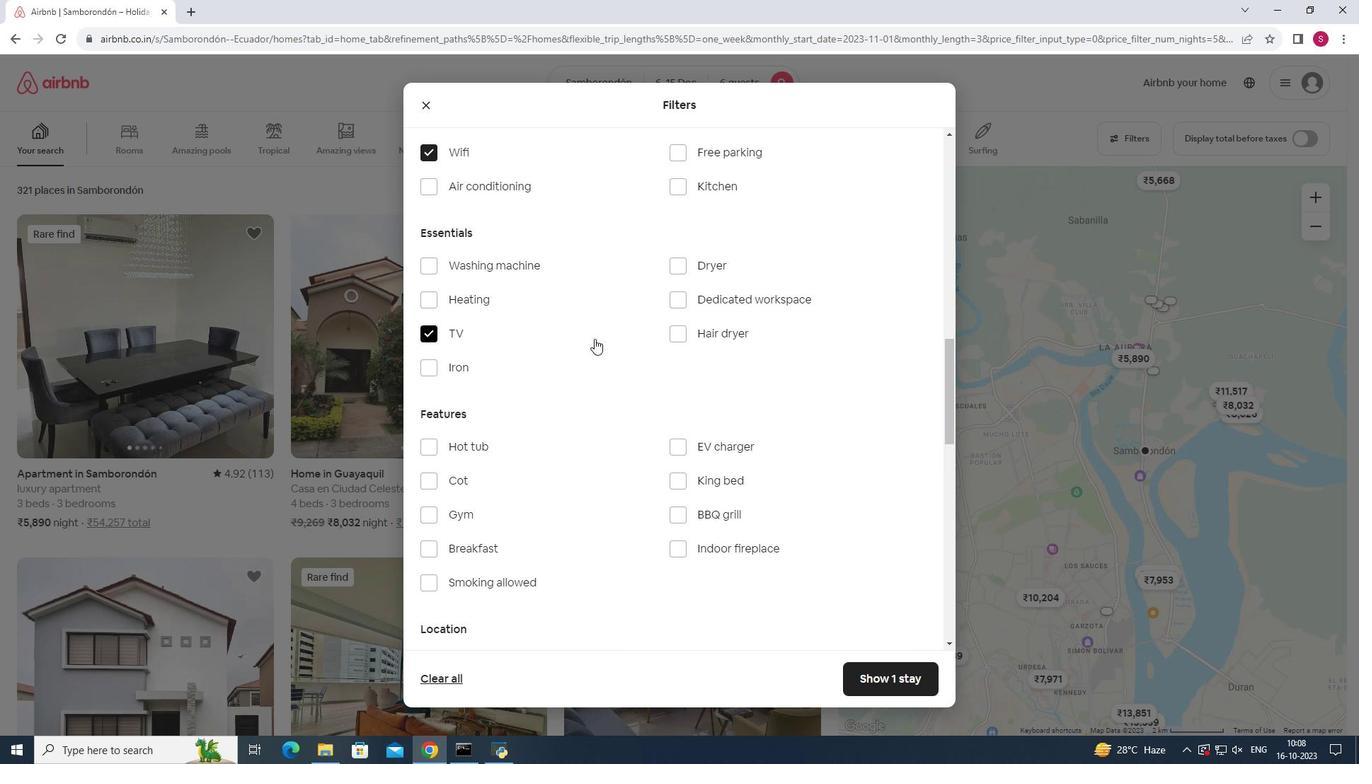 
Action: Mouse scrolled (594, 339) with delta (0, 0)
Screenshot: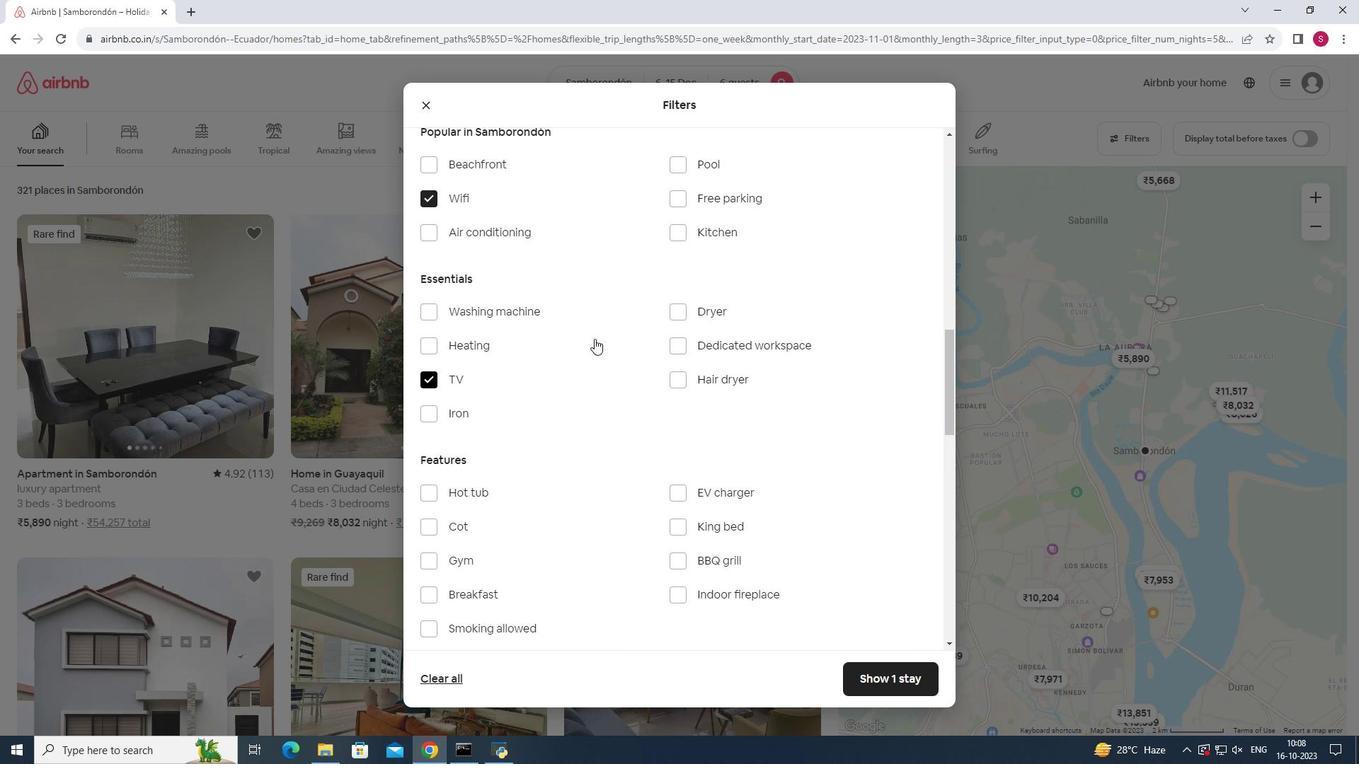 
Action: Mouse scrolled (594, 339) with delta (0, 0)
Screenshot: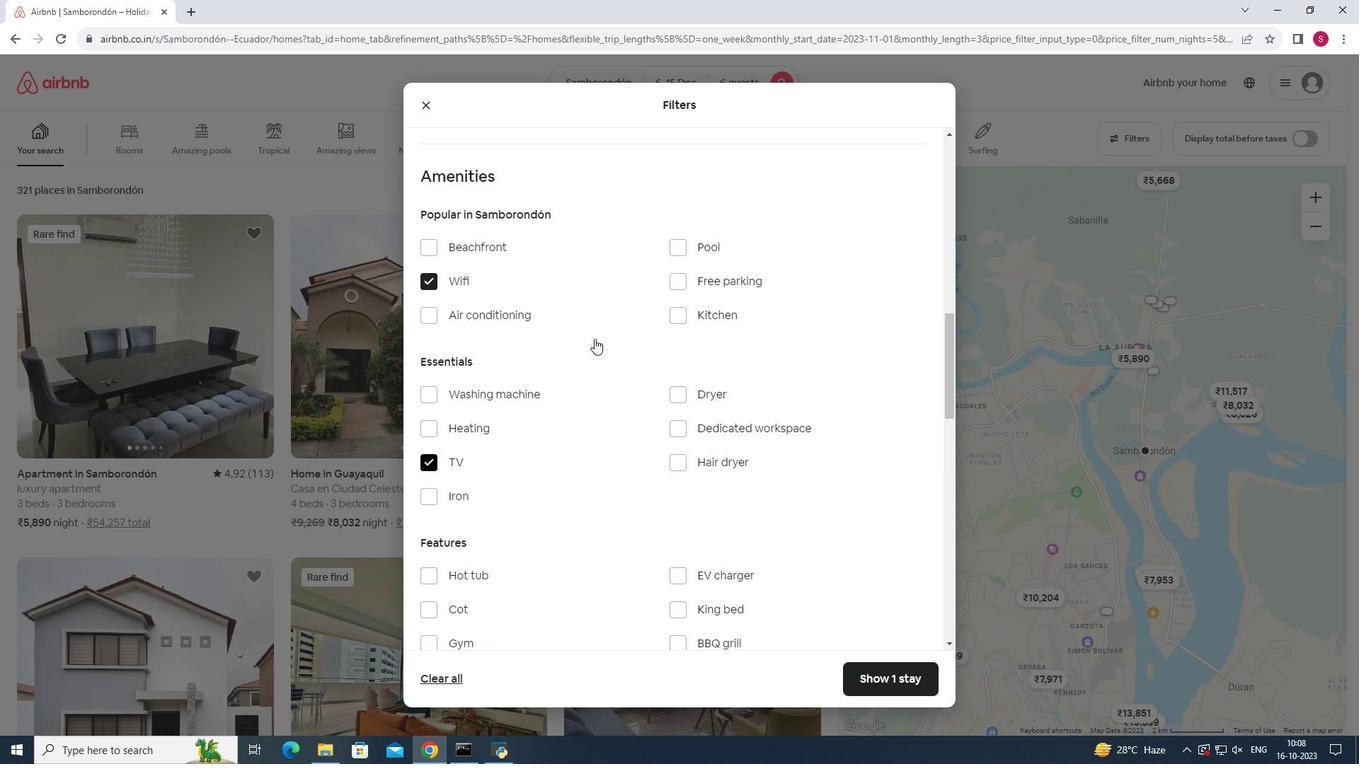 
Action: Mouse moved to (680, 294)
Screenshot: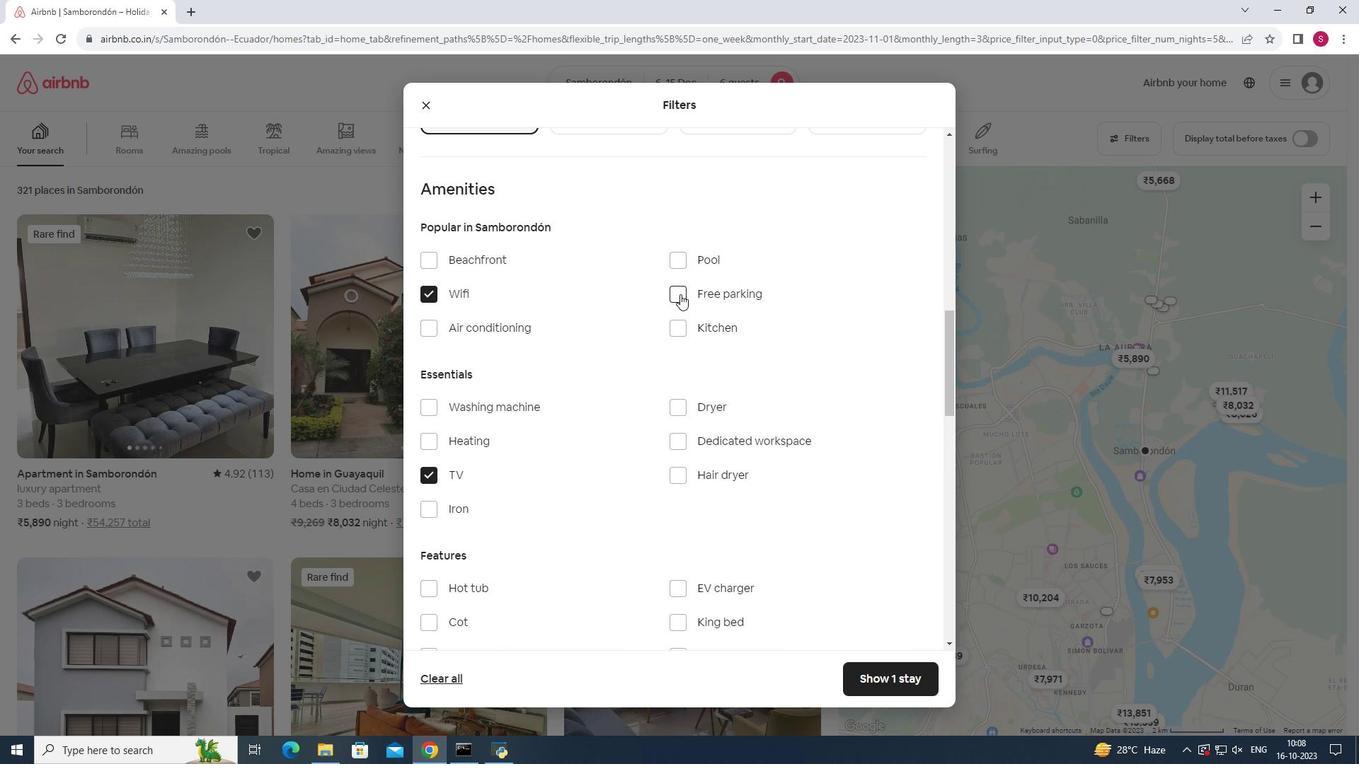 
Action: Mouse pressed left at (680, 294)
Screenshot: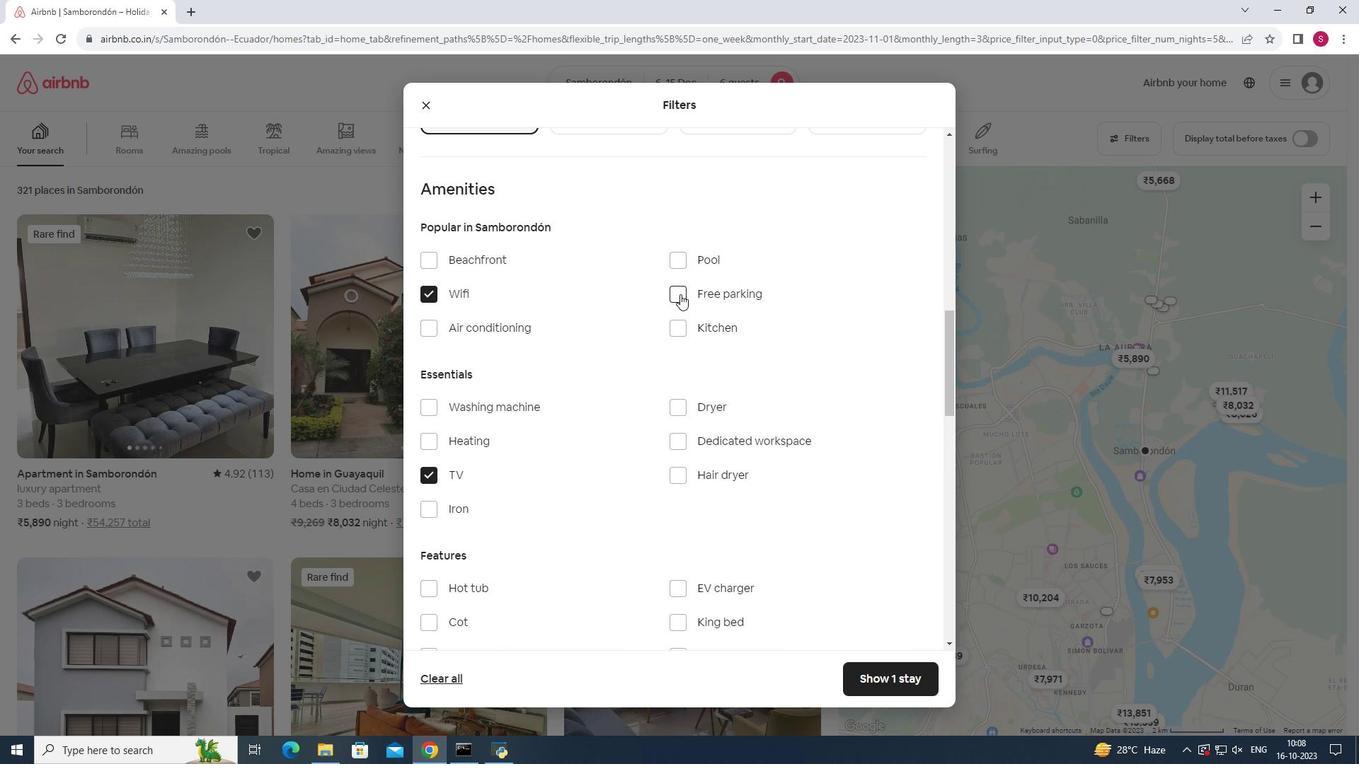 
Action: Mouse moved to (602, 374)
Screenshot: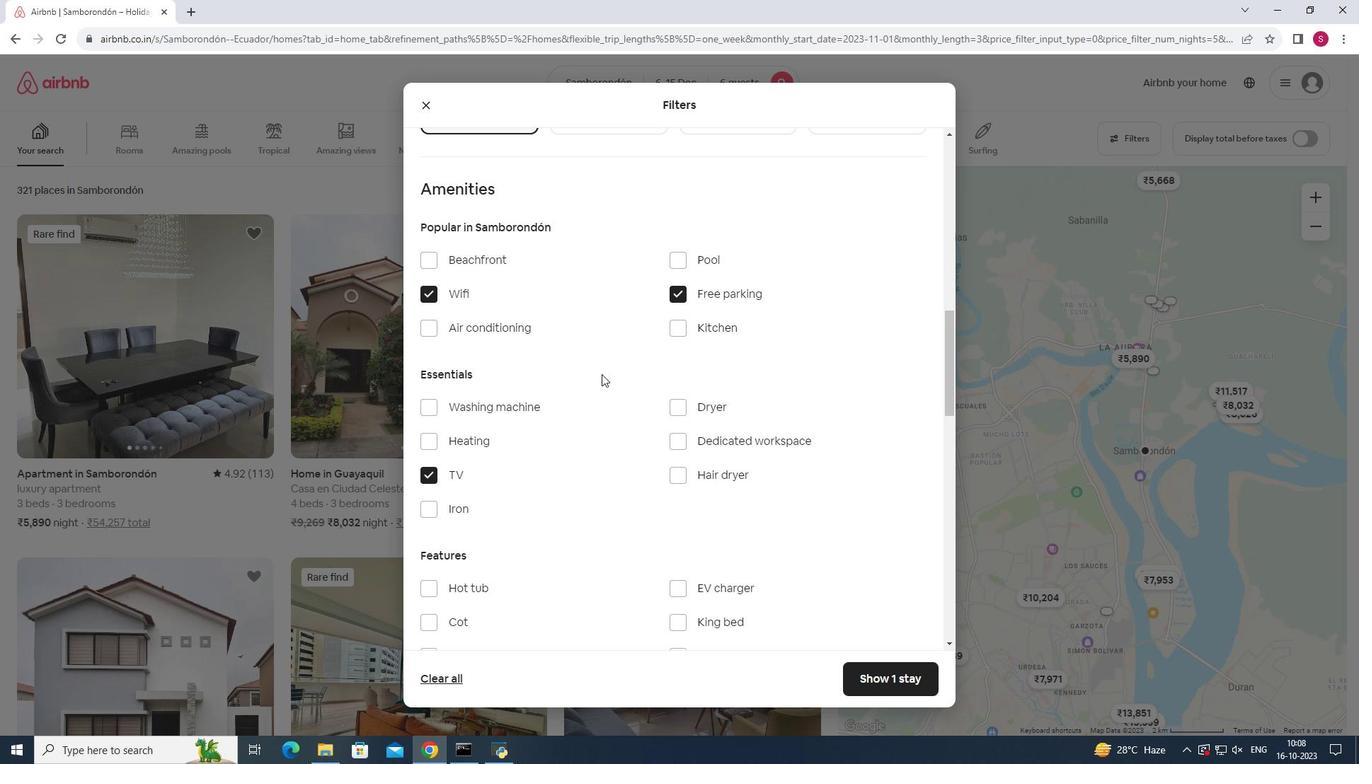 
Action: Mouse scrolled (602, 373) with delta (0, 0)
Screenshot: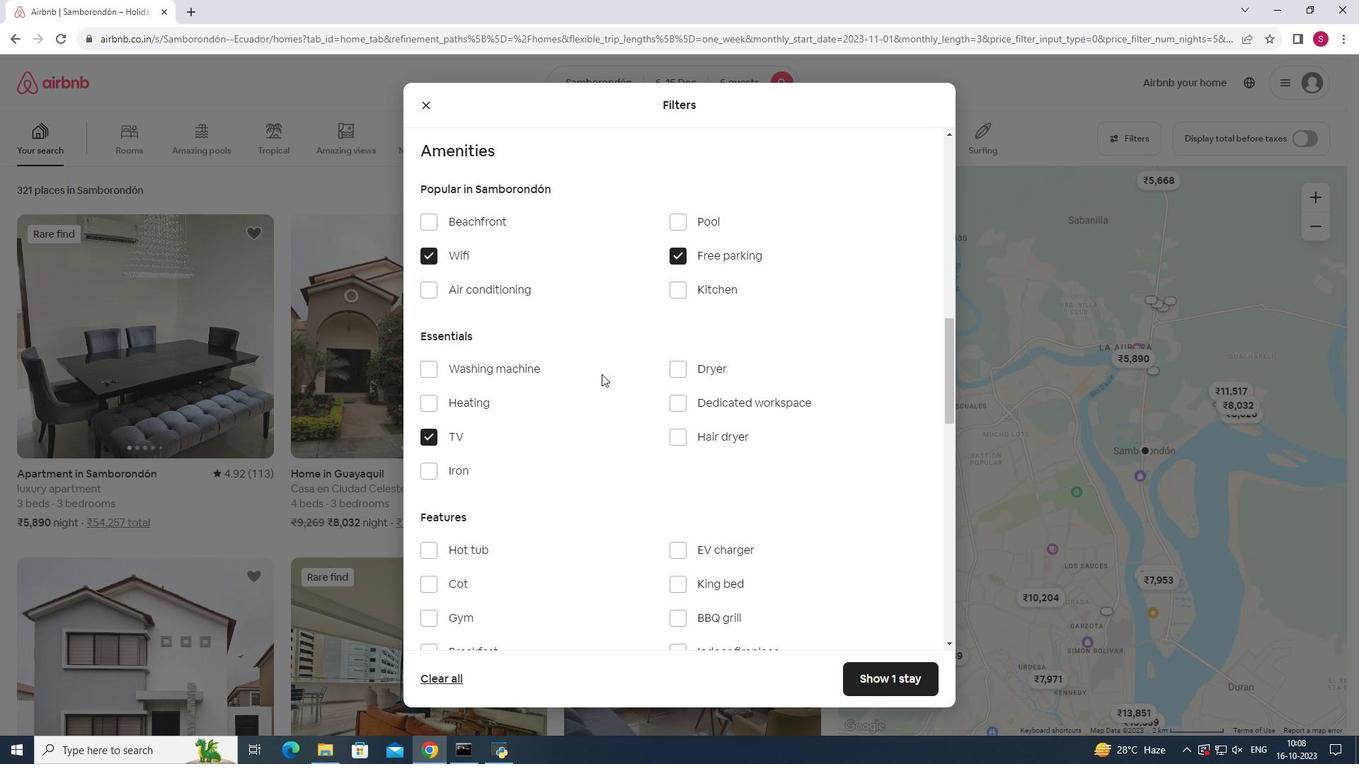 
Action: Mouse scrolled (602, 373) with delta (0, 0)
Screenshot: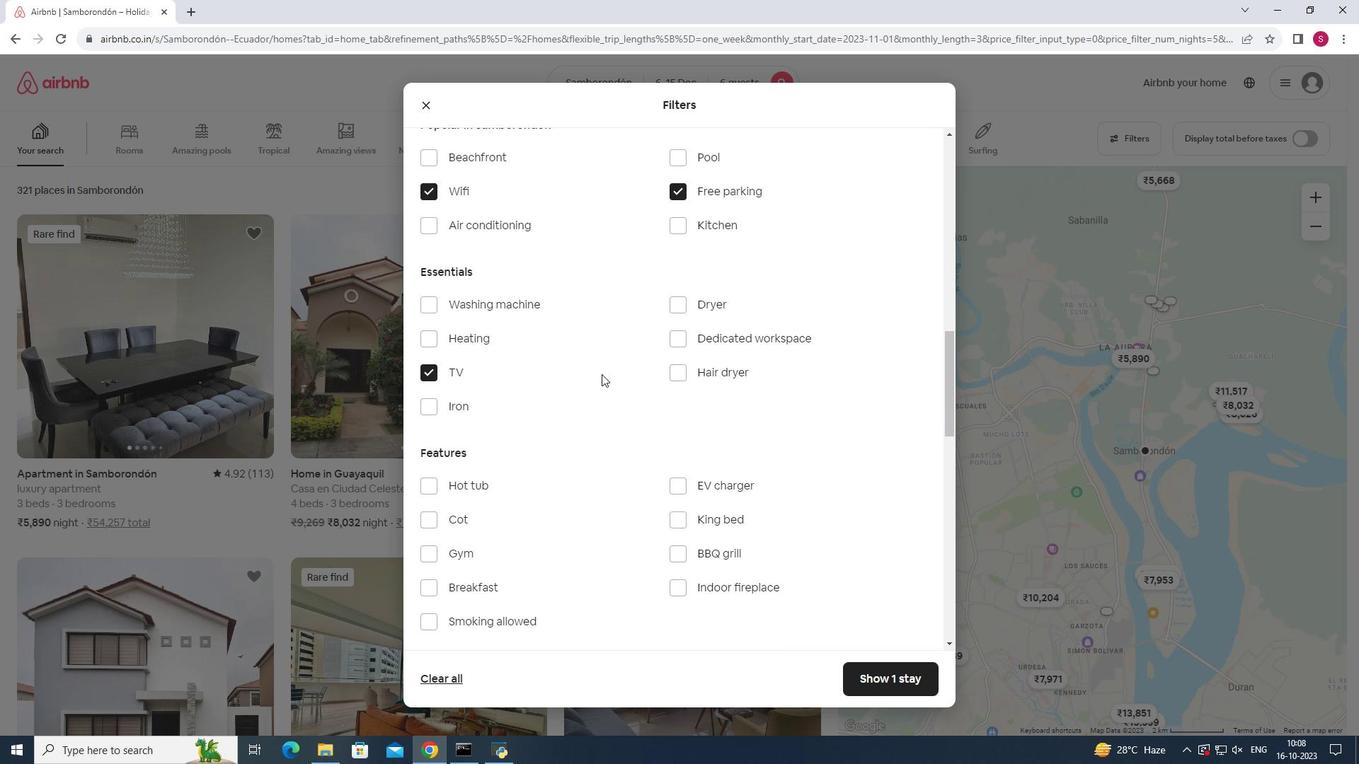 
Action: Mouse scrolled (602, 373) with delta (0, 0)
Screenshot: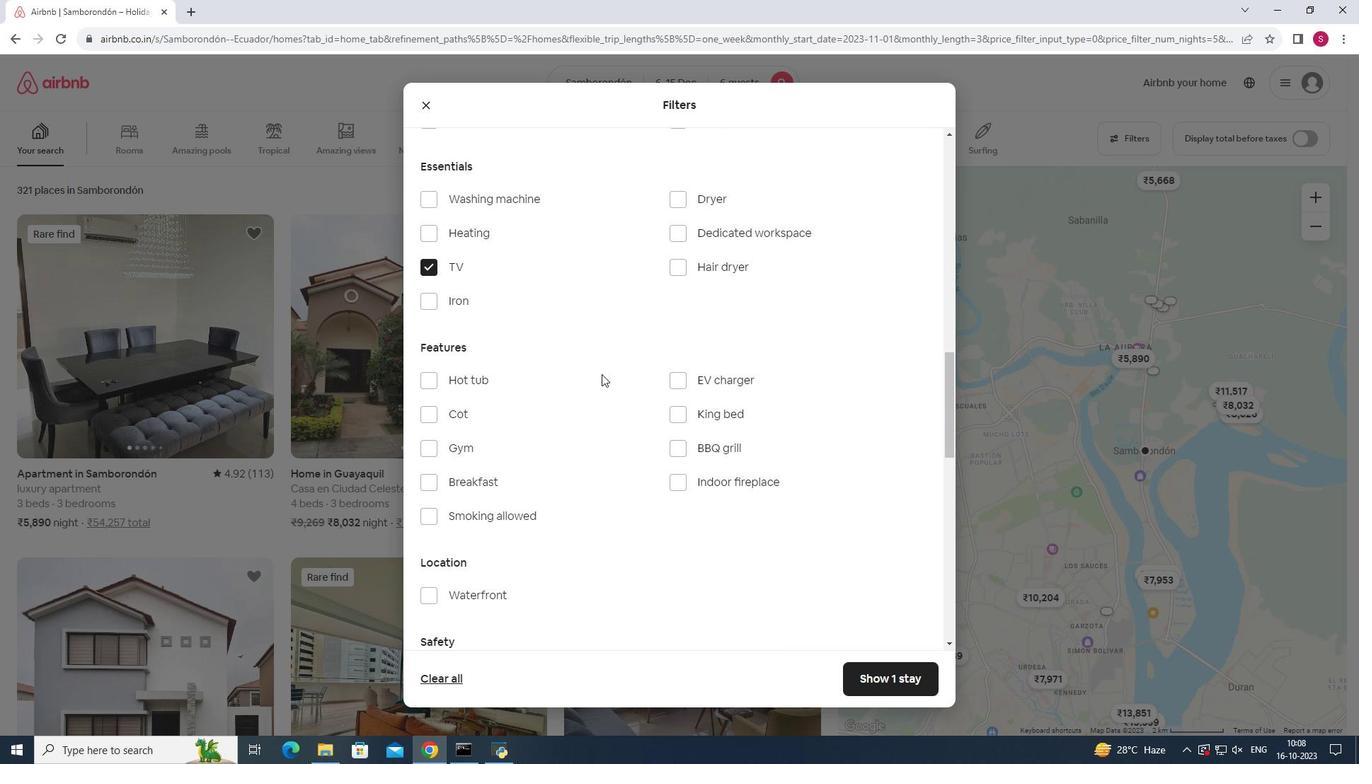 
Action: Mouse moved to (427, 443)
Screenshot: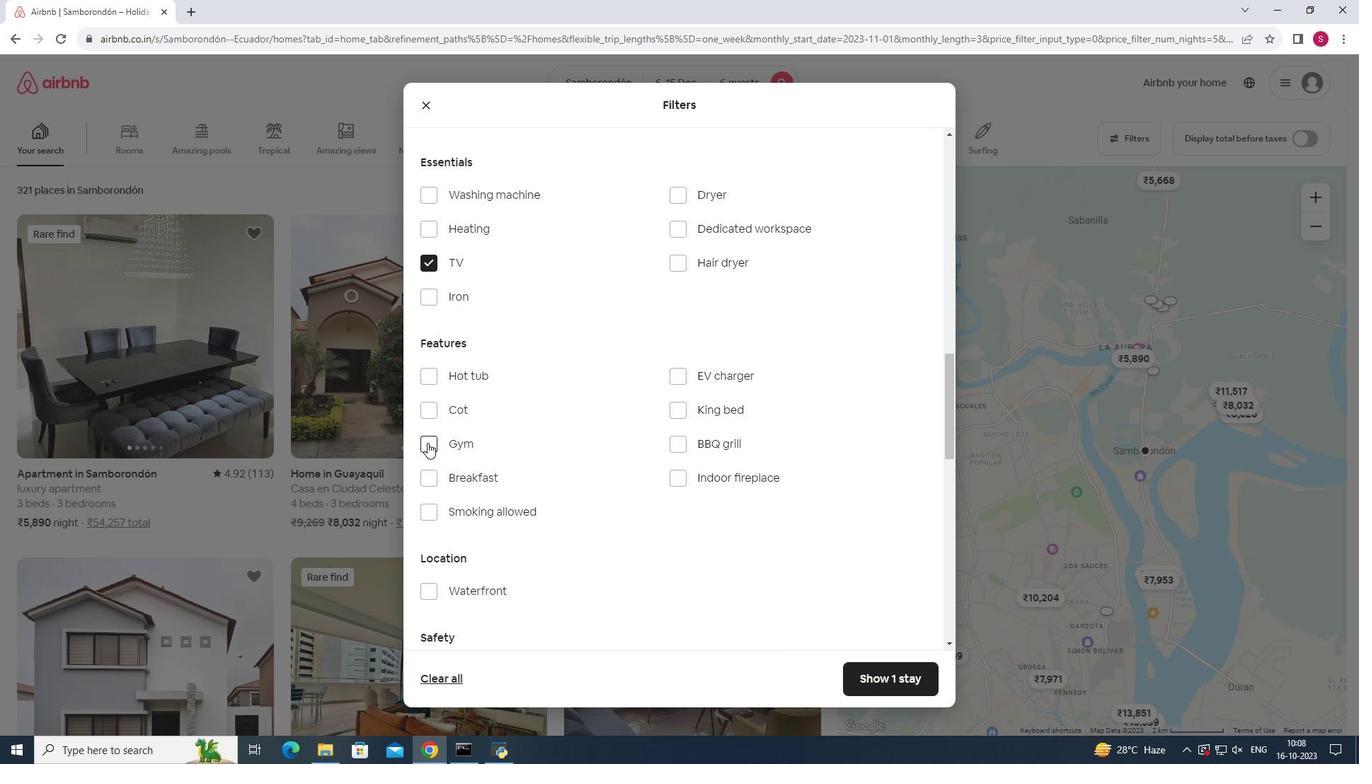 
Action: Mouse pressed left at (427, 443)
Screenshot: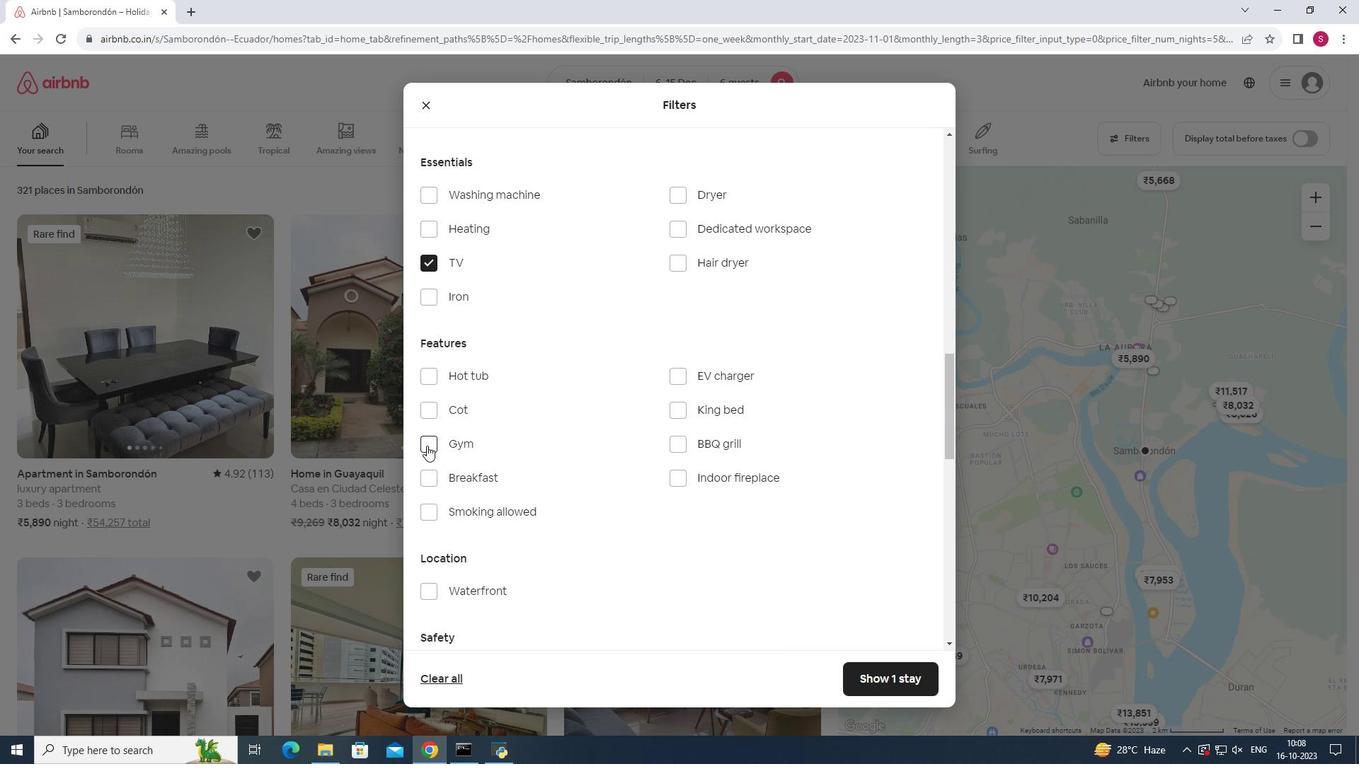 
Action: Mouse moved to (426, 479)
Screenshot: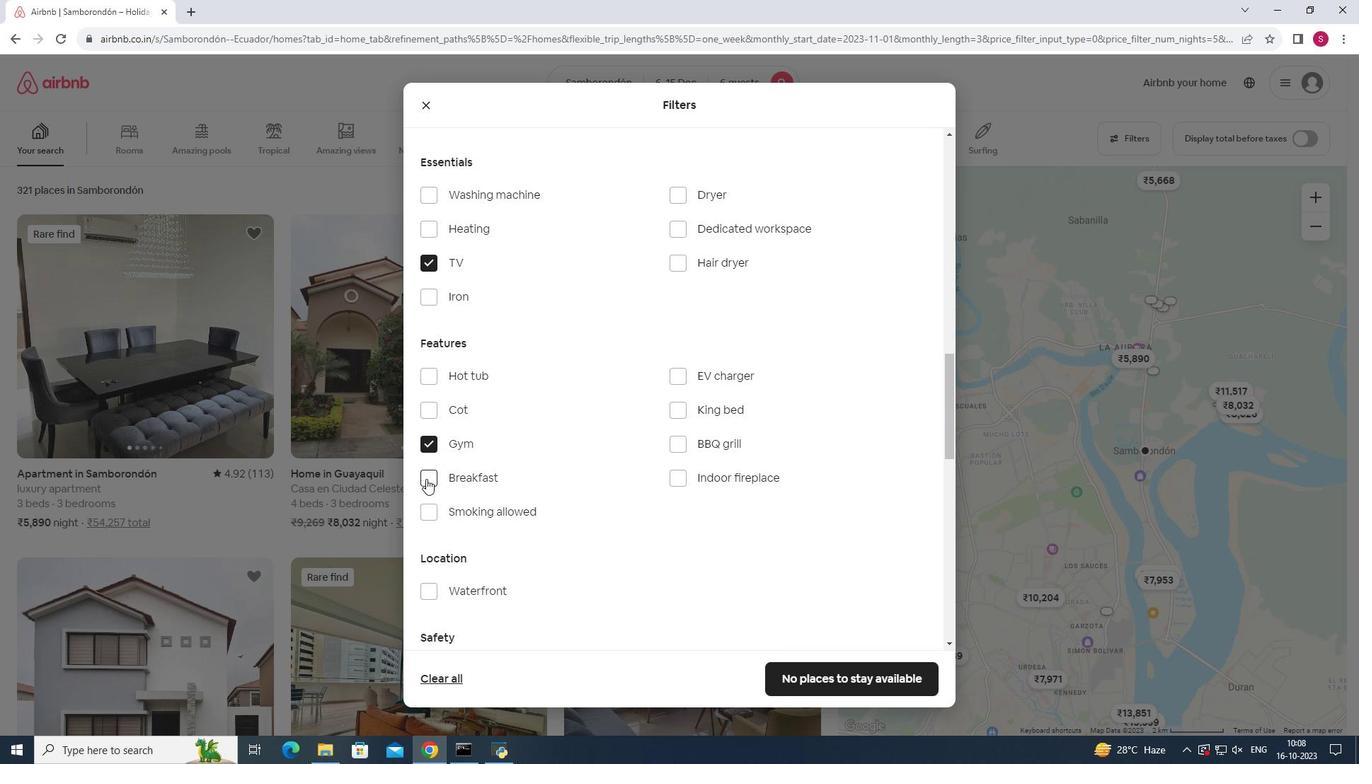 
Action: Mouse pressed left at (426, 479)
Screenshot: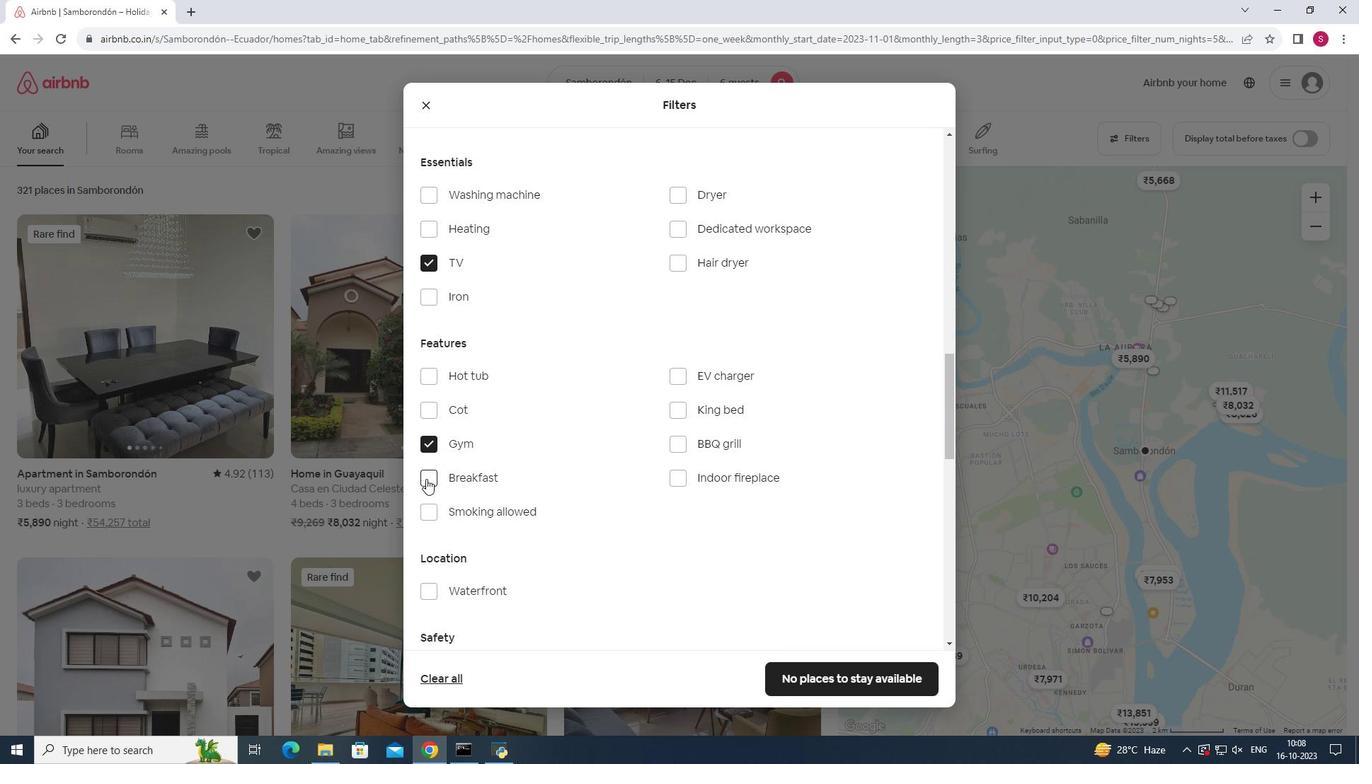 
Action: Mouse moved to (712, 422)
Screenshot: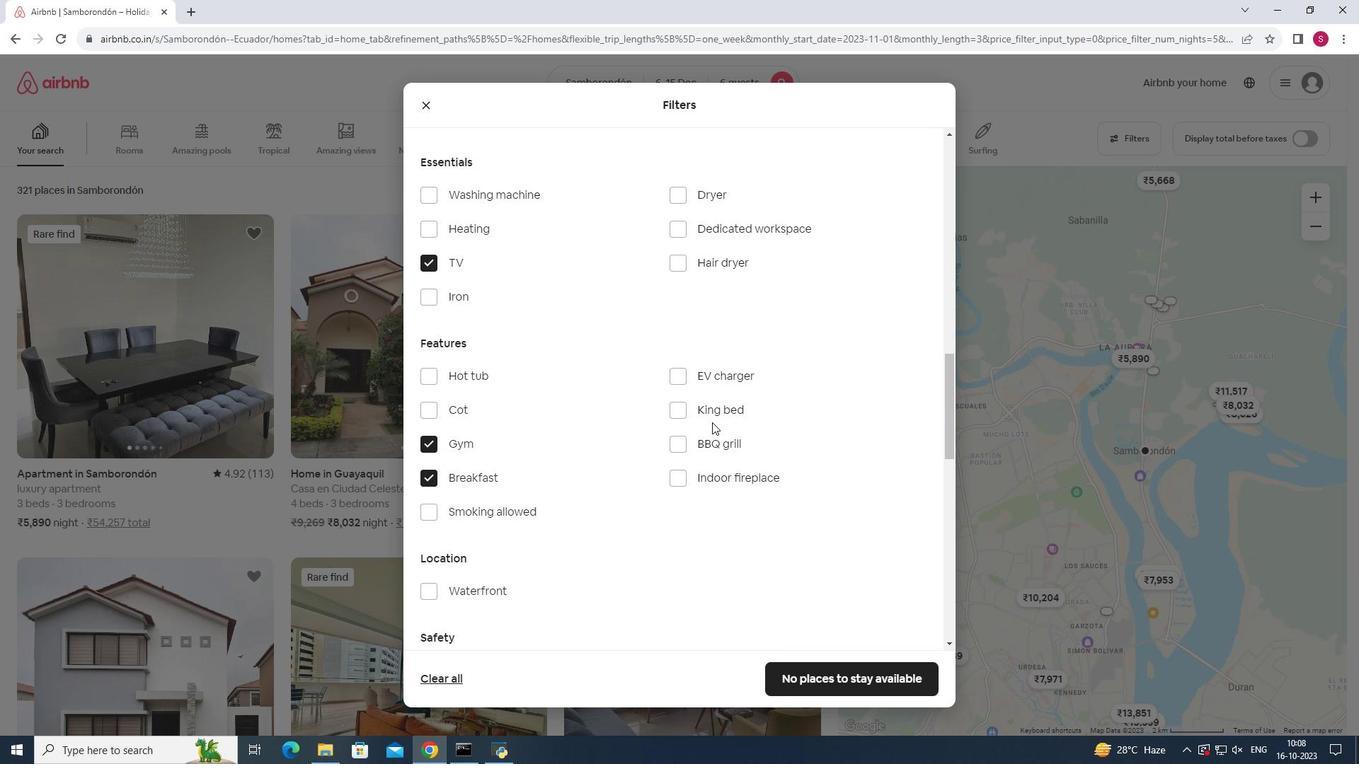 
Action: Mouse scrolled (712, 422) with delta (0, 0)
Screenshot: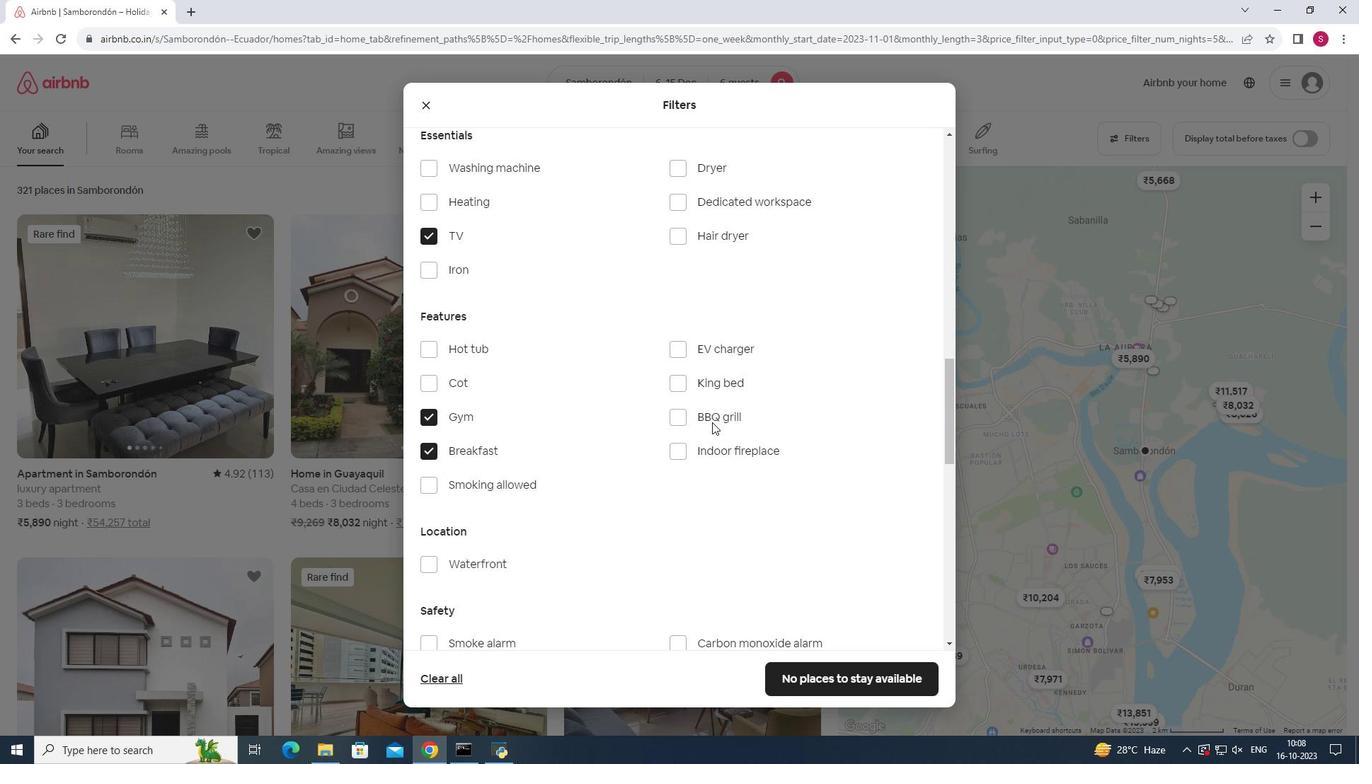
Action: Mouse scrolled (712, 422) with delta (0, 0)
Screenshot: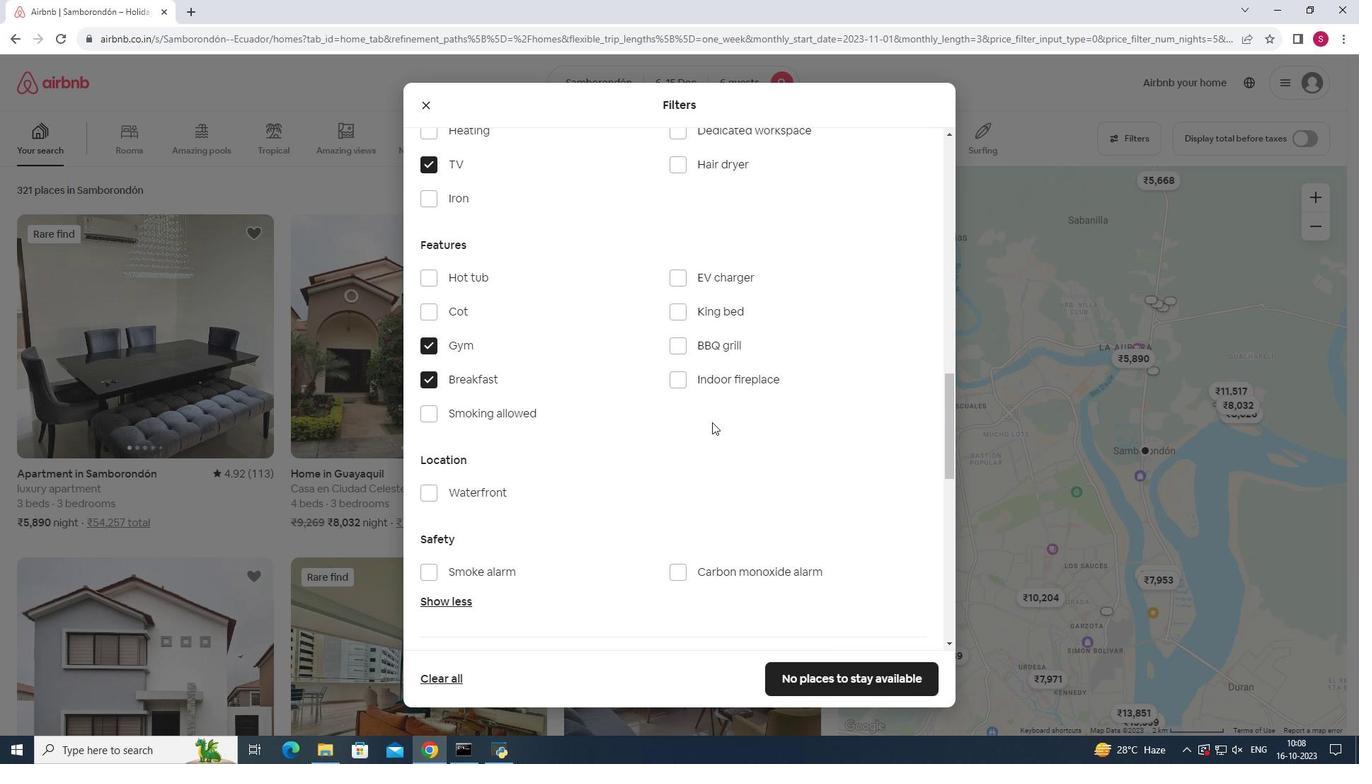 
Action: Mouse scrolled (712, 422) with delta (0, 0)
Screenshot: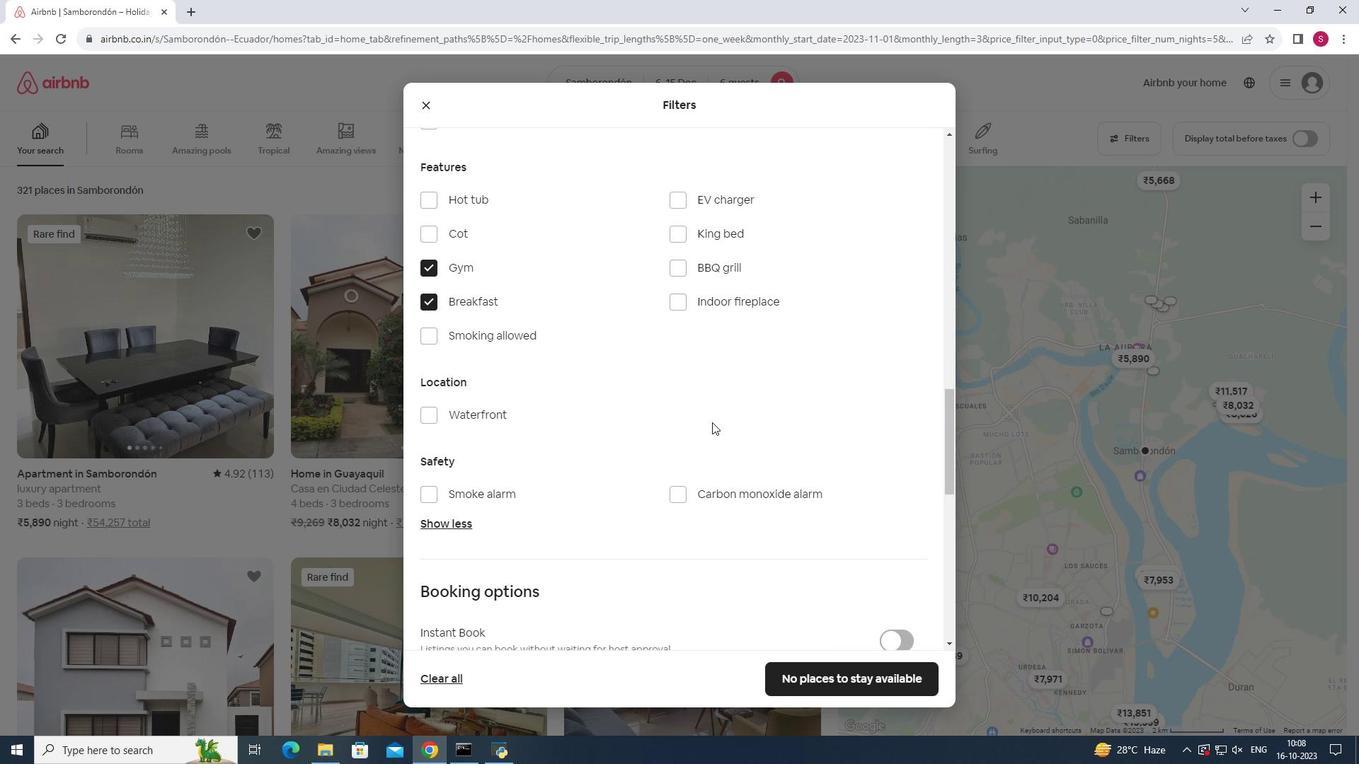 
Action: Mouse scrolled (712, 422) with delta (0, 0)
Screenshot: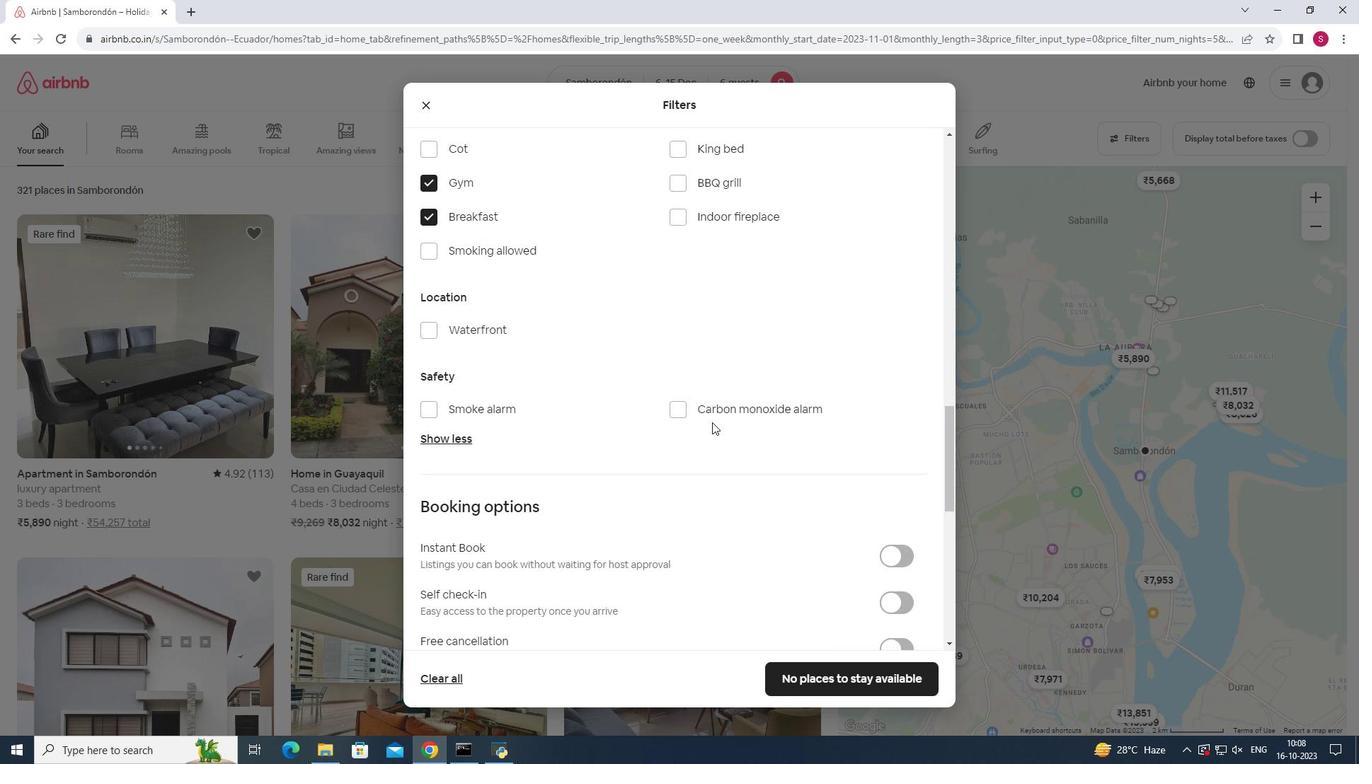 
Action: Mouse moved to (712, 422)
Screenshot: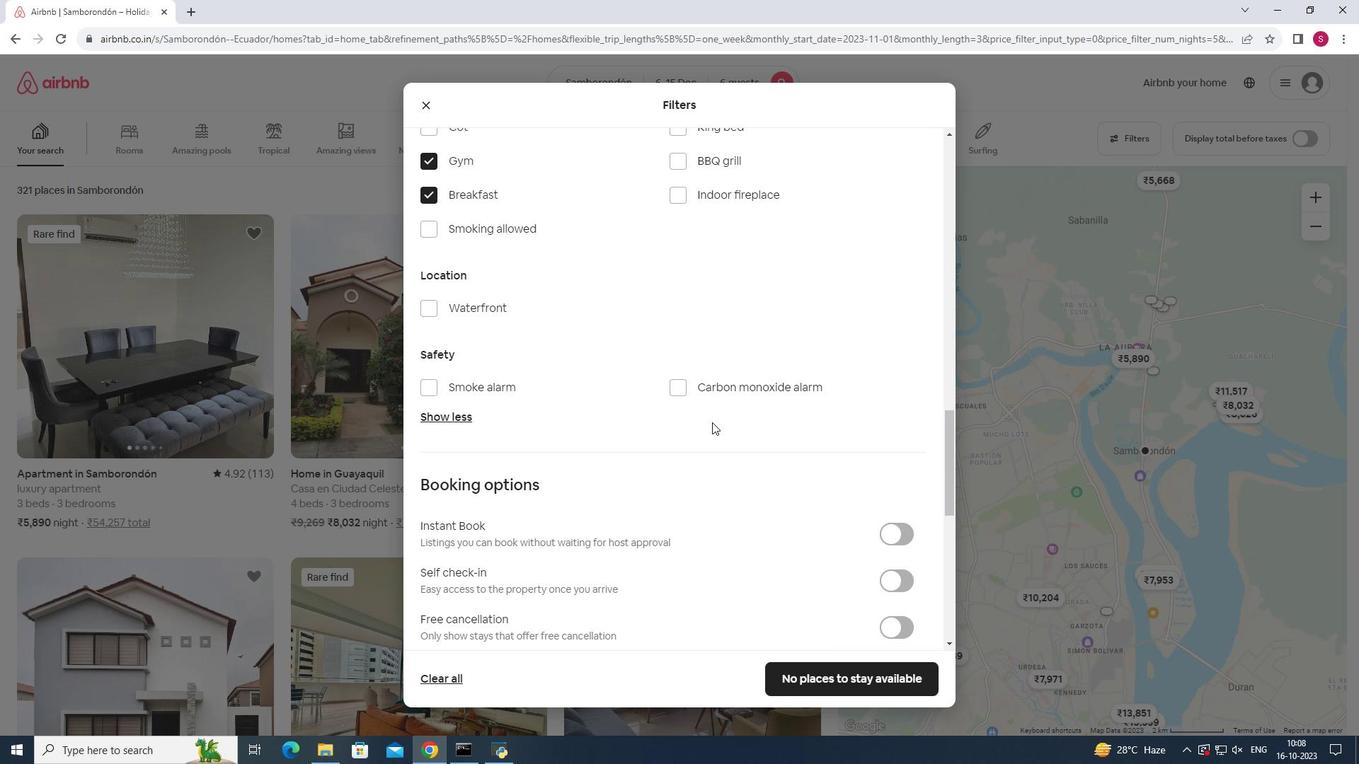 
Action: Mouse scrolled (712, 422) with delta (0, 0)
Screenshot: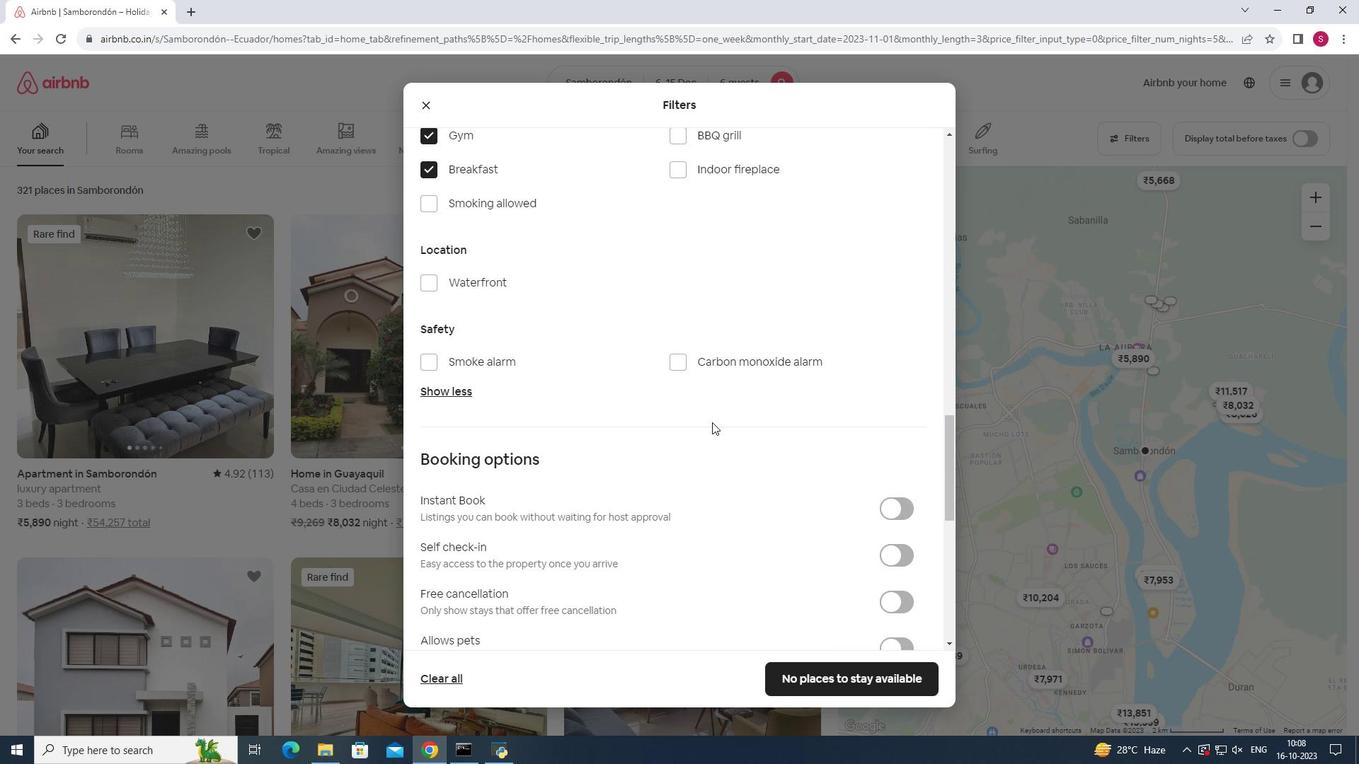 
Action: Mouse scrolled (712, 422) with delta (0, 0)
Screenshot: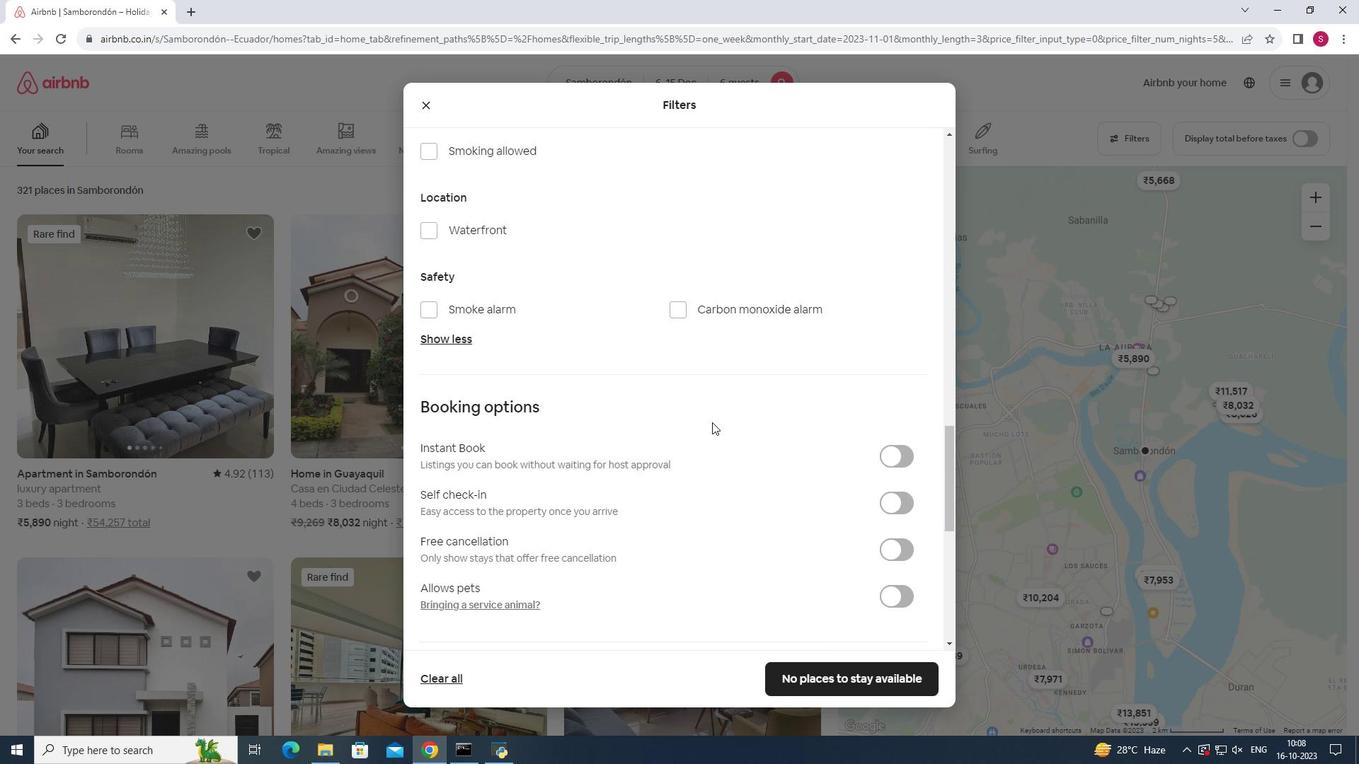 
Action: Mouse moved to (897, 443)
Screenshot: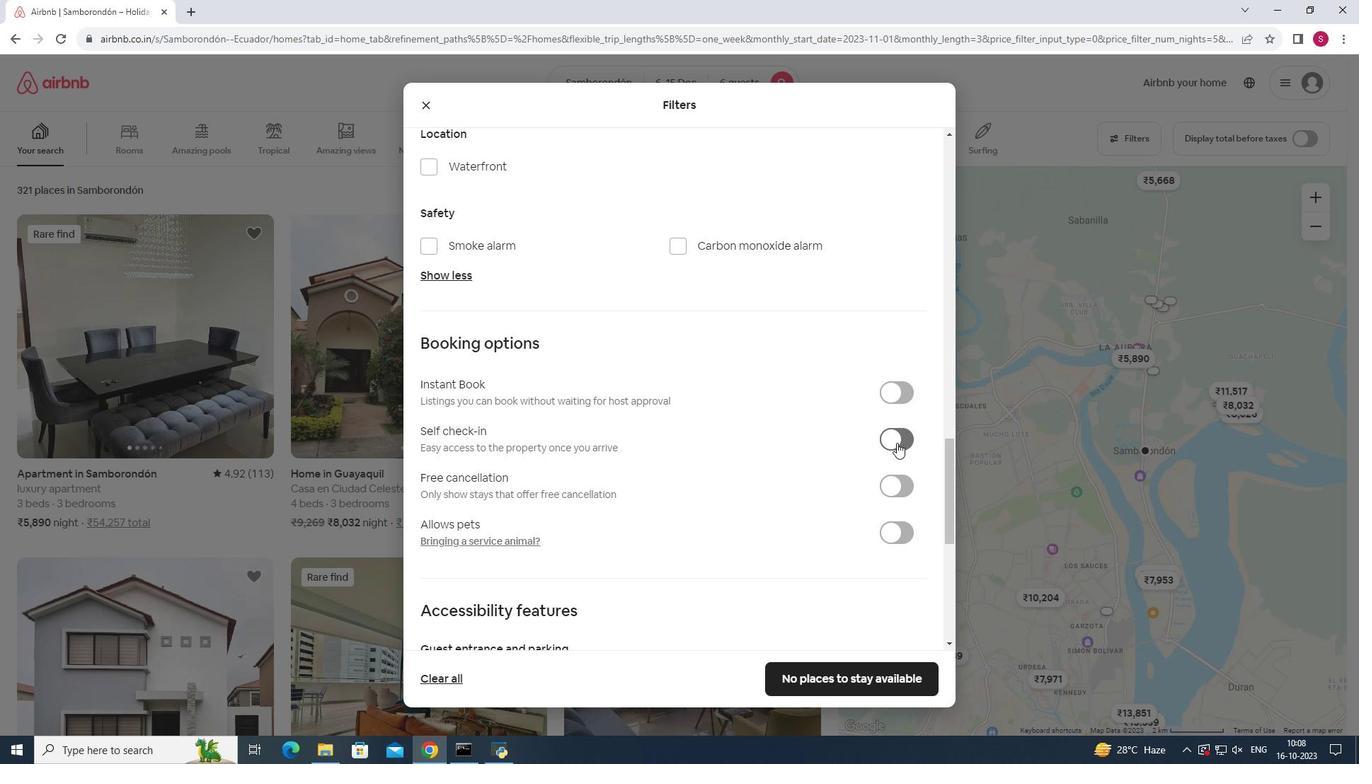 
Action: Mouse pressed left at (897, 443)
Screenshot: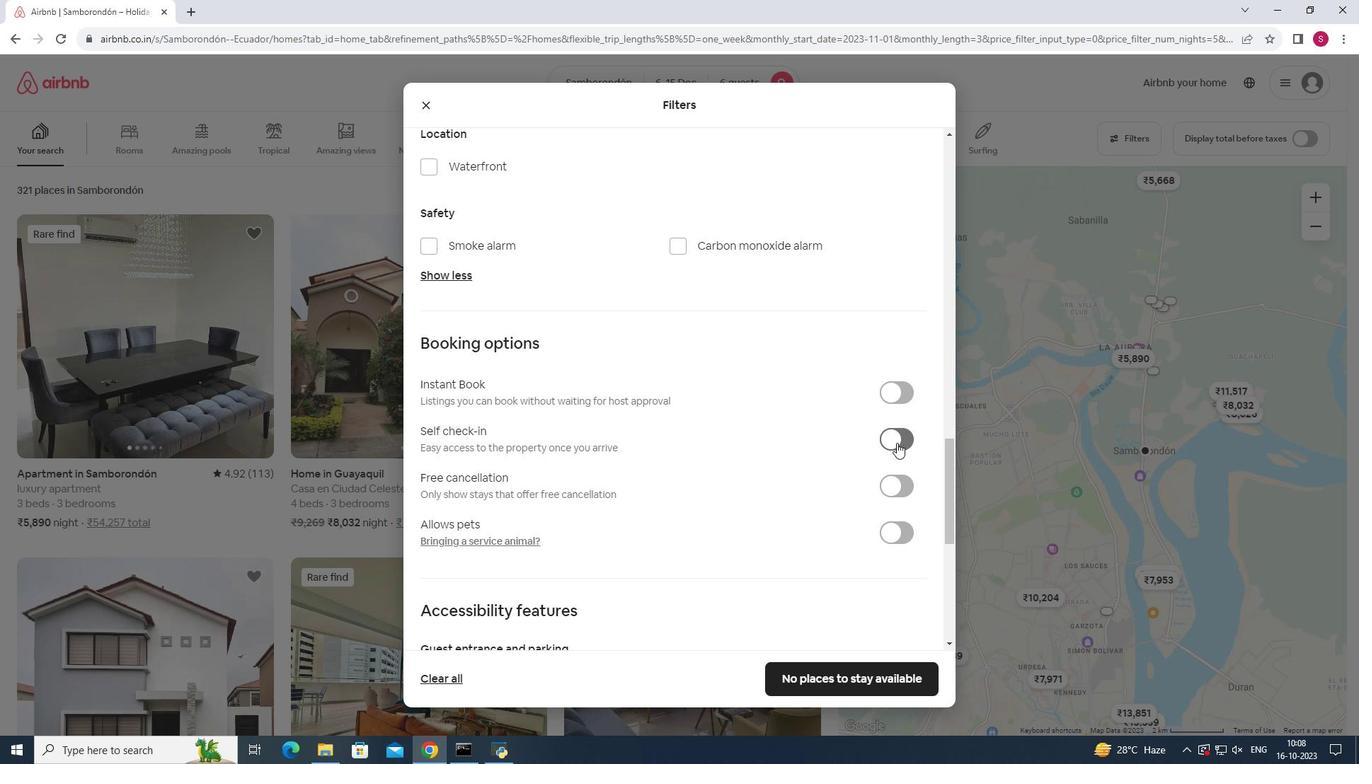 
Action: Mouse moved to (861, 679)
Screenshot: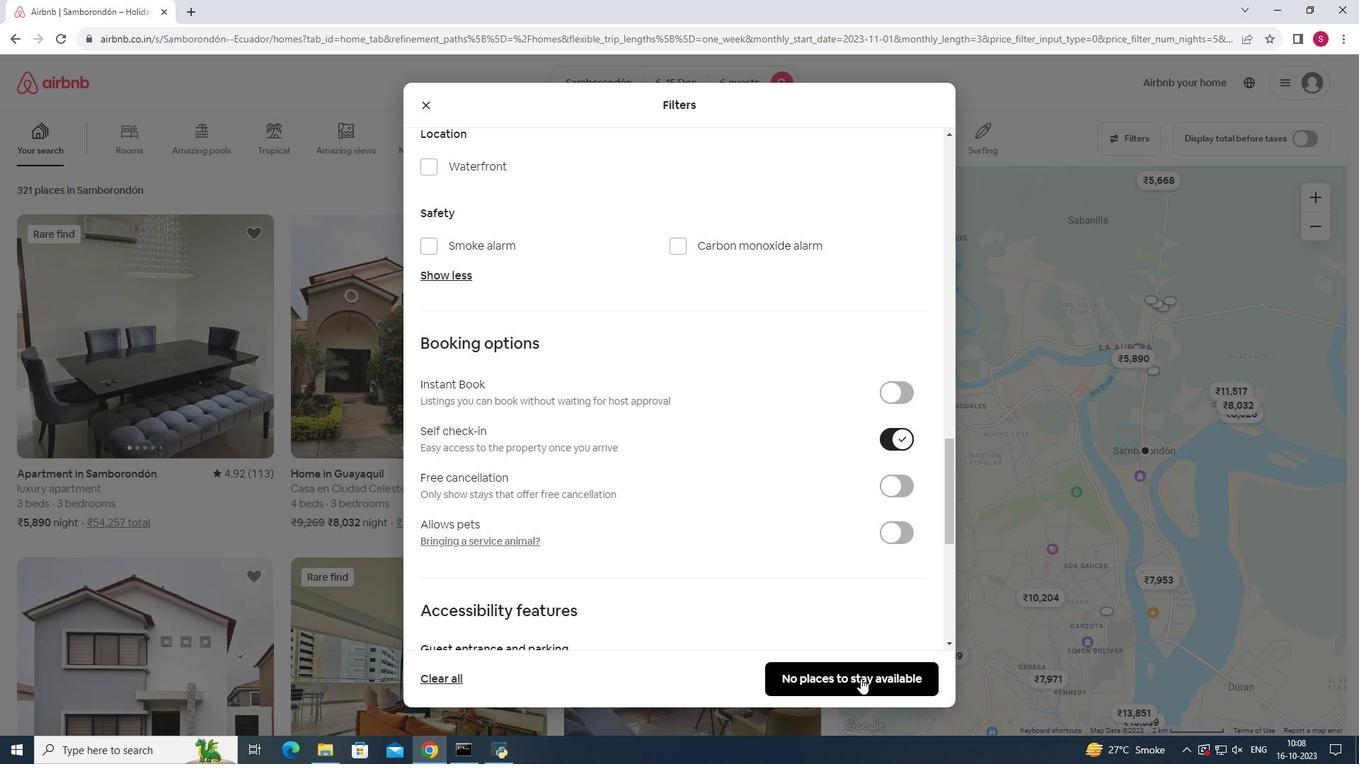 
Action: Mouse pressed left at (861, 679)
Screenshot: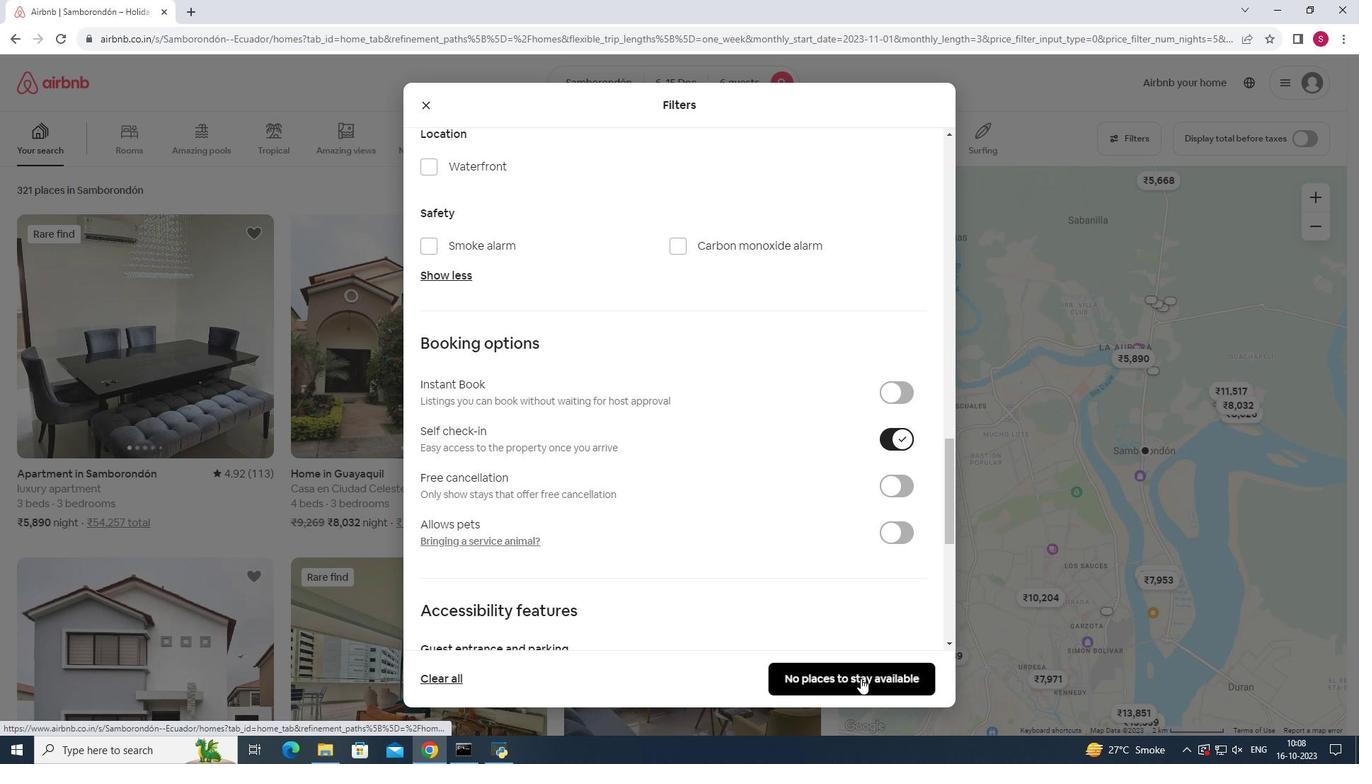 
Action: Mouse moved to (585, 207)
Screenshot: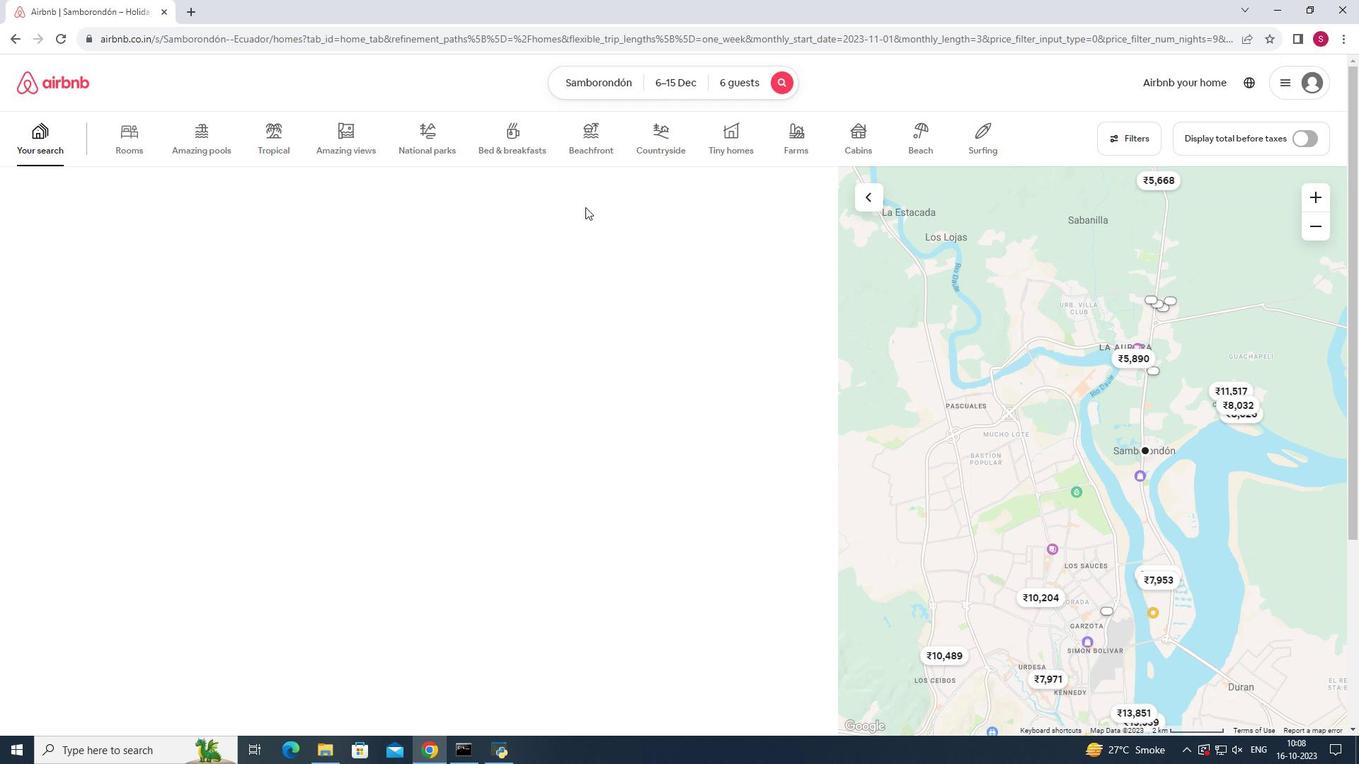 
